 Task: Find connections with filter location Elbeuf with filter topic #SMMwith filter profile language Spanish with filter current company Constellation Oil Services with filter school Narsee Monjee Educational Trust's - Jamnabai Narsee School with filter industry Artificial Rubber and Synthetic Fiber Manufacturing with filter service category Bartending with filter keywords title Porter
Action: Mouse moved to (695, 127)
Screenshot: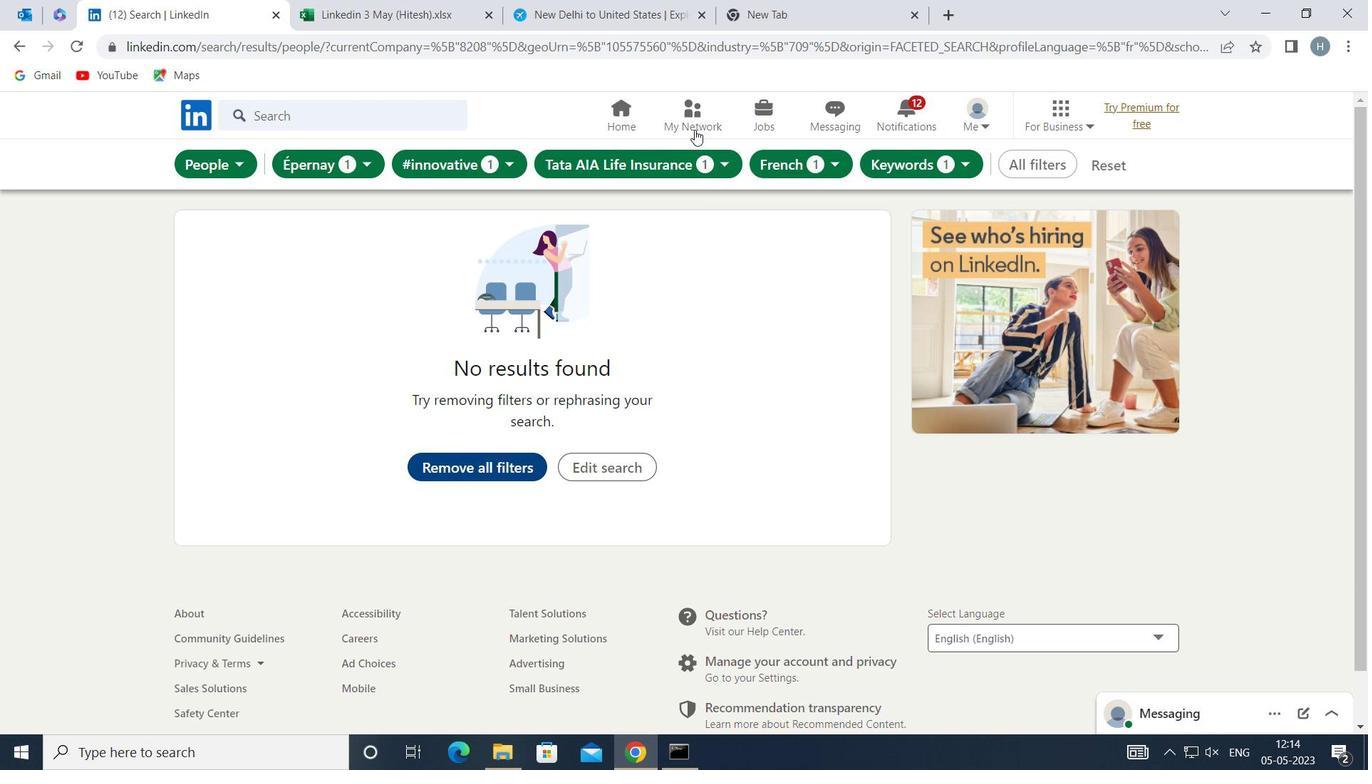 
Action: Mouse pressed left at (695, 127)
Screenshot: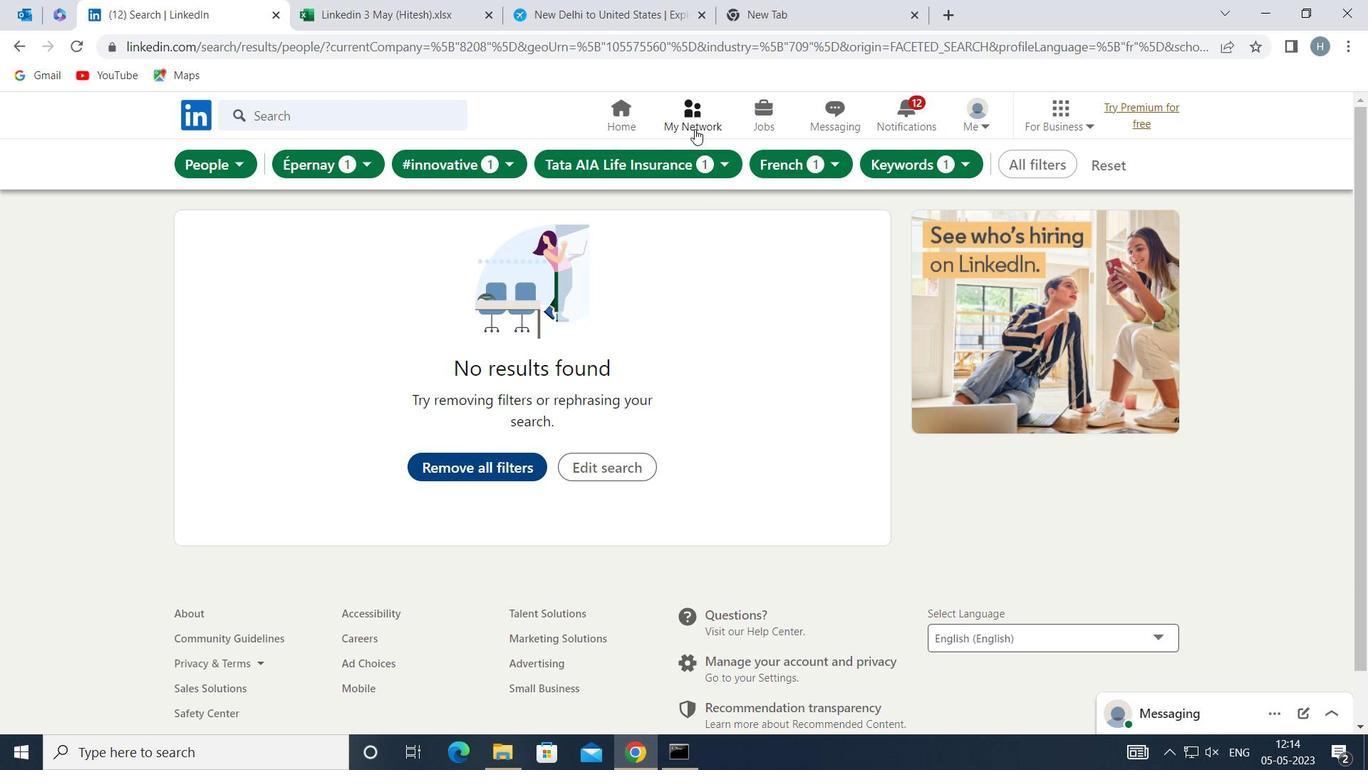
Action: Mouse moved to (386, 208)
Screenshot: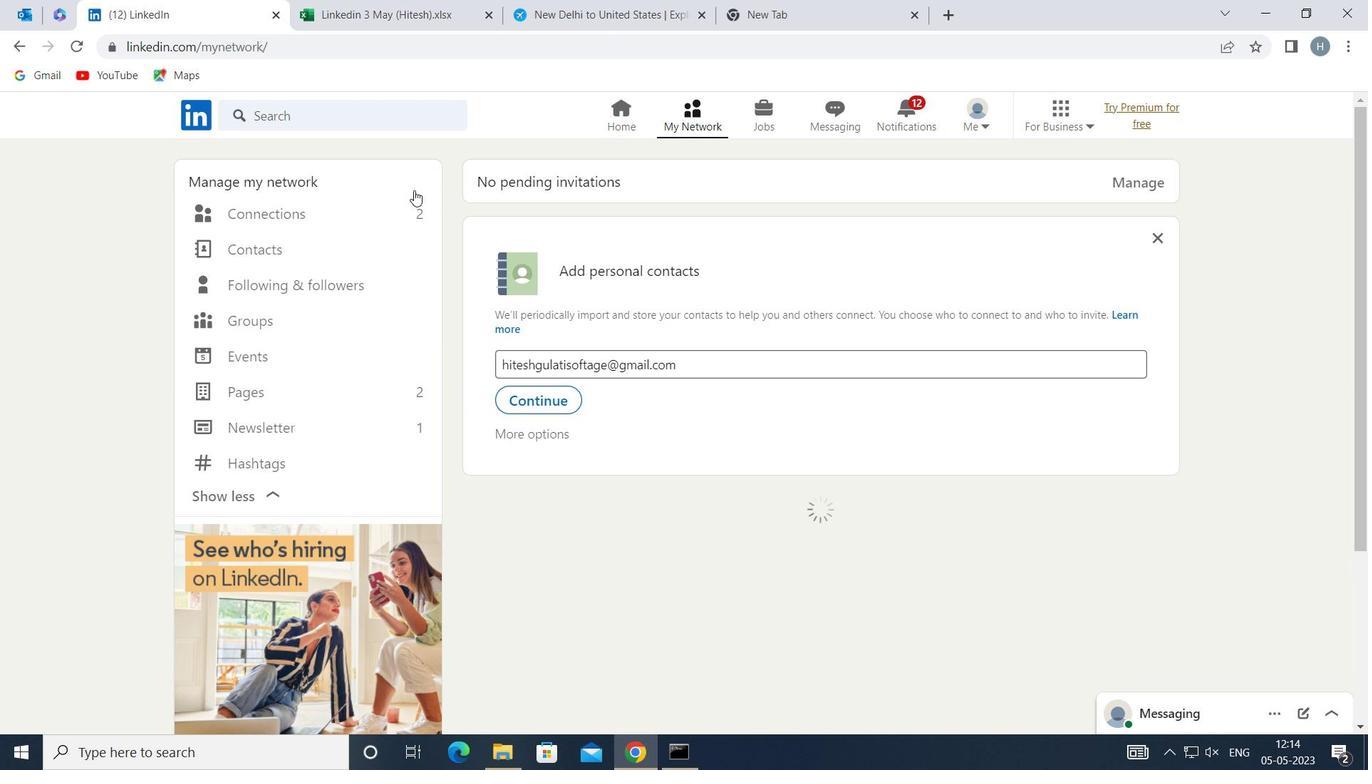 
Action: Mouse pressed left at (386, 208)
Screenshot: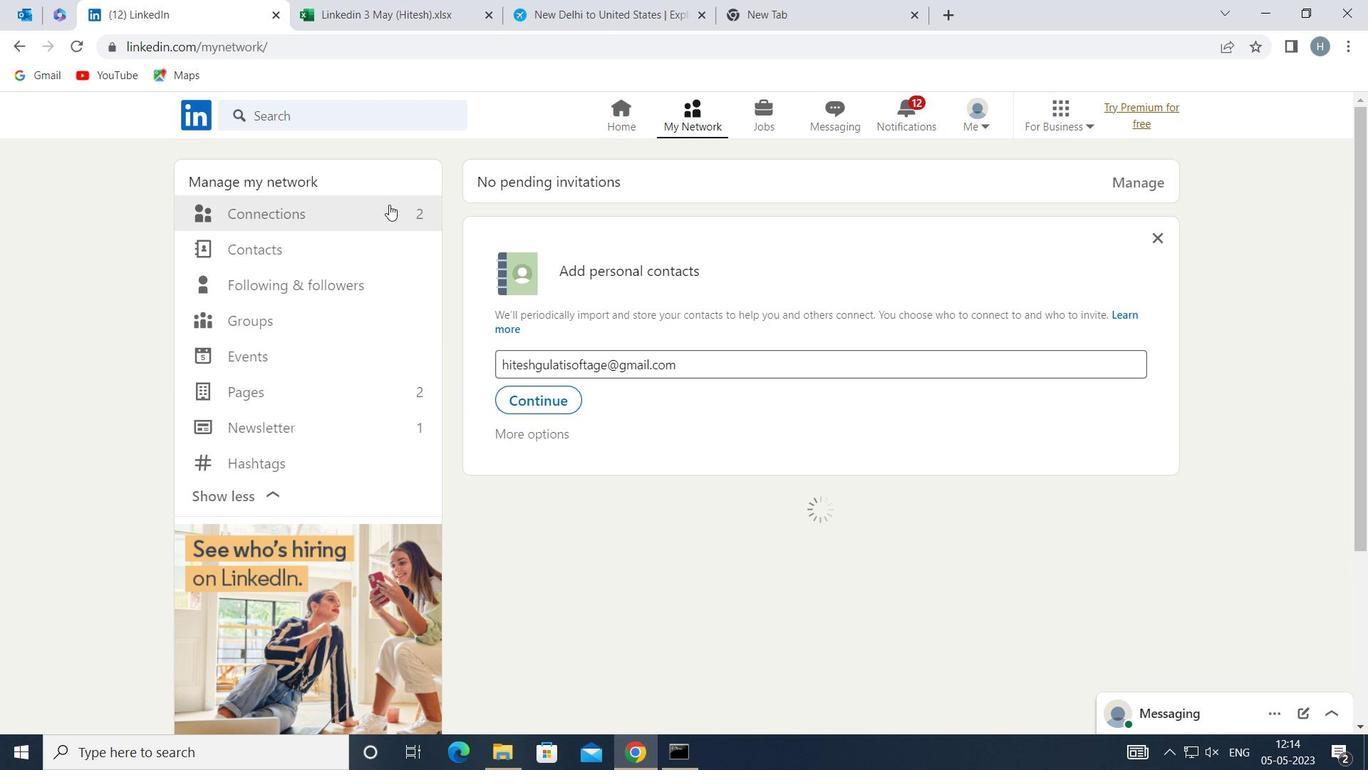 
Action: Mouse moved to (785, 212)
Screenshot: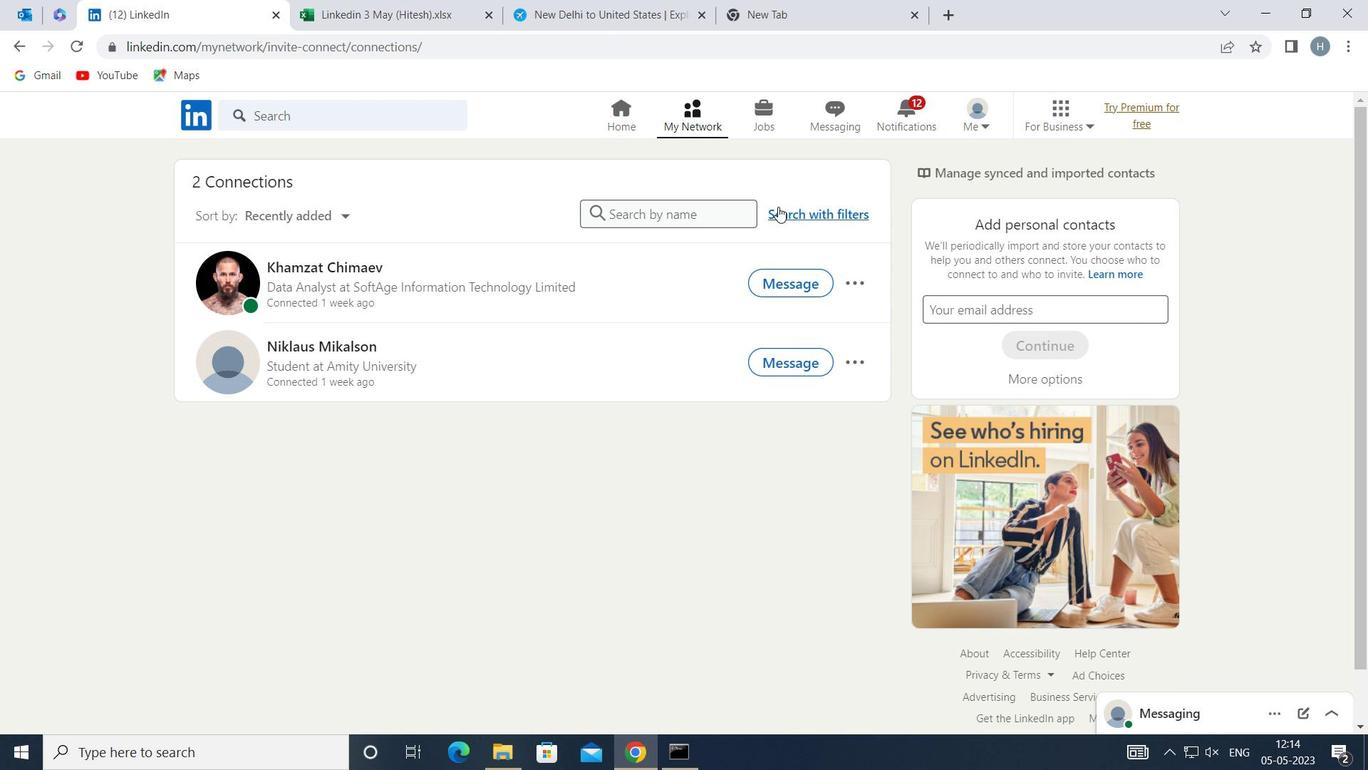 
Action: Mouse pressed left at (785, 212)
Screenshot: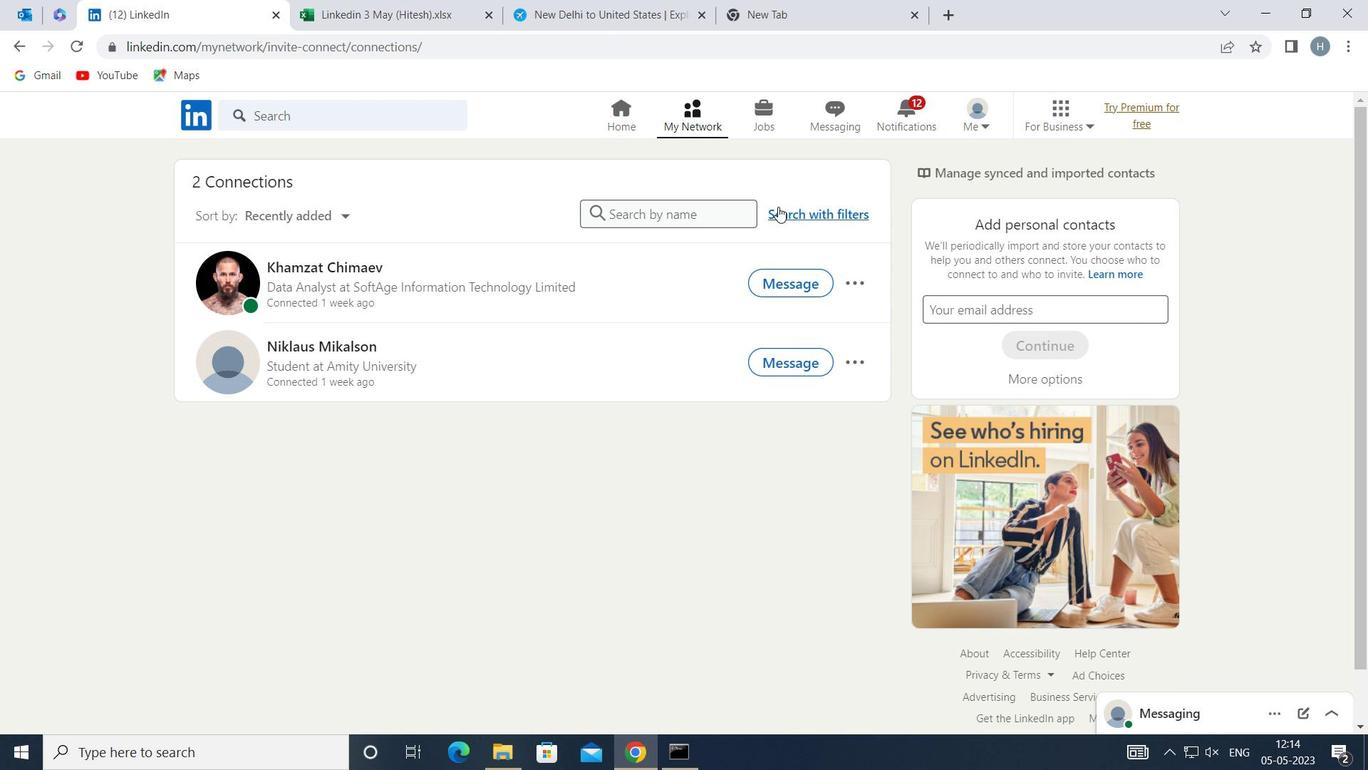 
Action: Mouse moved to (749, 159)
Screenshot: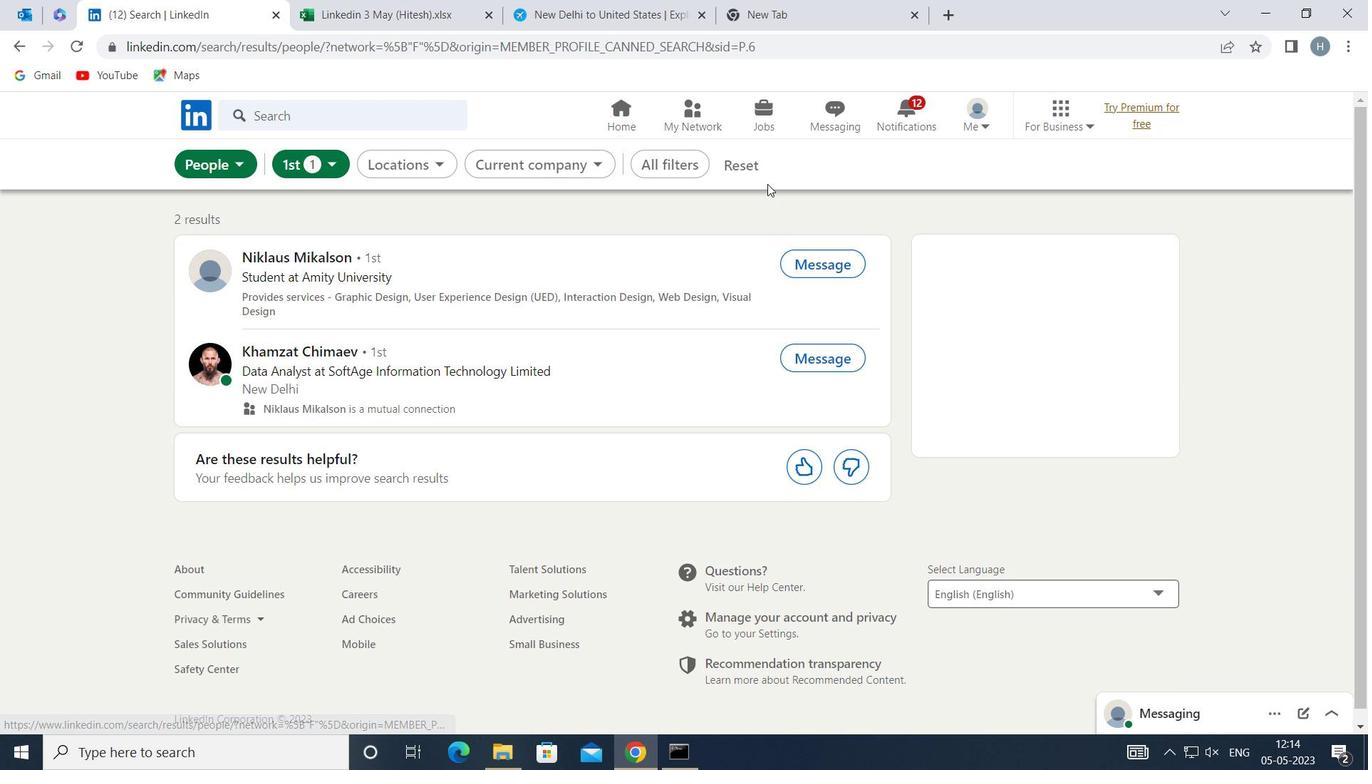 
Action: Mouse pressed left at (749, 159)
Screenshot: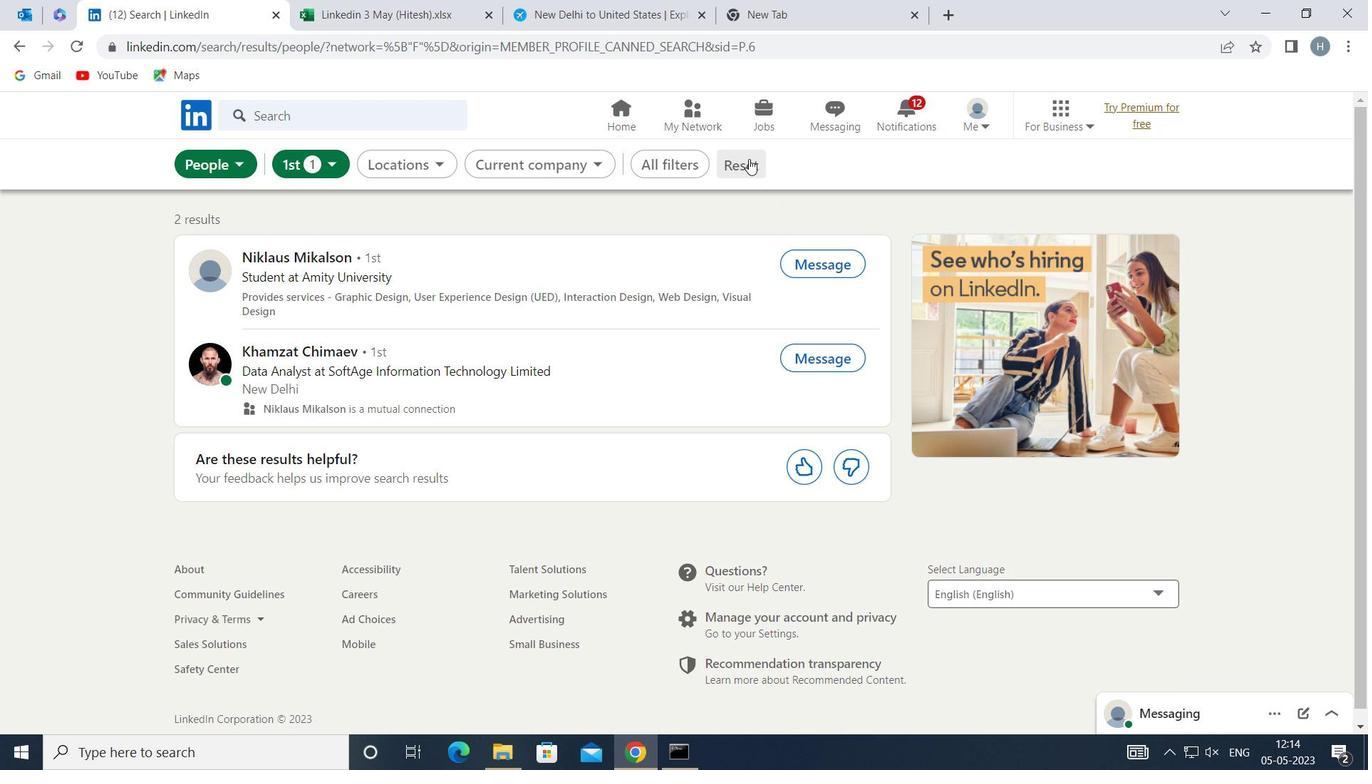 
Action: Mouse moved to (725, 159)
Screenshot: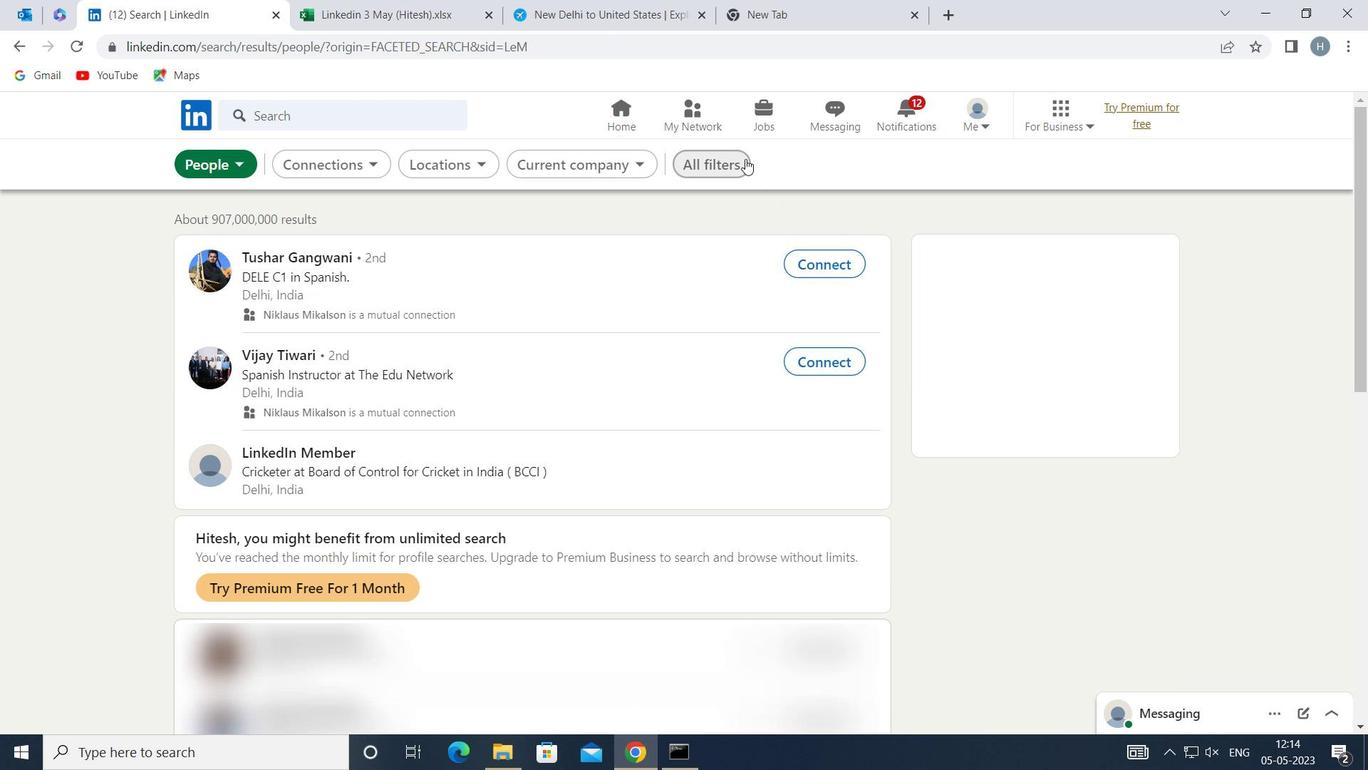 
Action: Mouse pressed left at (725, 159)
Screenshot: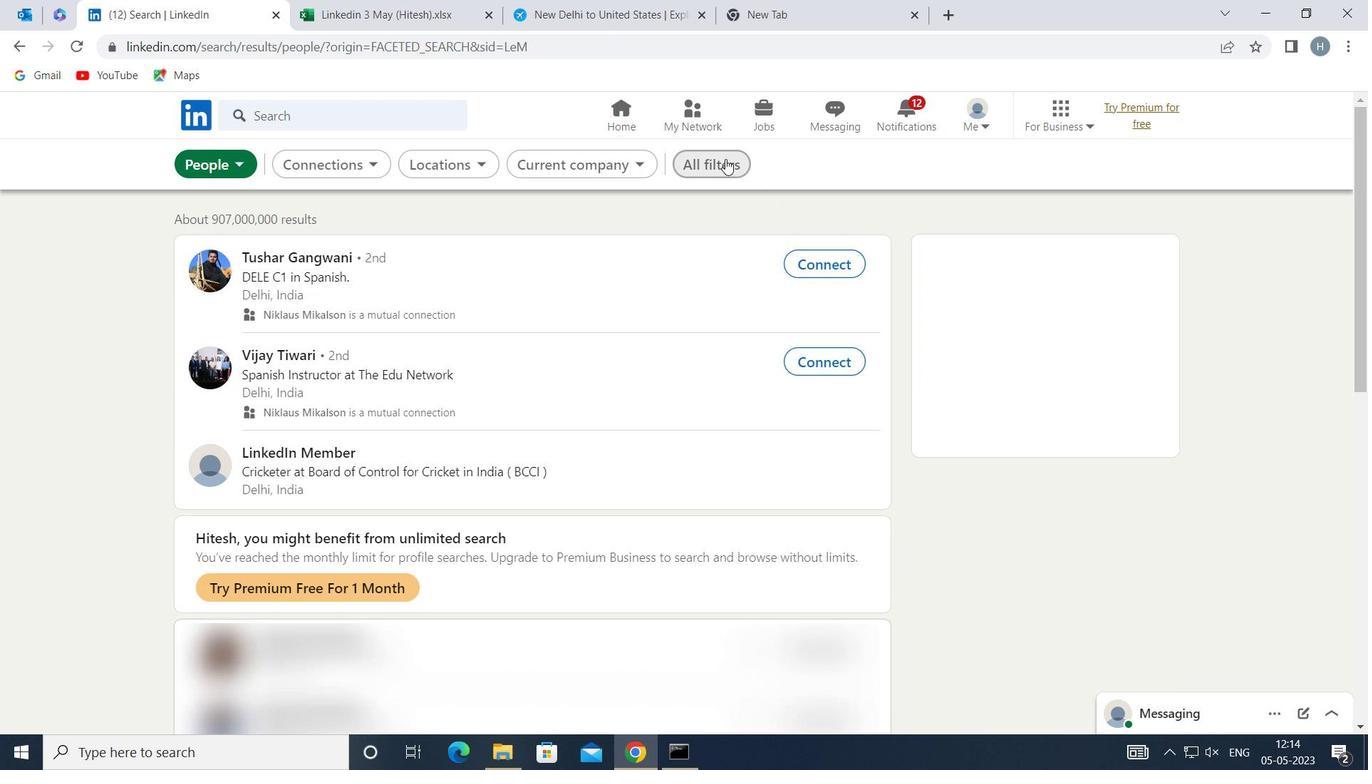 
Action: Mouse moved to (1073, 378)
Screenshot: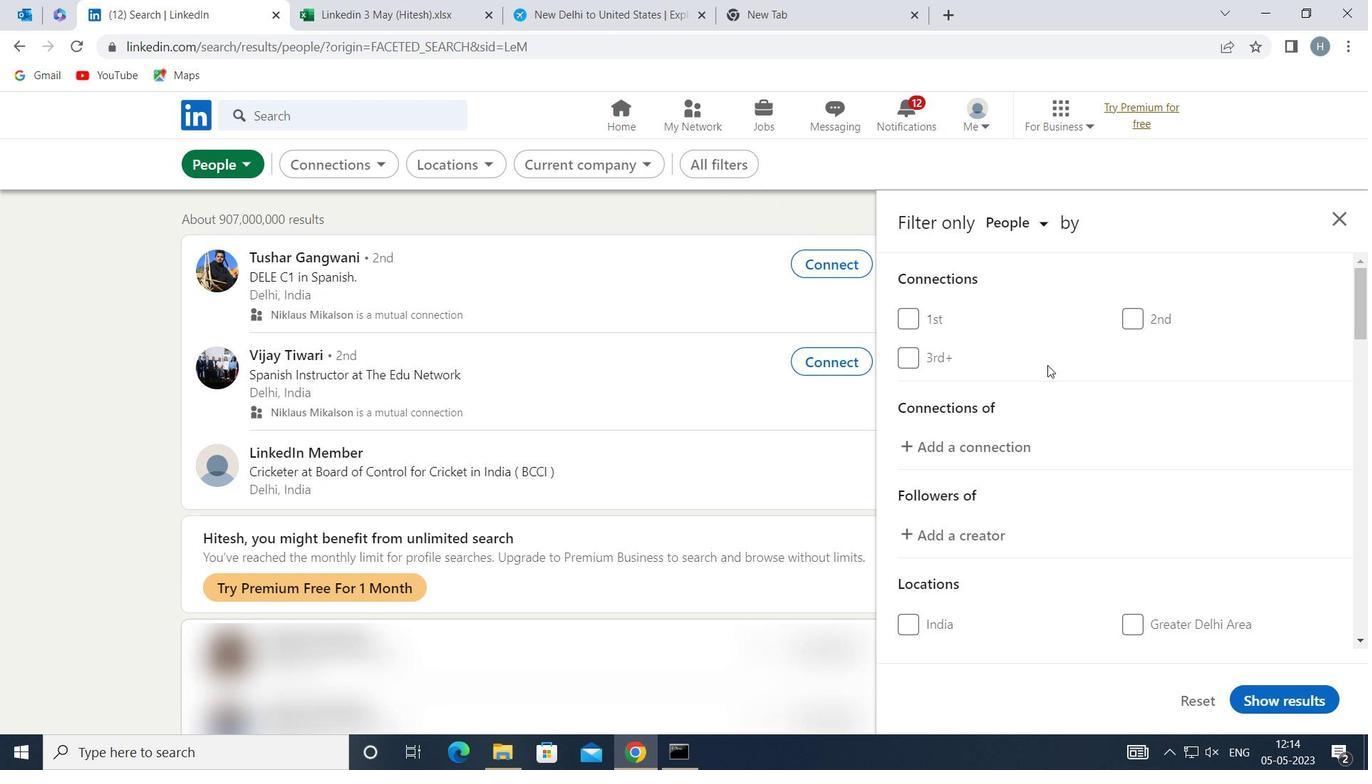 
Action: Mouse scrolled (1073, 377) with delta (0, 0)
Screenshot: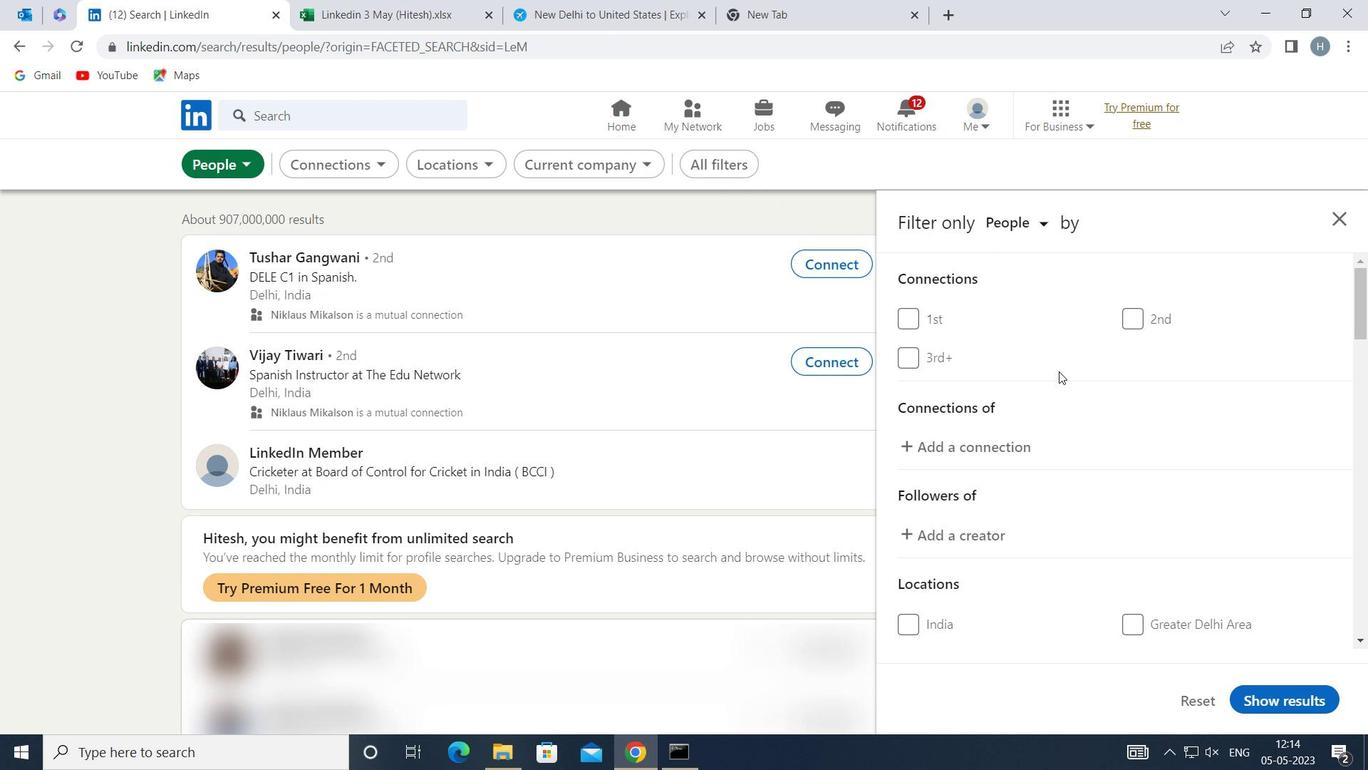 
Action: Mouse moved to (1074, 379)
Screenshot: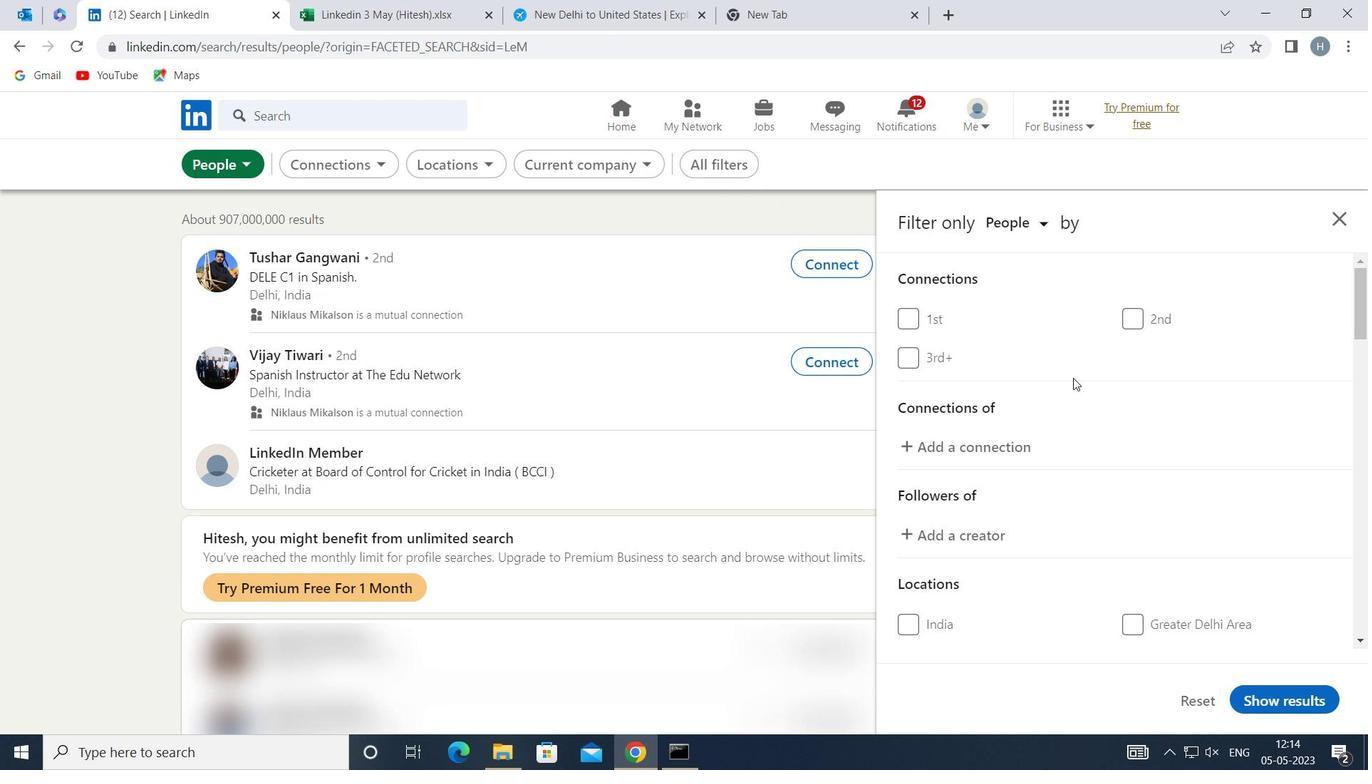 
Action: Mouse scrolled (1074, 378) with delta (0, 0)
Screenshot: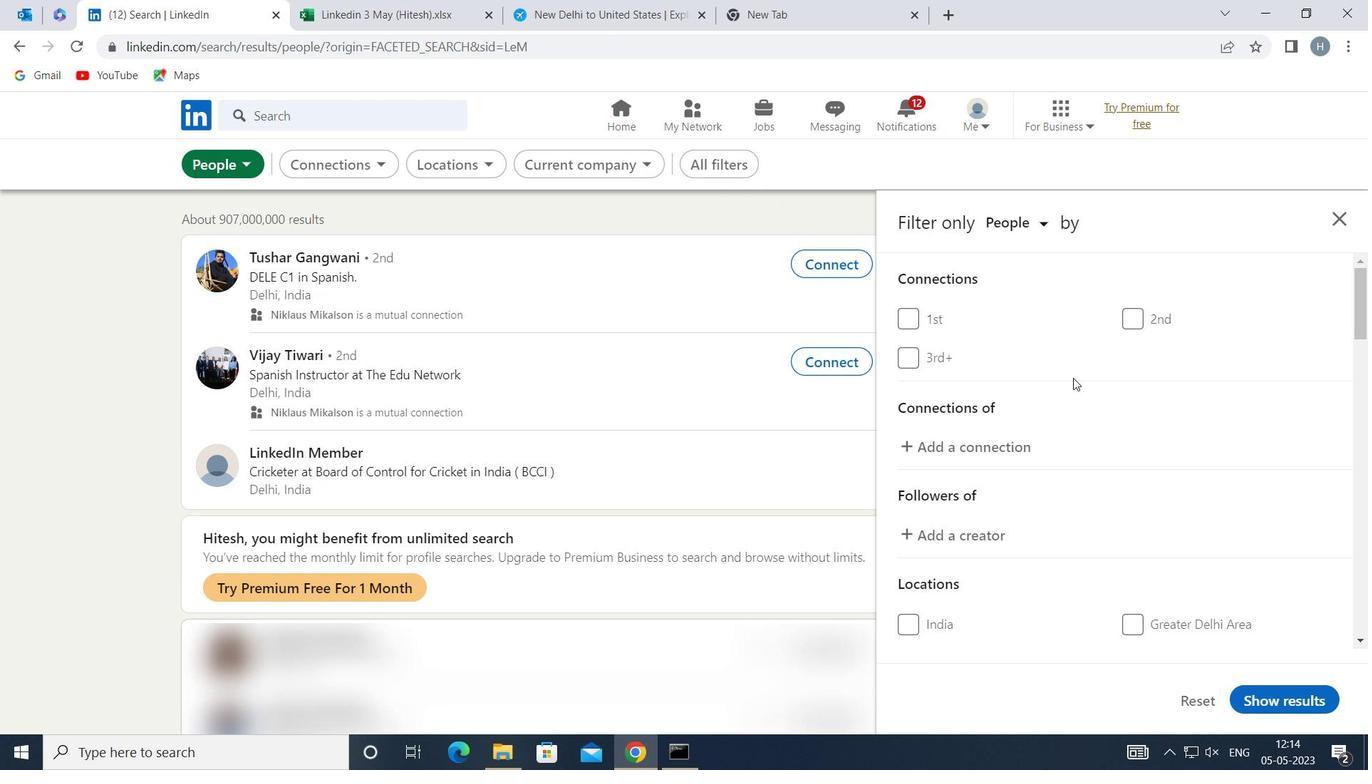 
Action: Mouse scrolled (1074, 378) with delta (0, 0)
Screenshot: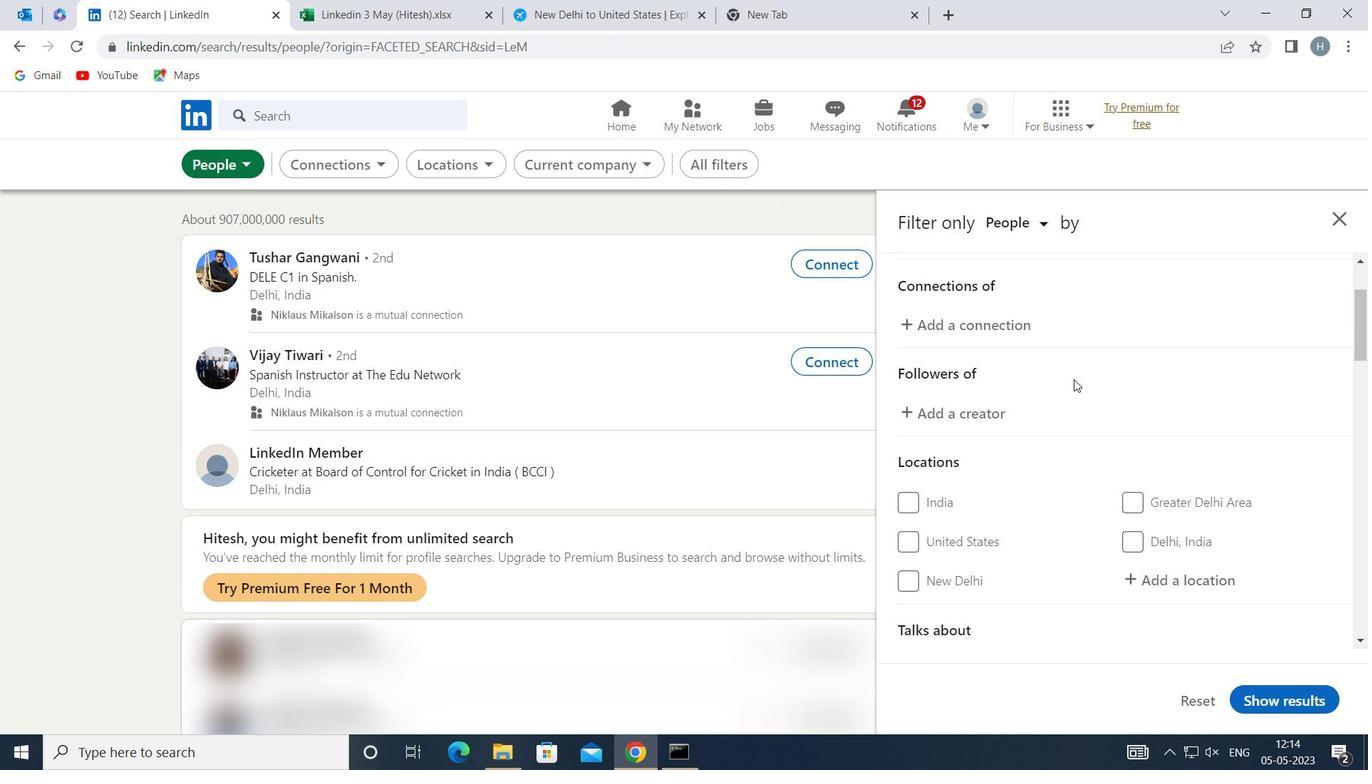 
Action: Mouse moved to (1170, 423)
Screenshot: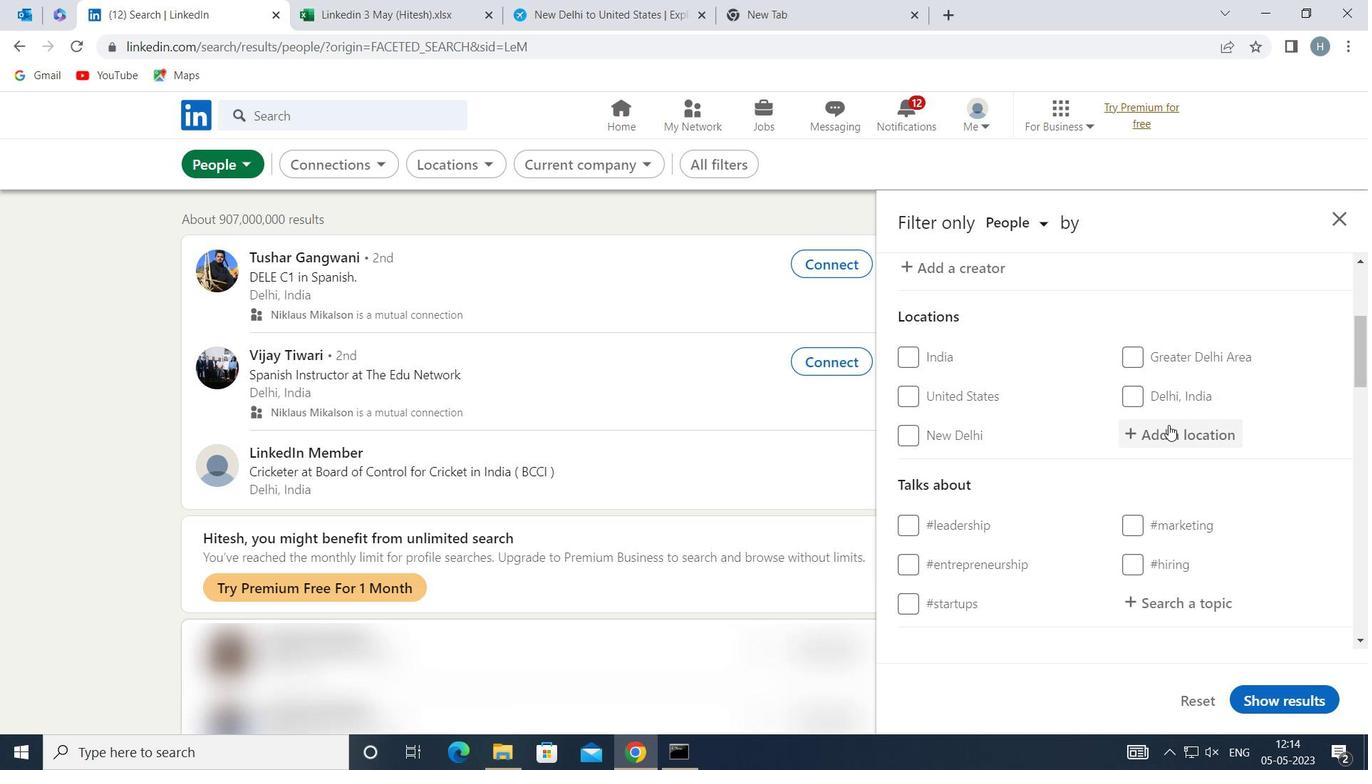 
Action: Mouse pressed left at (1170, 423)
Screenshot: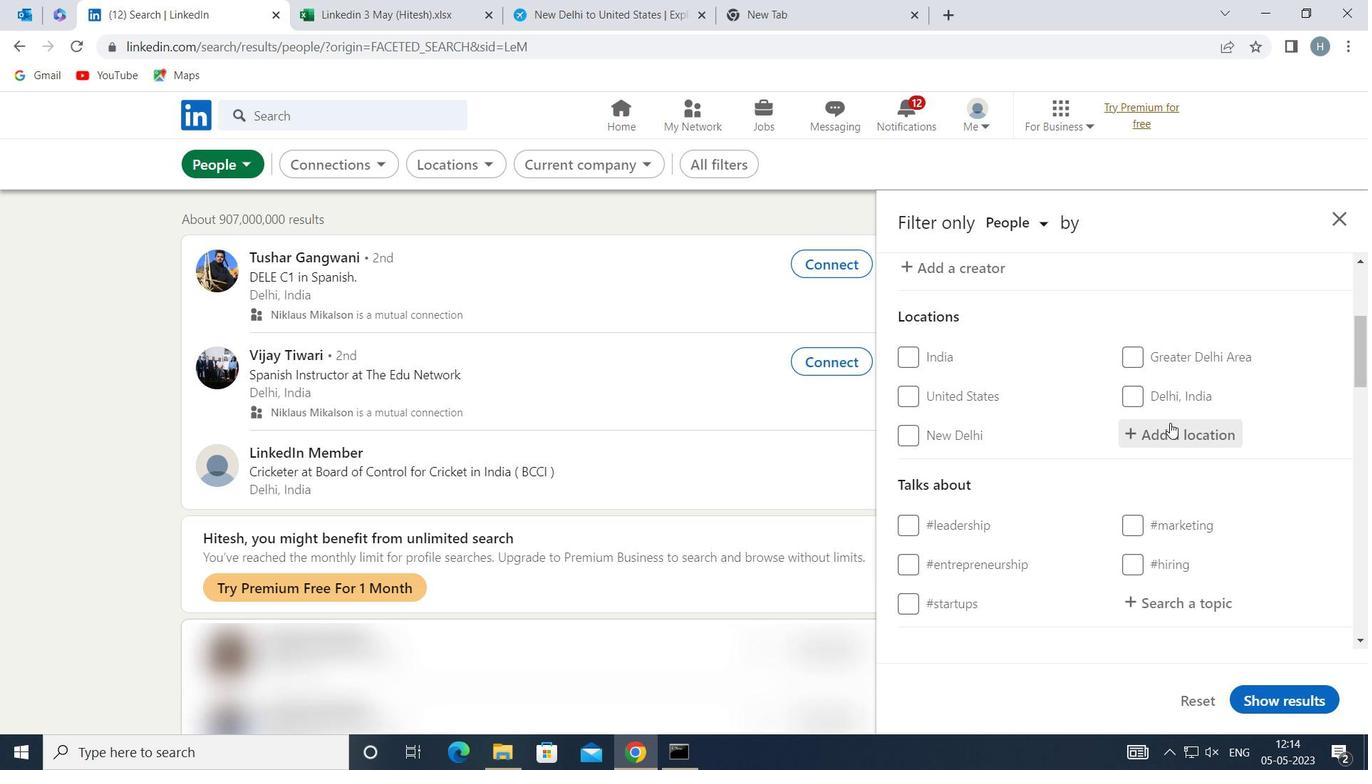 
Action: Key pressed <Key.shift><Key.shift><Key.shift>EIBEUF
Screenshot: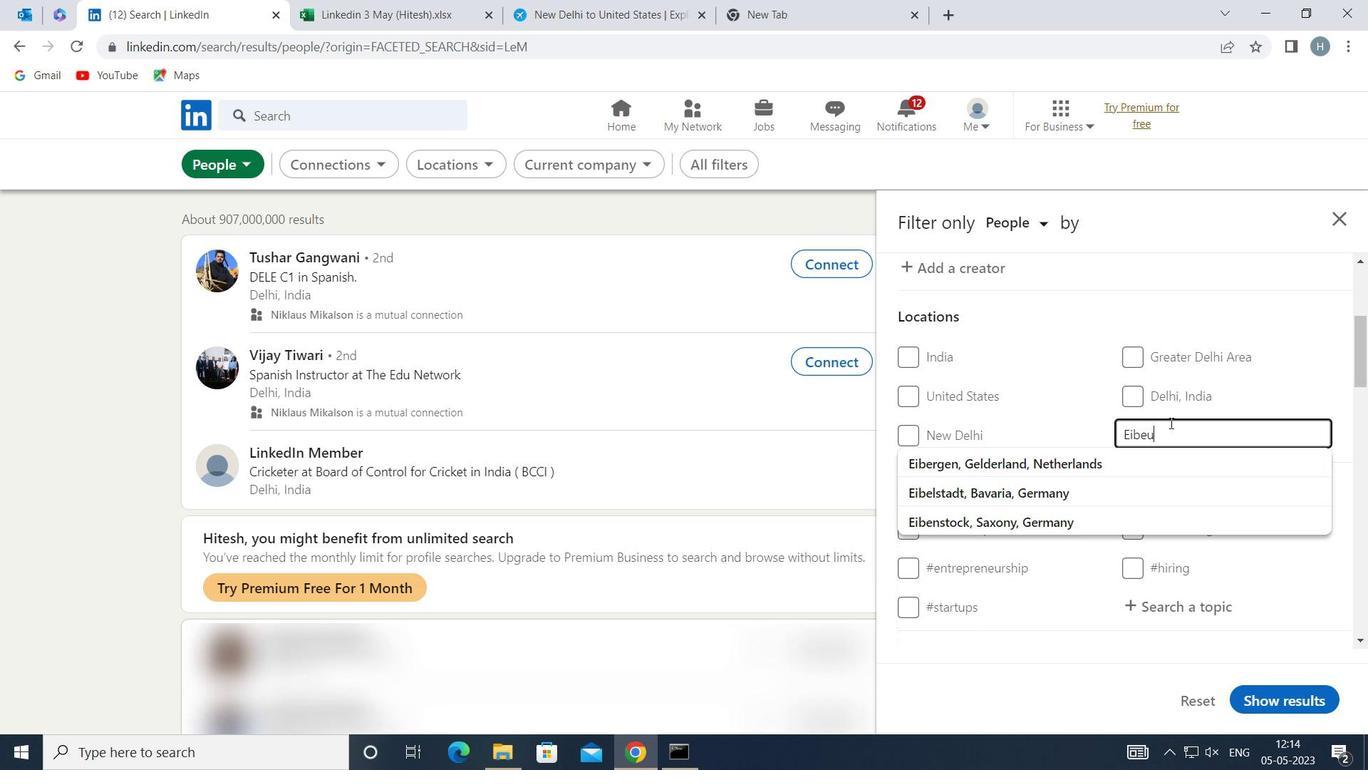 
Action: Mouse moved to (1220, 464)
Screenshot: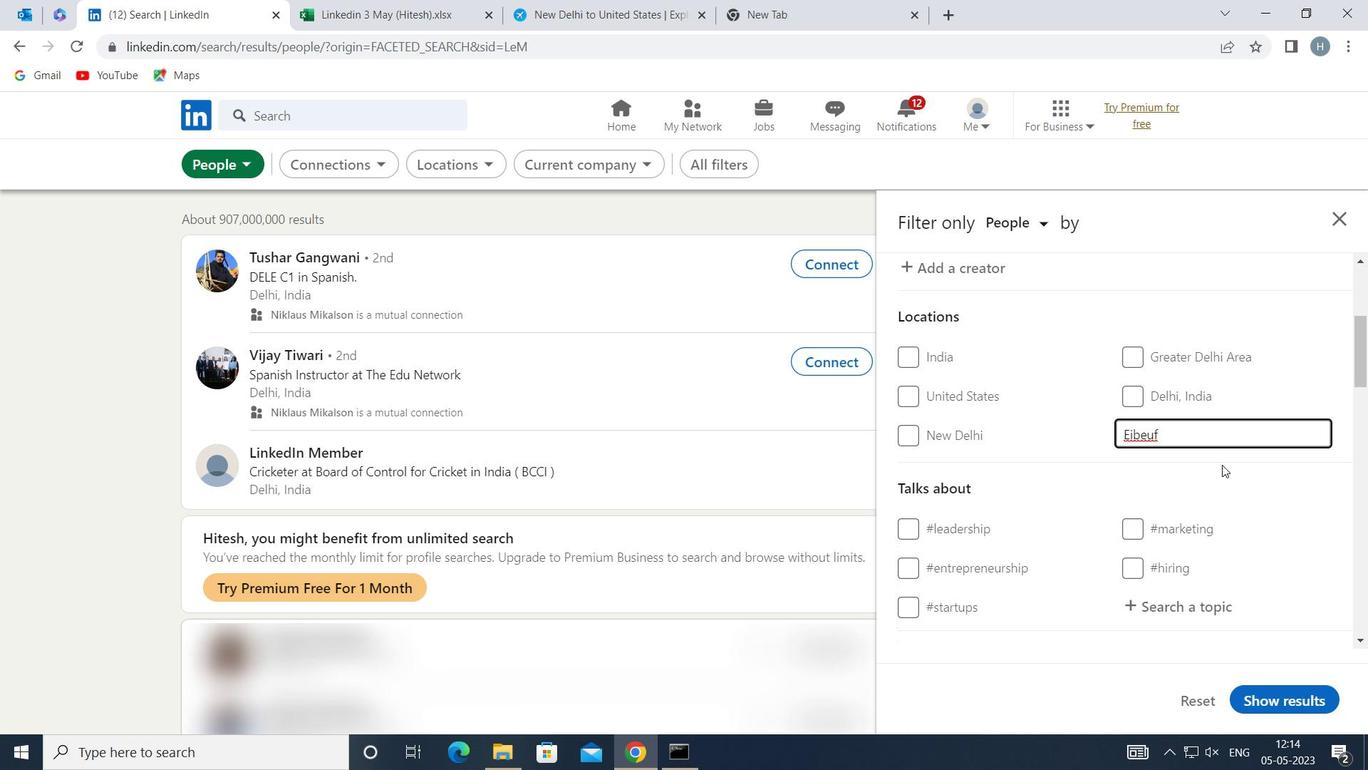 
Action: Mouse pressed left at (1220, 464)
Screenshot: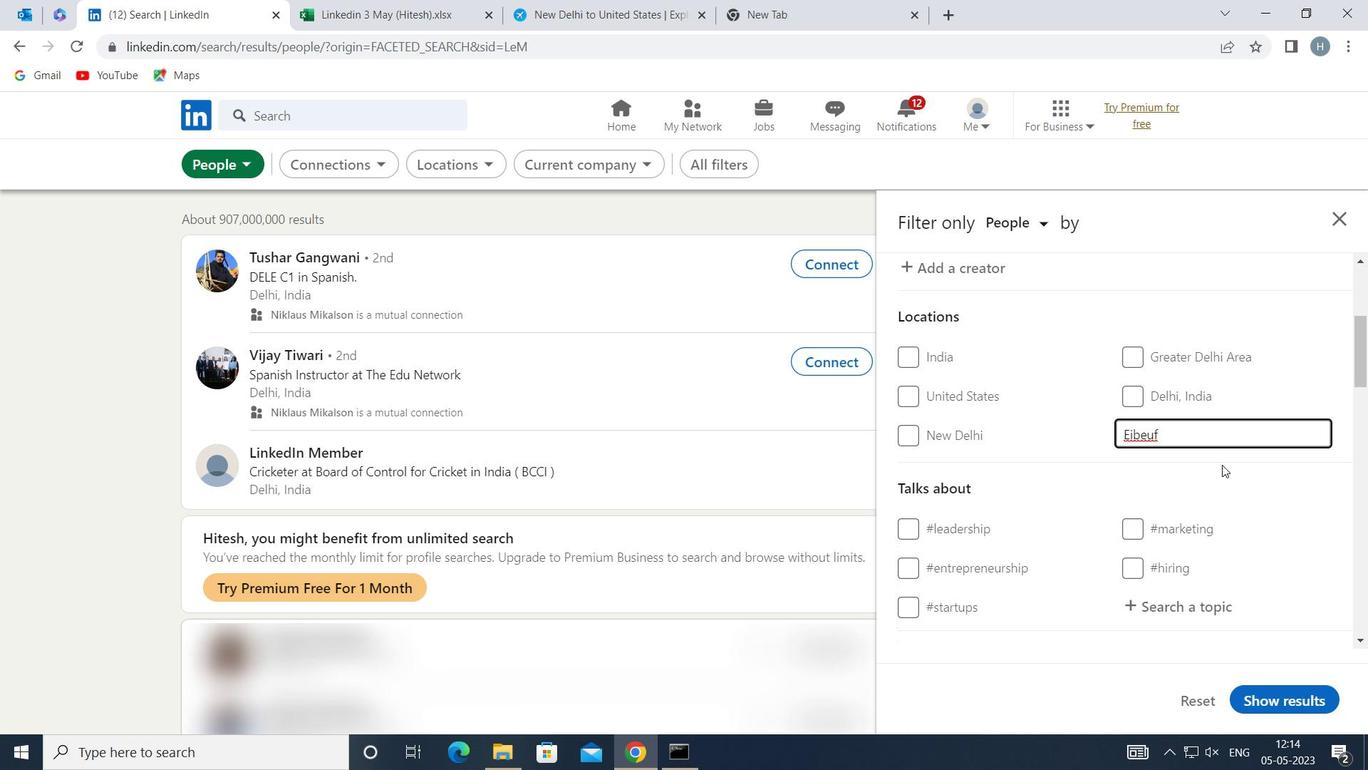 
Action: Mouse moved to (1172, 437)
Screenshot: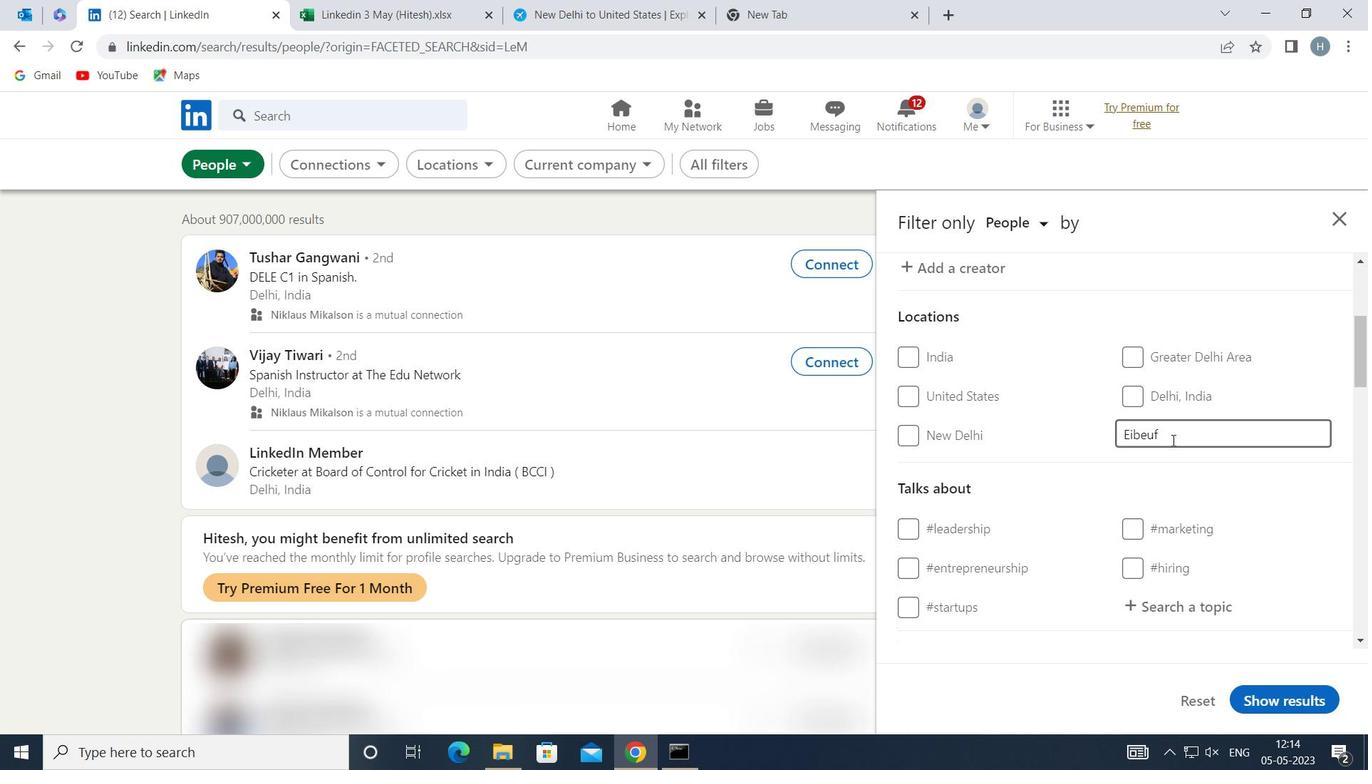 
Action: Mouse scrolled (1172, 437) with delta (0, 0)
Screenshot: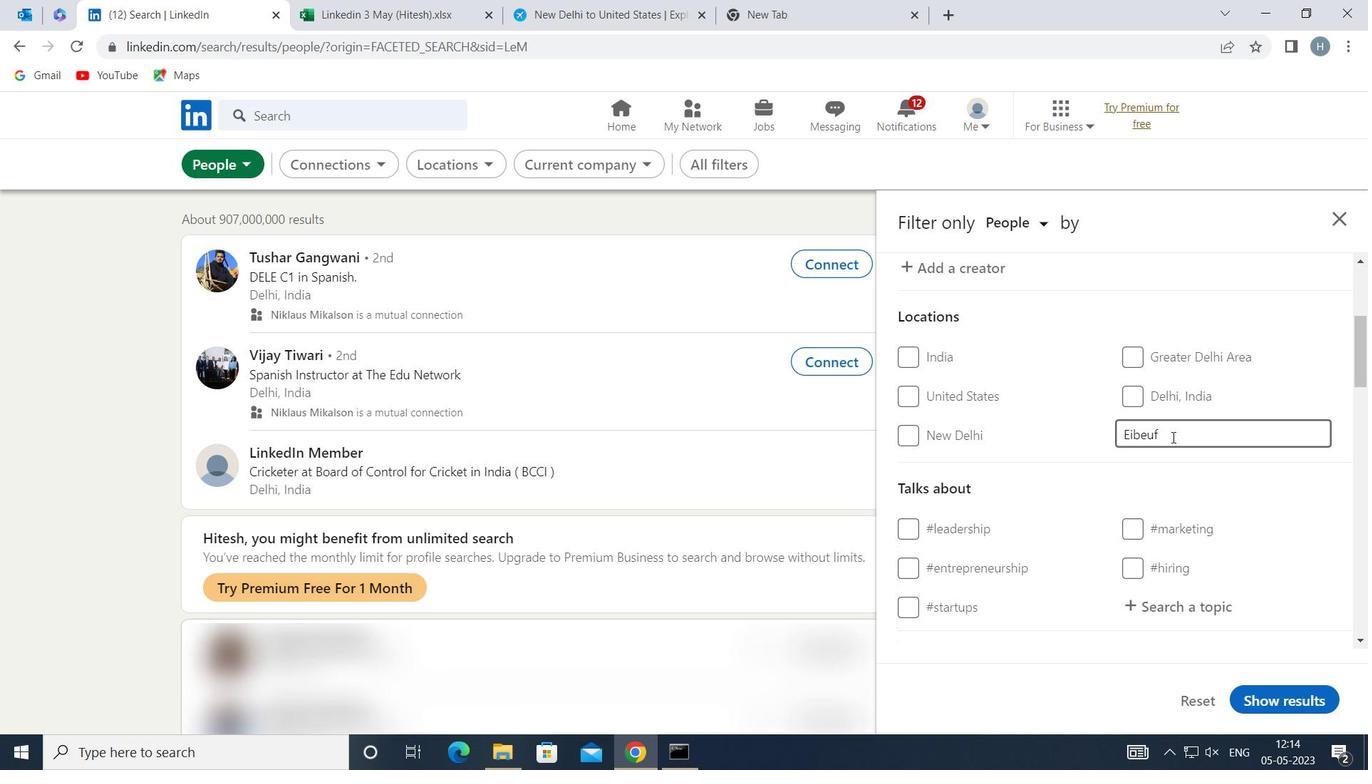 
Action: Mouse scrolled (1172, 437) with delta (0, 0)
Screenshot: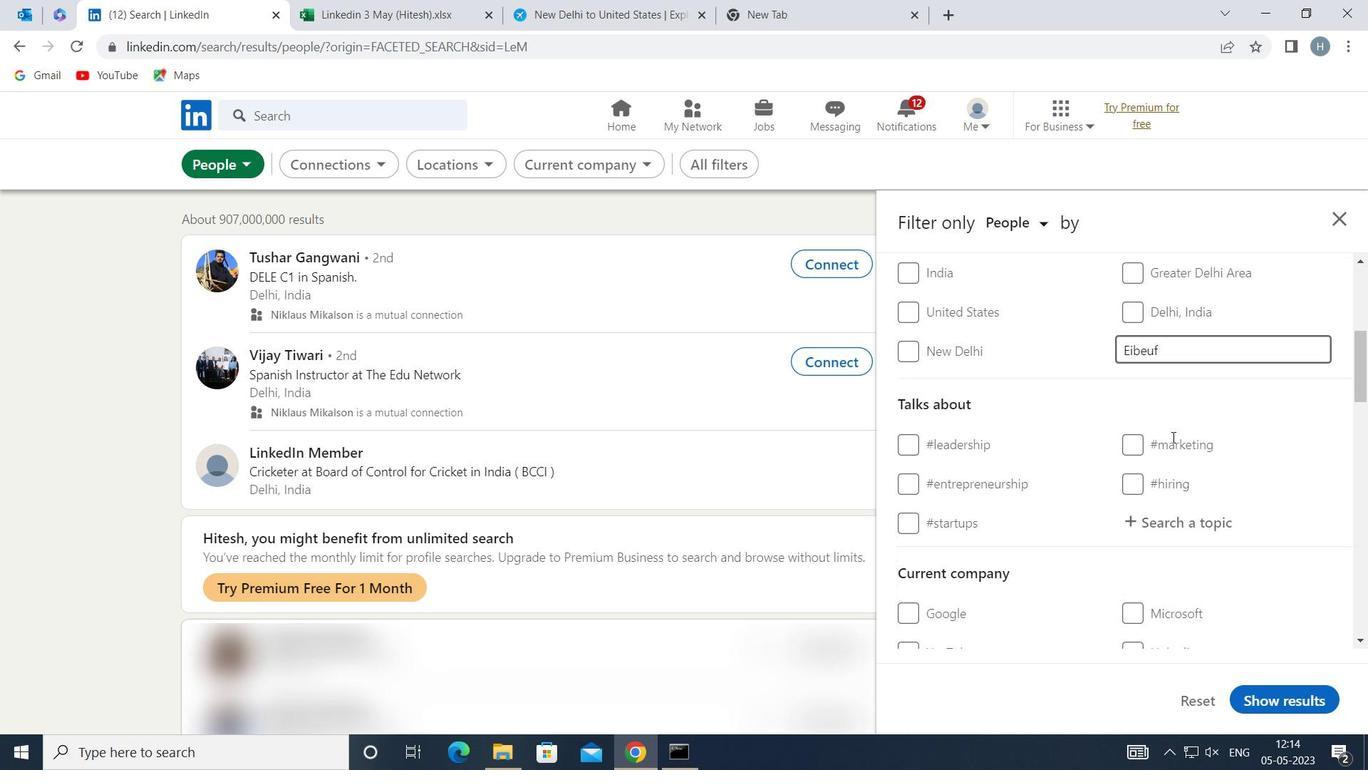 
Action: Mouse moved to (1157, 428)
Screenshot: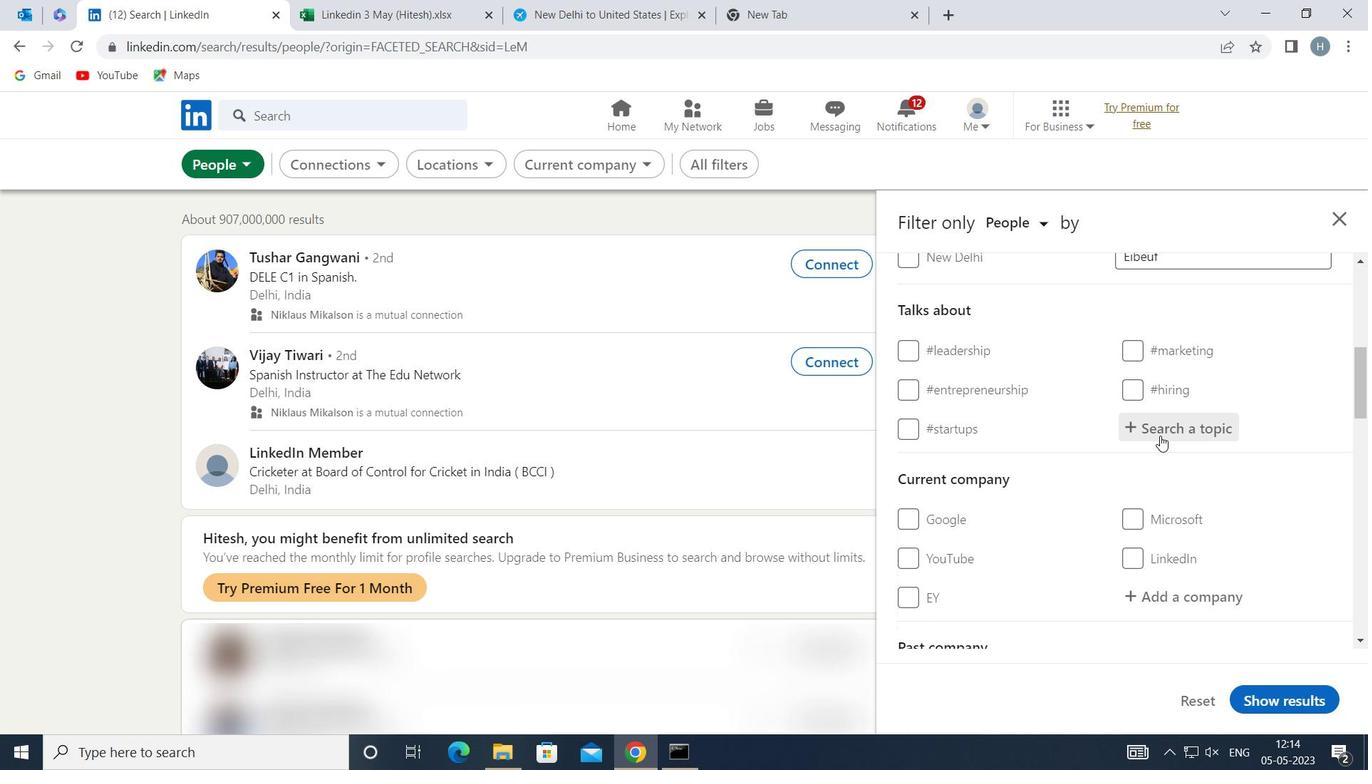 
Action: Mouse pressed left at (1157, 428)
Screenshot: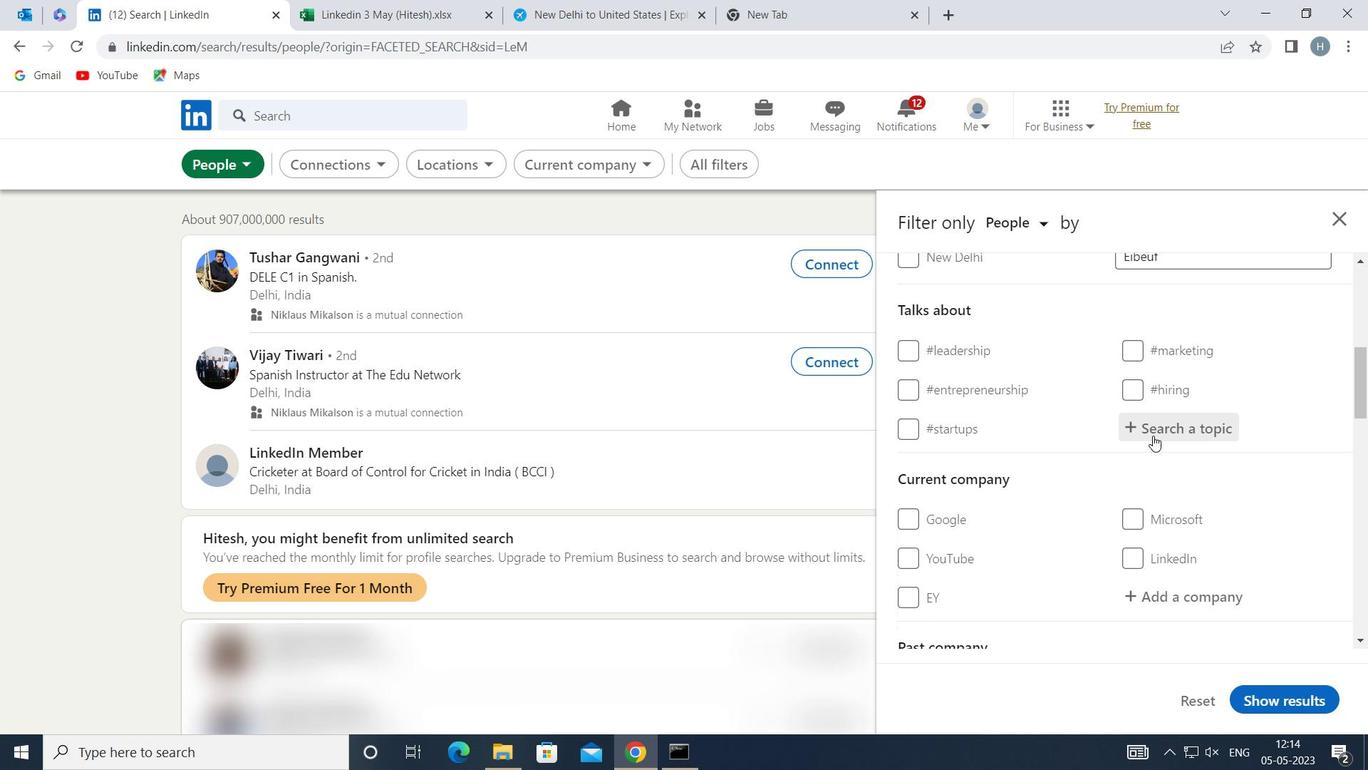 
Action: Mouse moved to (1152, 423)
Screenshot: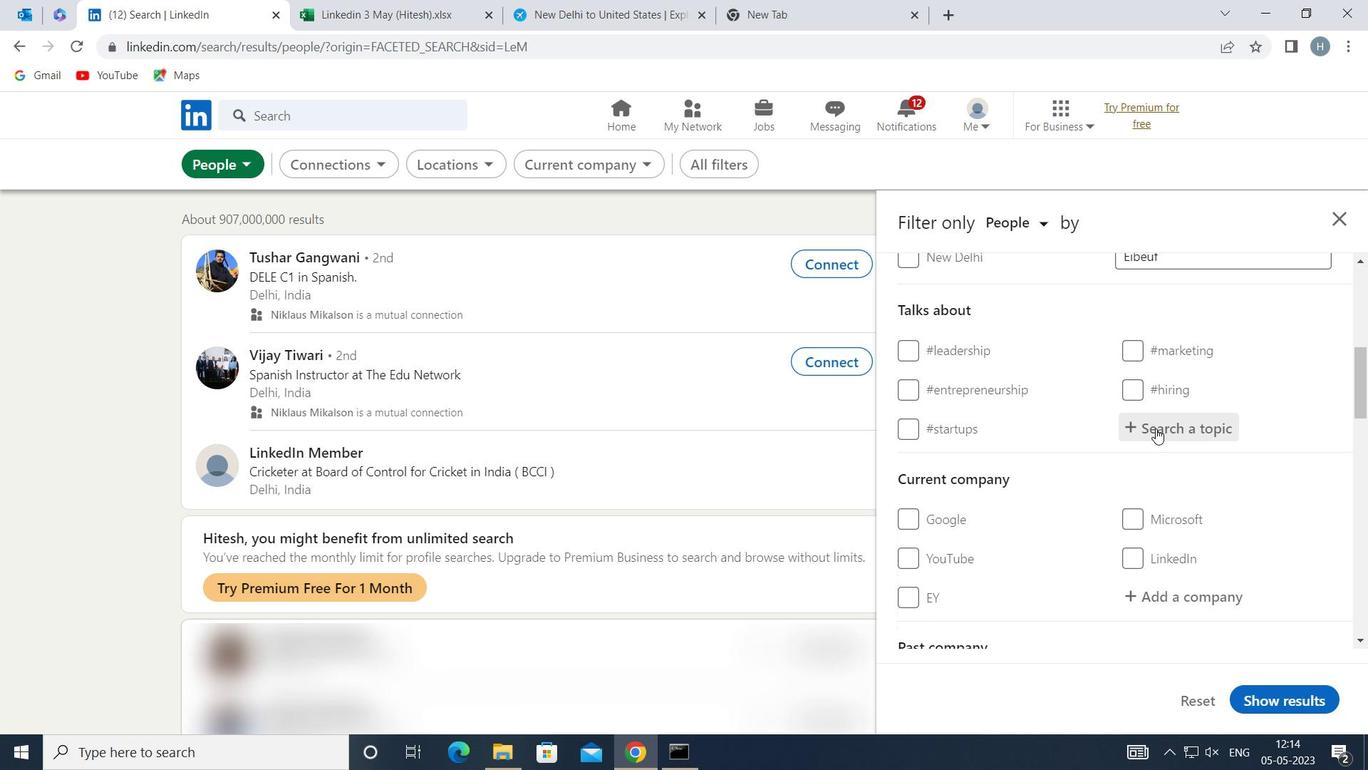 
Action: Key pressed <Key.shift>SMM
Screenshot: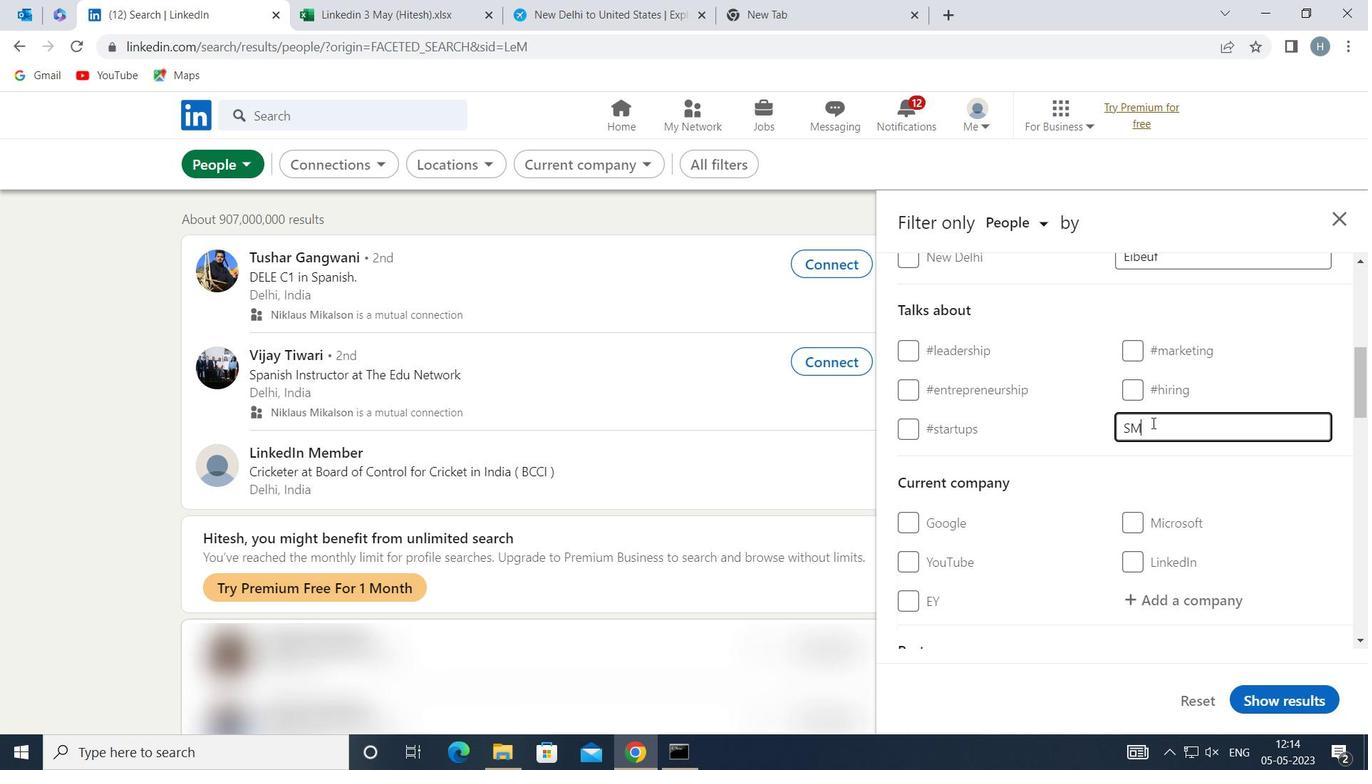
Action: Mouse moved to (1113, 452)
Screenshot: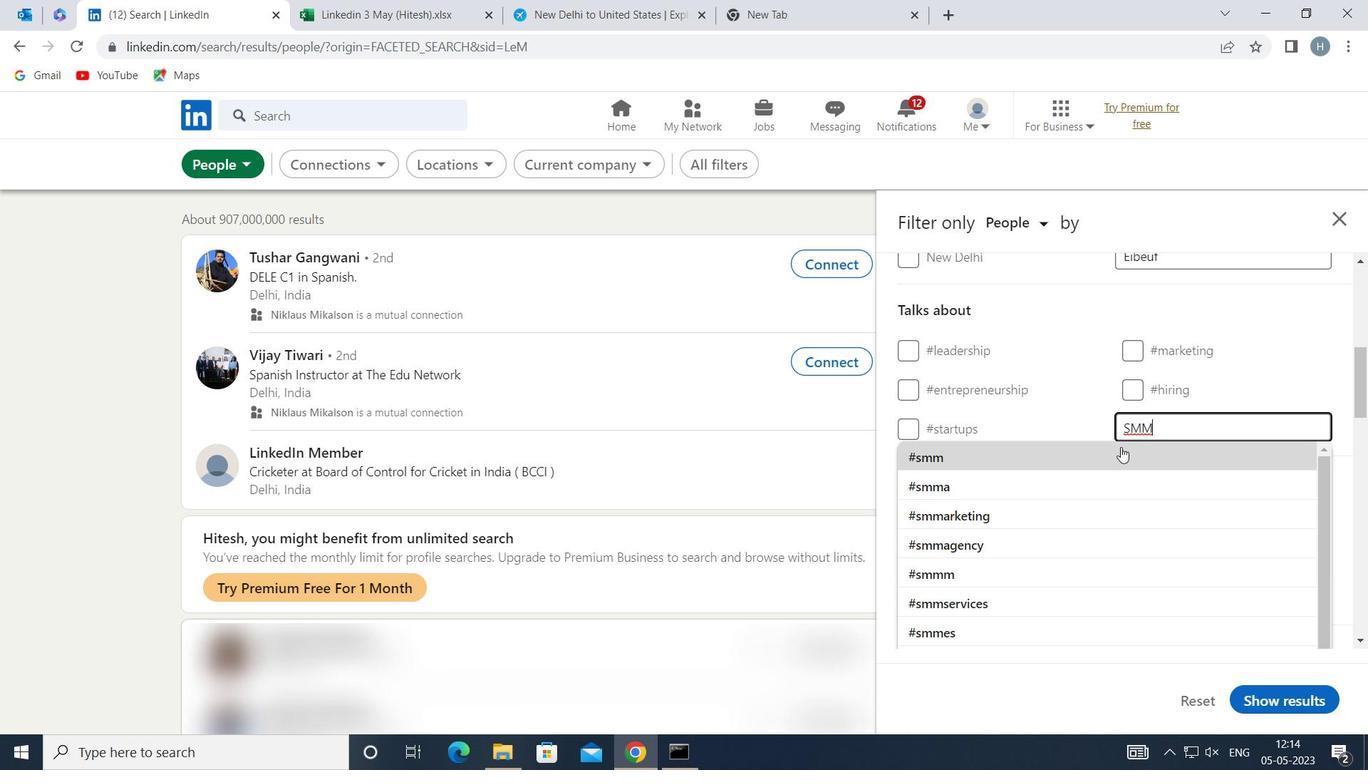 
Action: Mouse pressed left at (1113, 452)
Screenshot: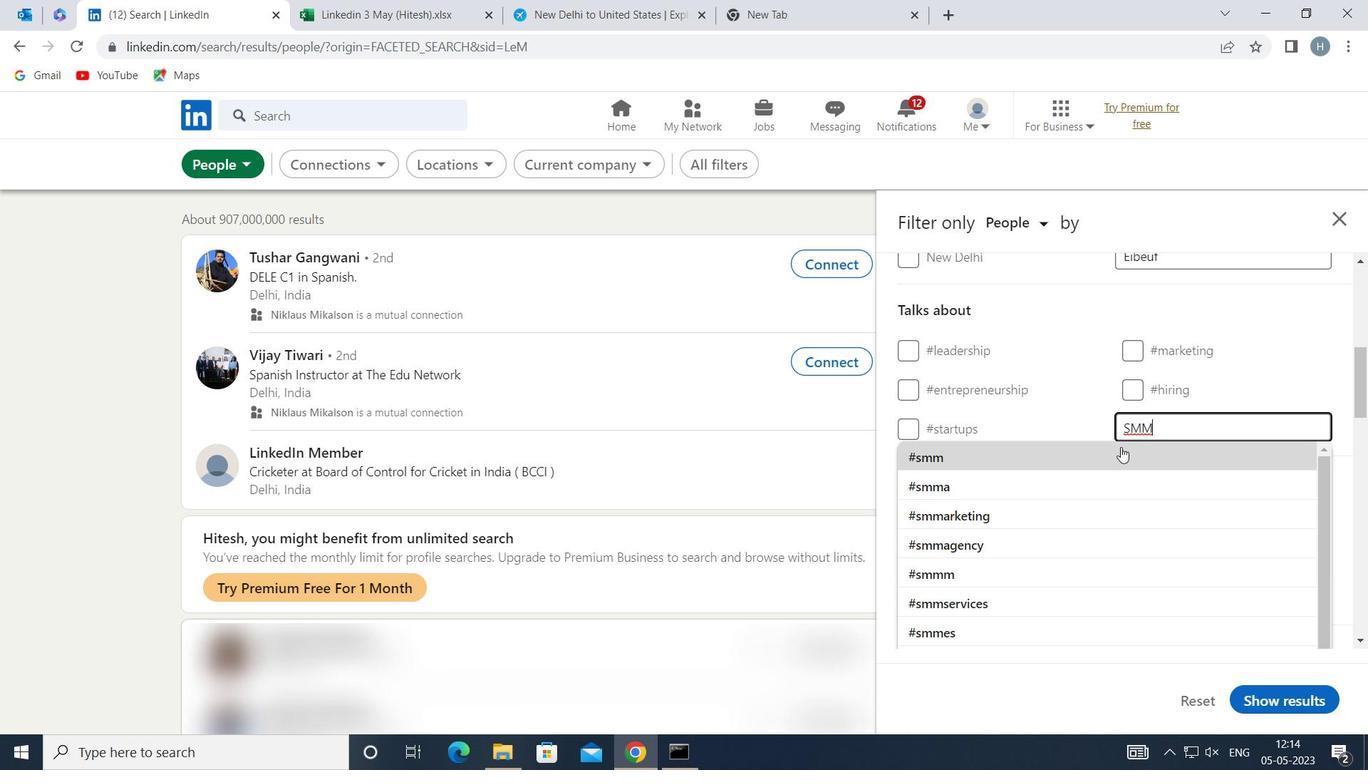 
Action: Mouse moved to (1113, 452)
Screenshot: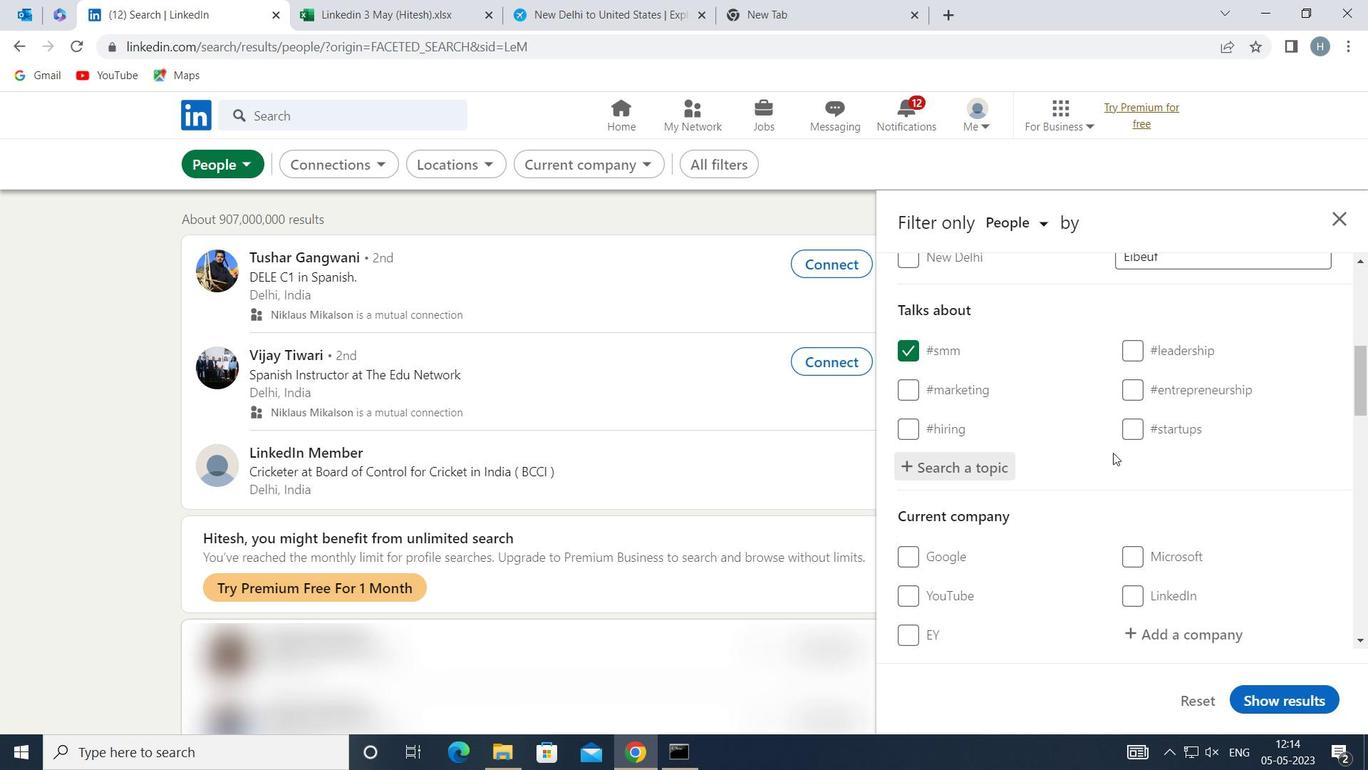 
Action: Mouse scrolled (1113, 451) with delta (0, 0)
Screenshot: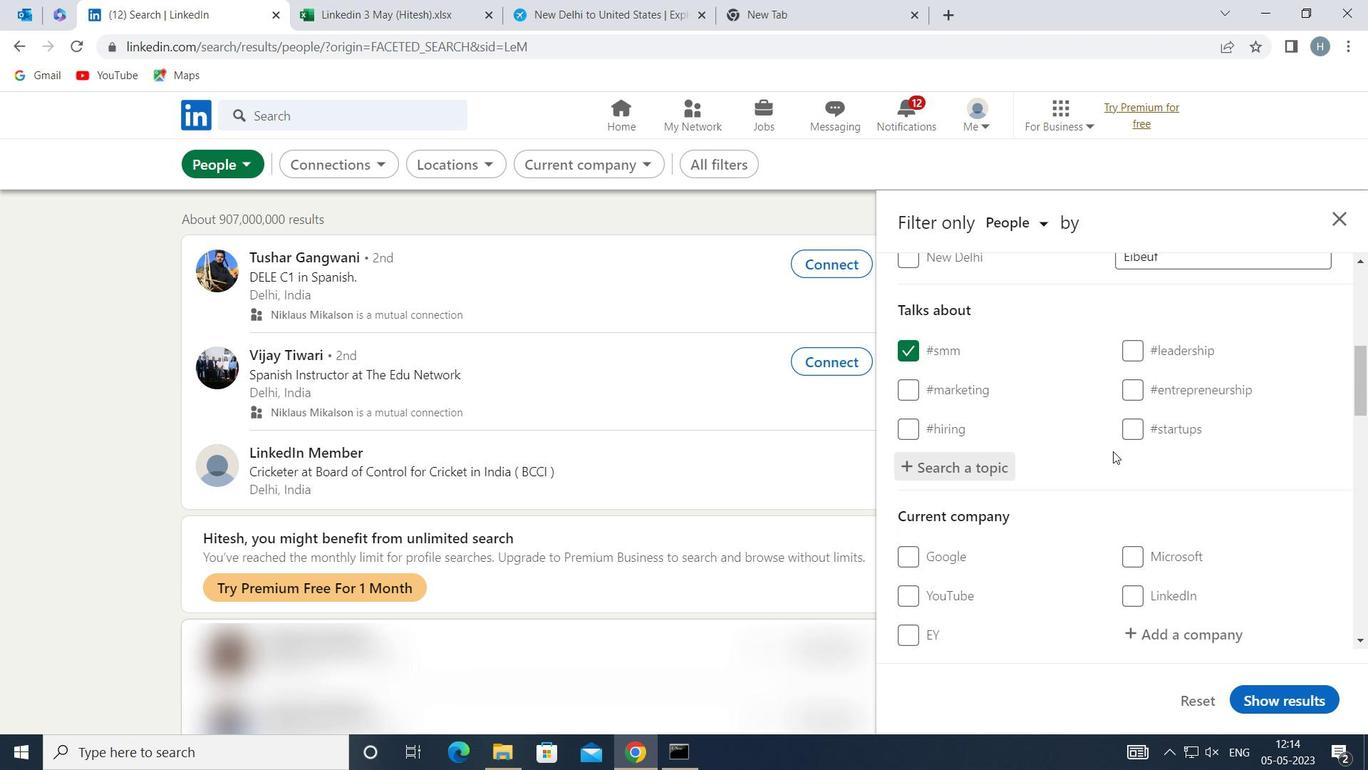 
Action: Mouse moved to (1110, 436)
Screenshot: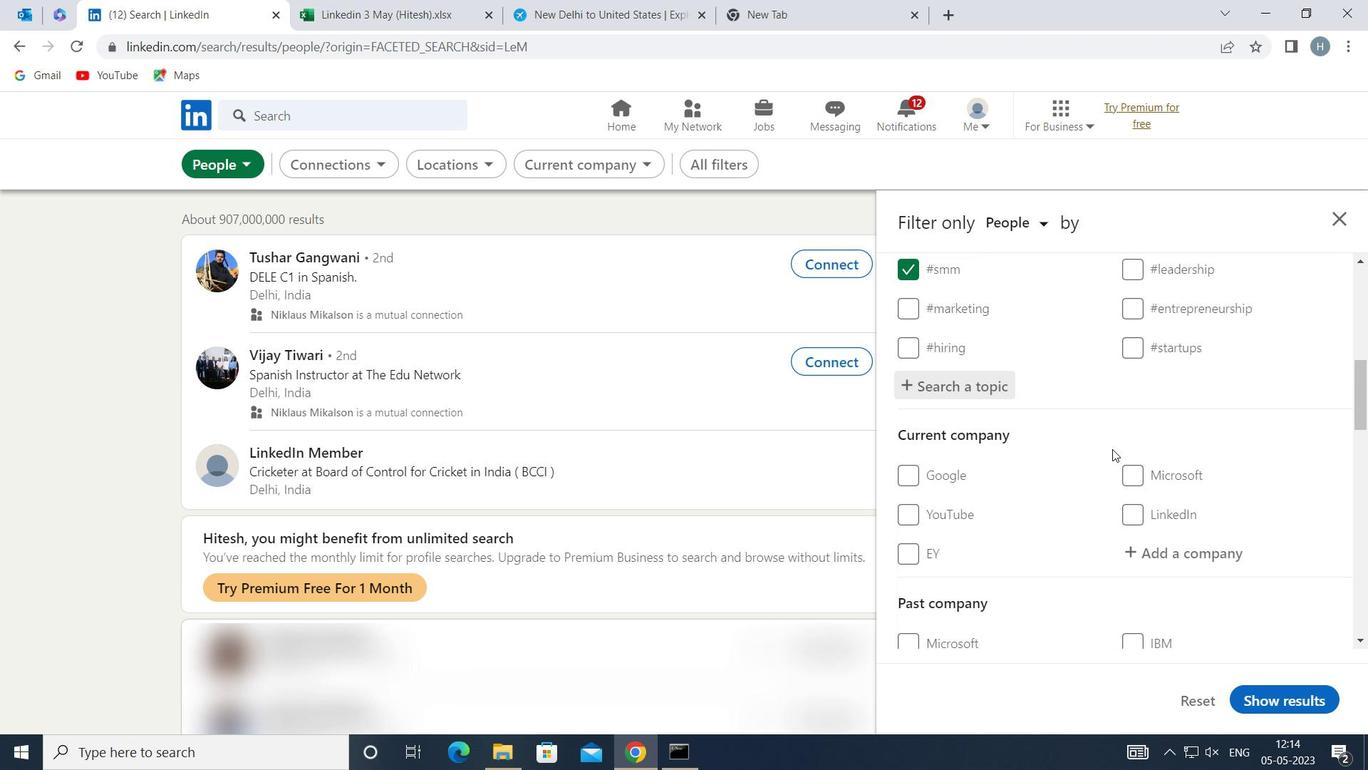
Action: Mouse scrolled (1110, 435) with delta (0, 0)
Screenshot: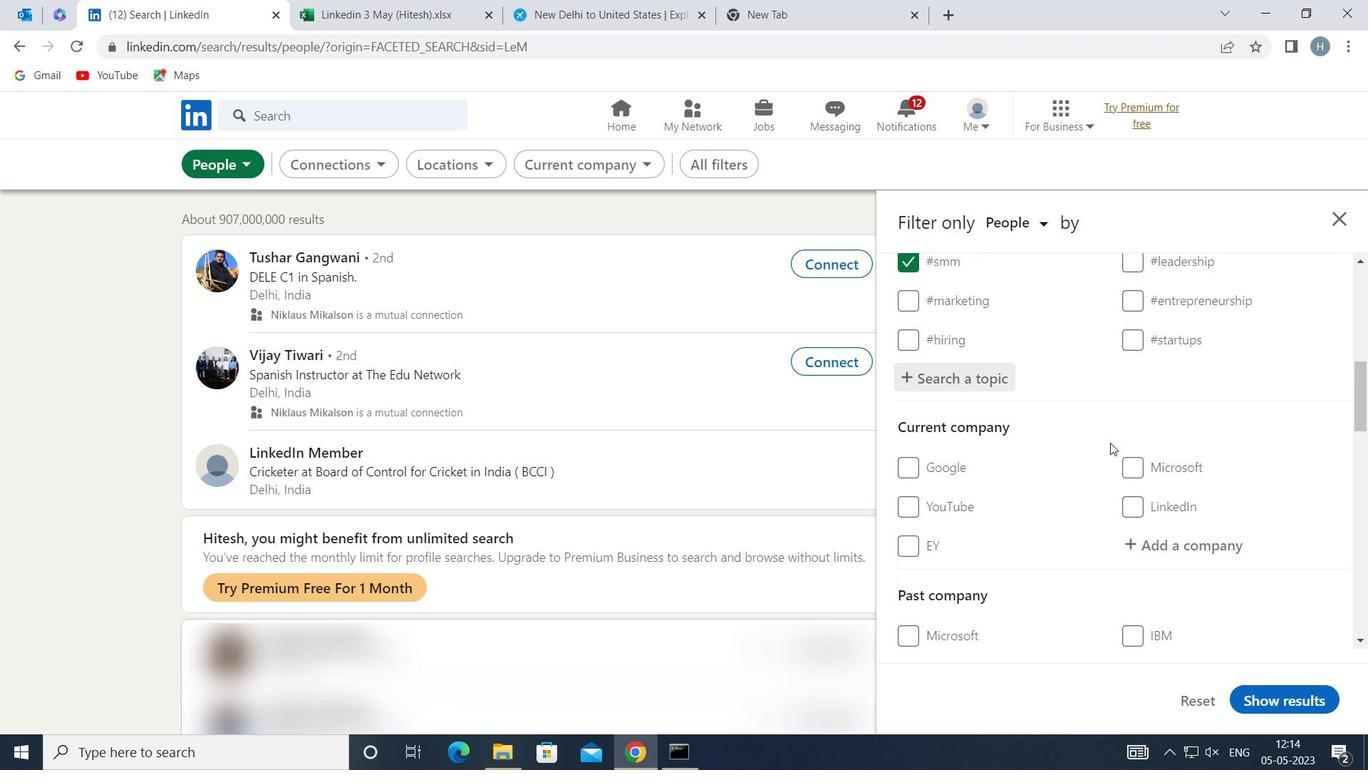 
Action: Mouse moved to (1106, 431)
Screenshot: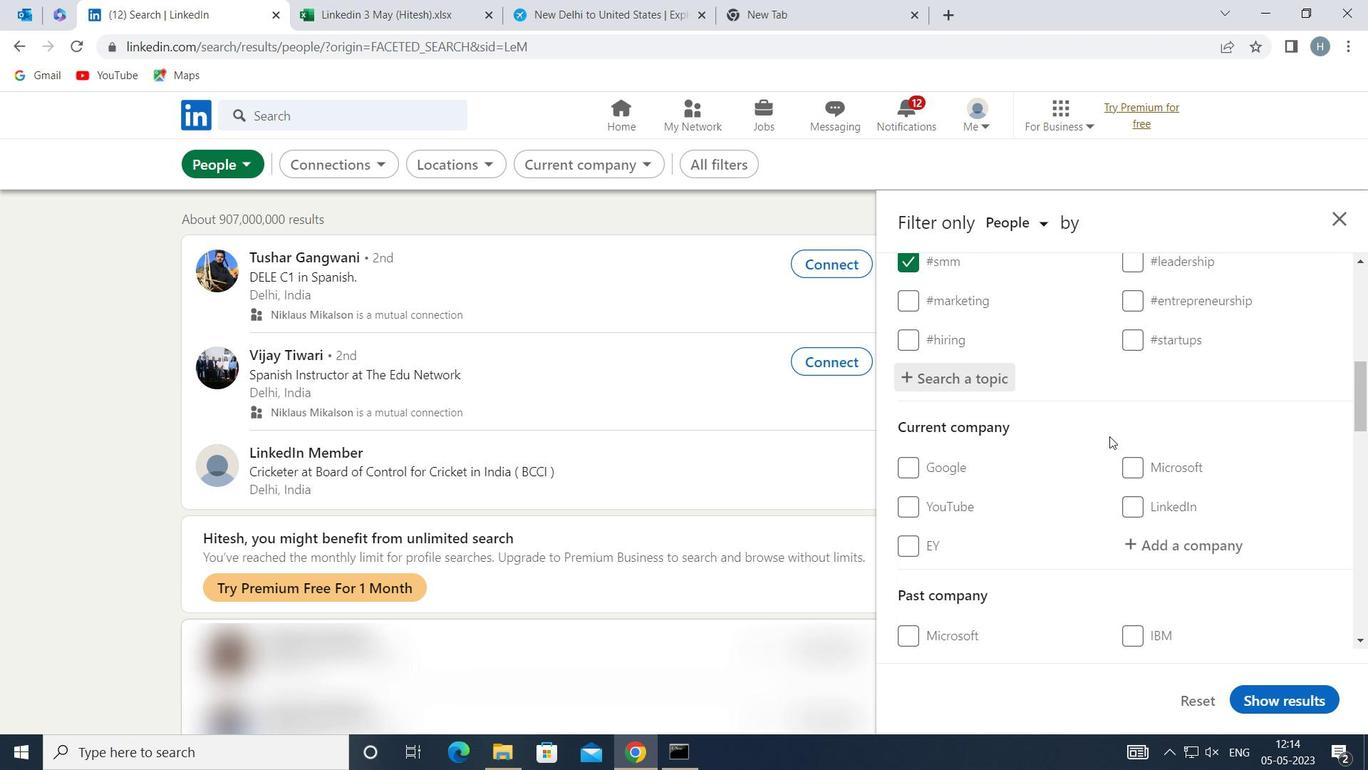 
Action: Mouse scrolled (1106, 430) with delta (0, 0)
Screenshot: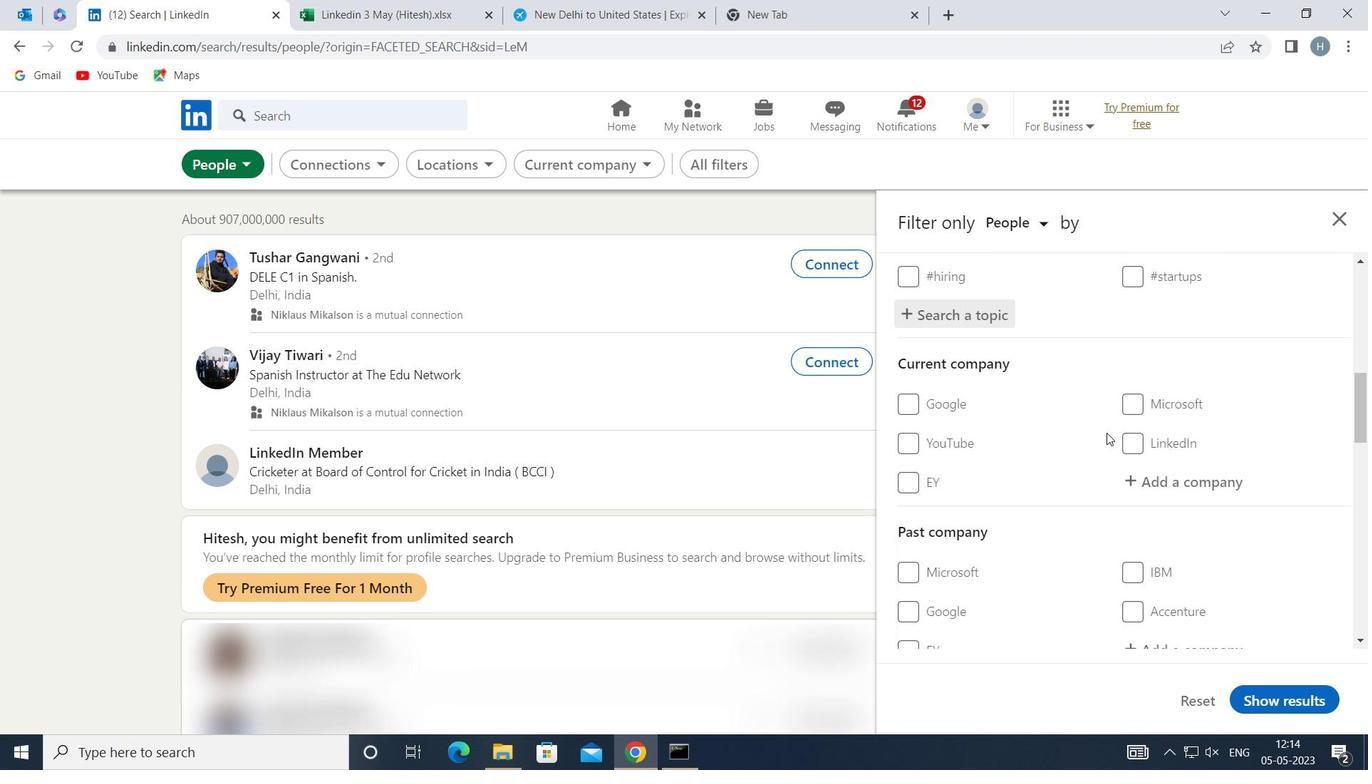 
Action: Mouse moved to (1105, 430)
Screenshot: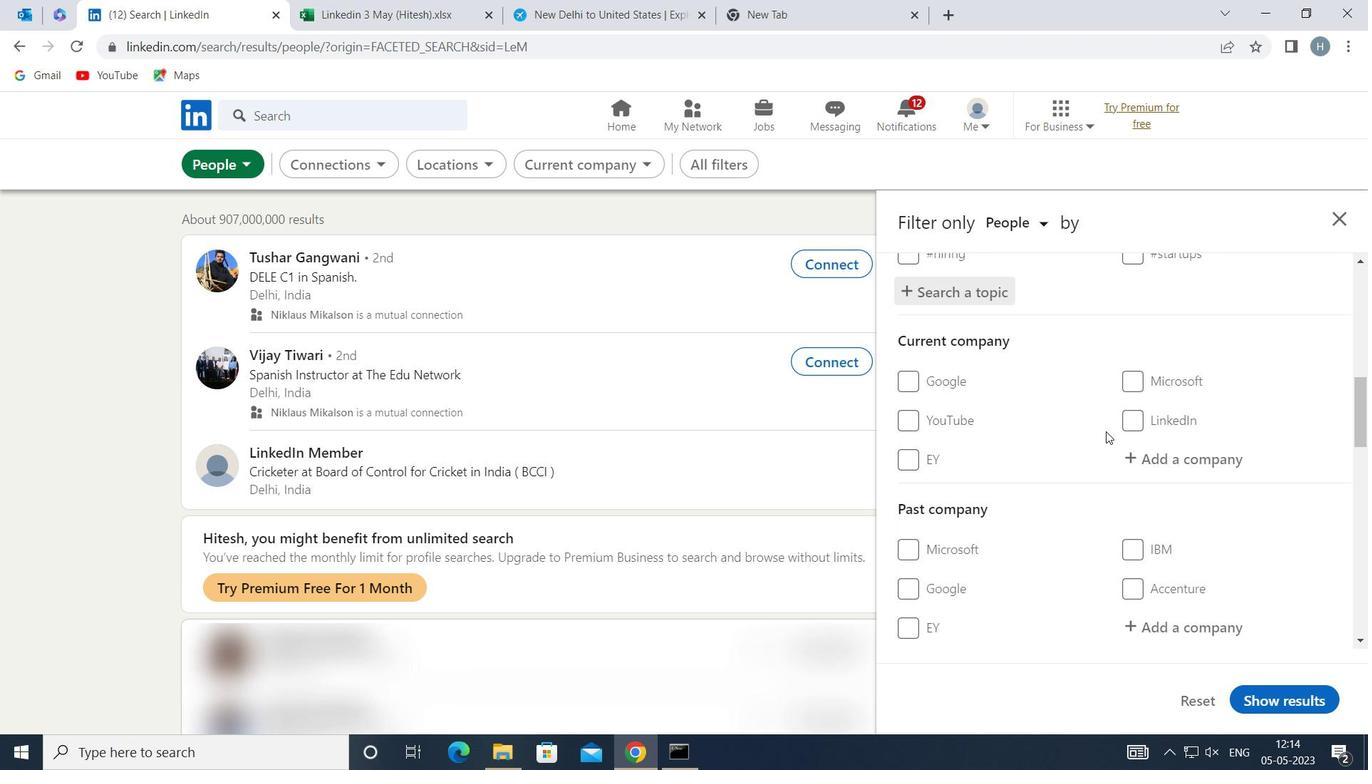 
Action: Mouse scrolled (1105, 429) with delta (0, 0)
Screenshot: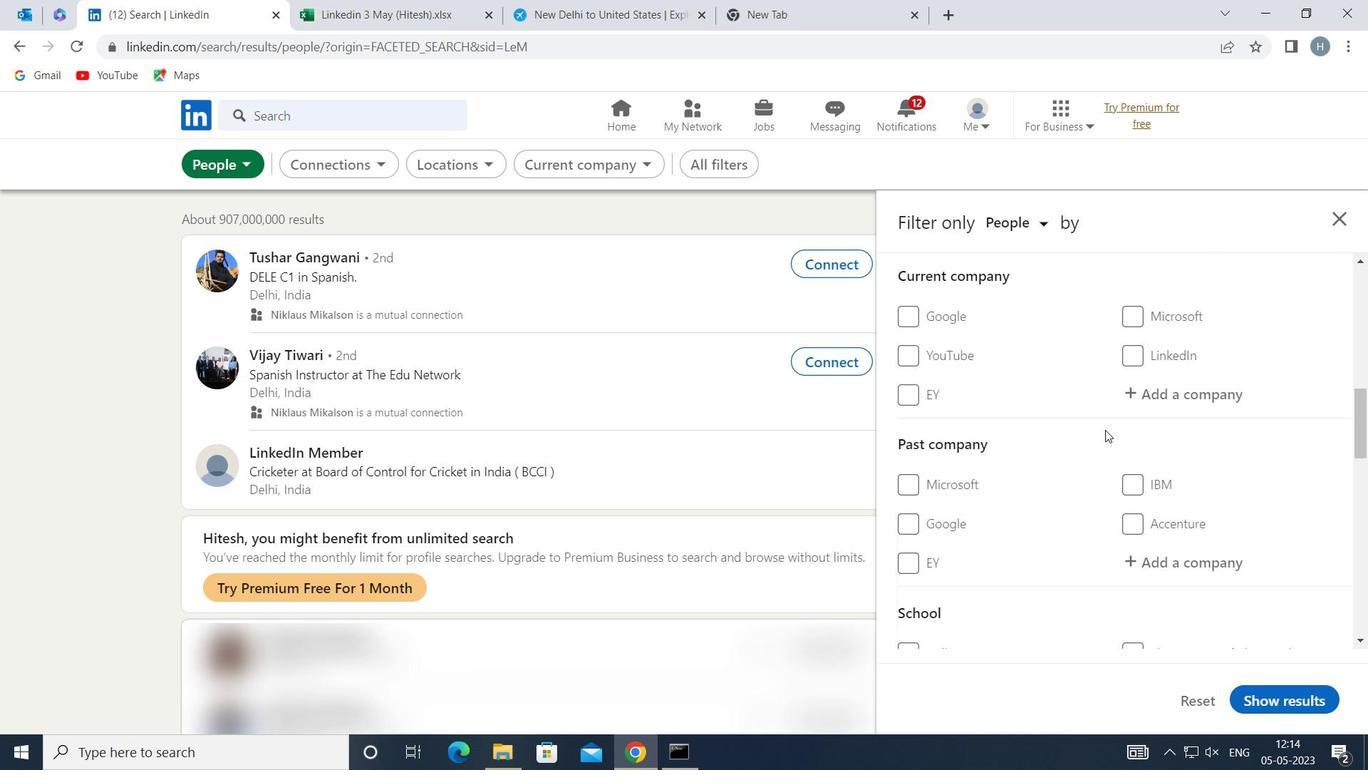 
Action: Mouse scrolled (1105, 429) with delta (0, 0)
Screenshot: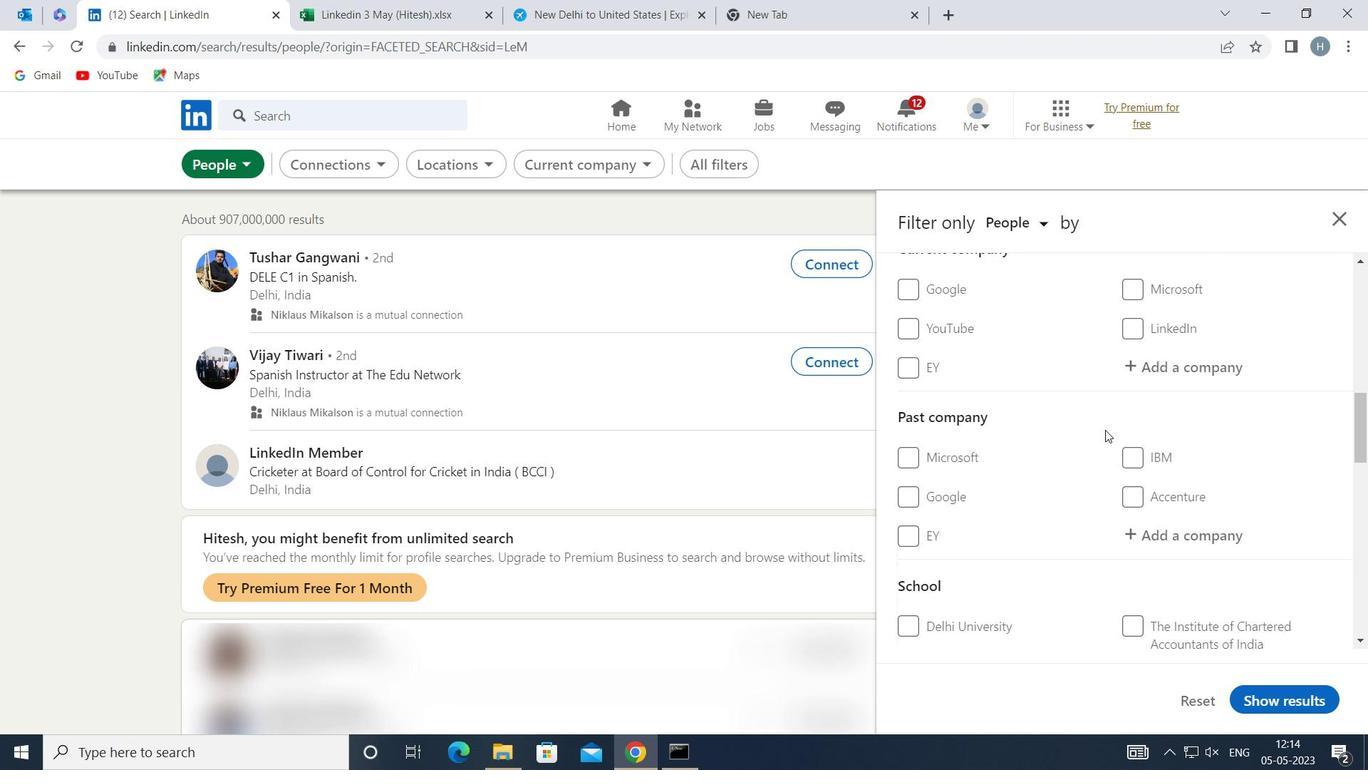 
Action: Mouse scrolled (1105, 429) with delta (0, 0)
Screenshot: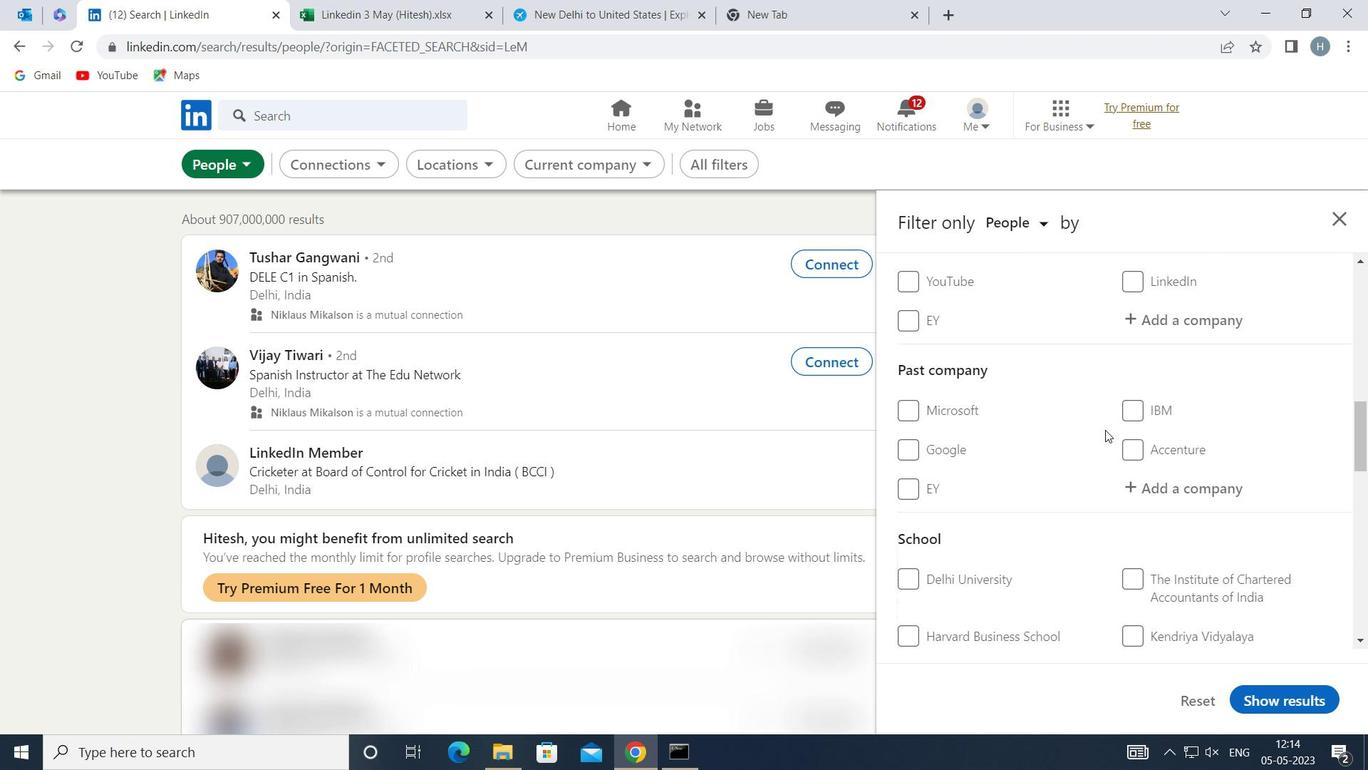 
Action: Mouse moved to (1104, 430)
Screenshot: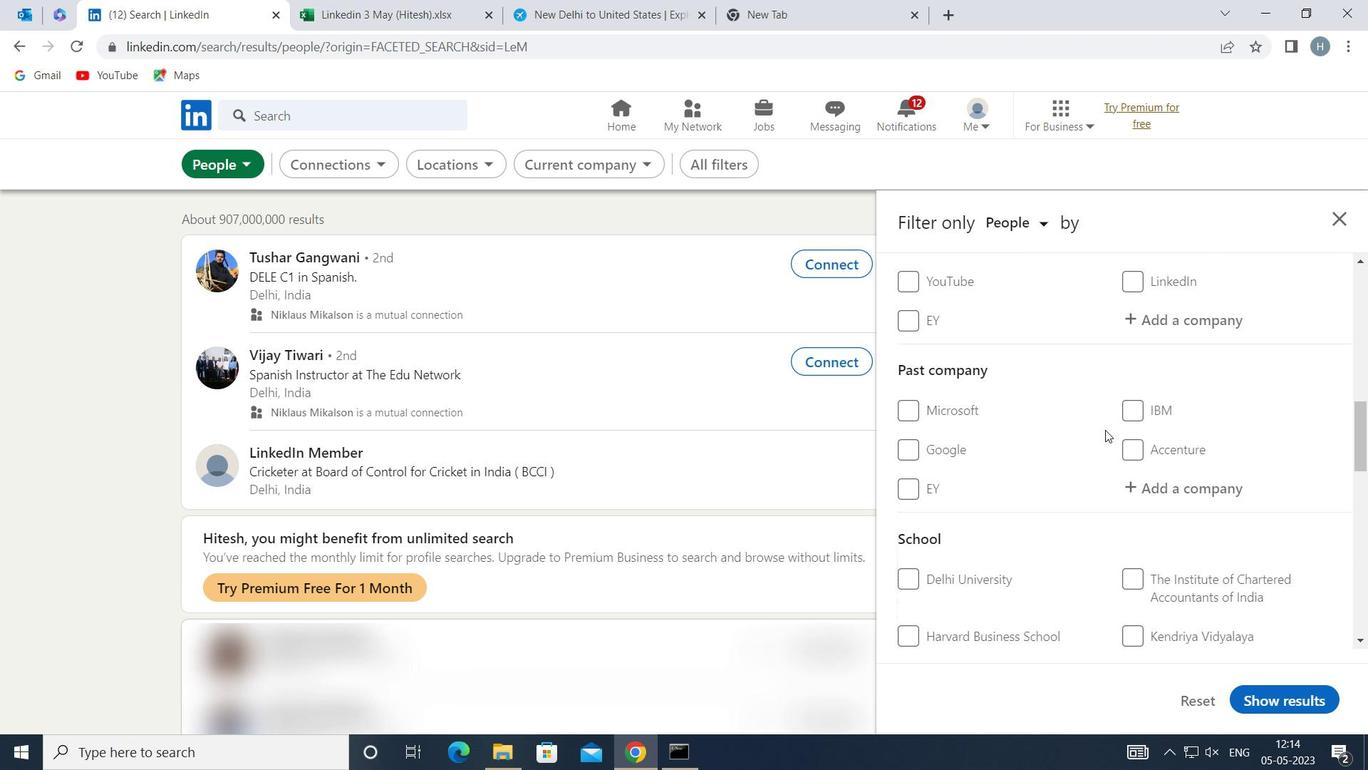 
Action: Mouse scrolled (1104, 429) with delta (0, 0)
Screenshot: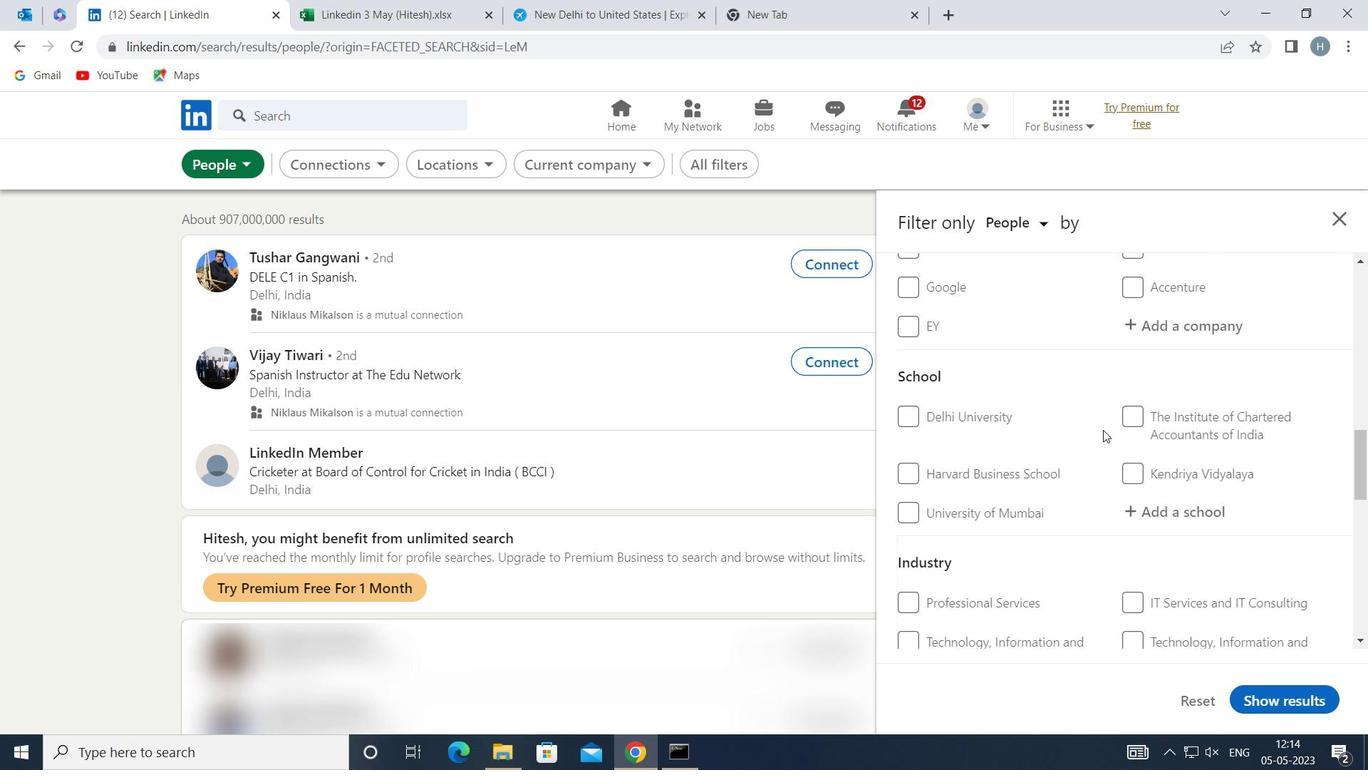 
Action: Mouse scrolled (1104, 429) with delta (0, 0)
Screenshot: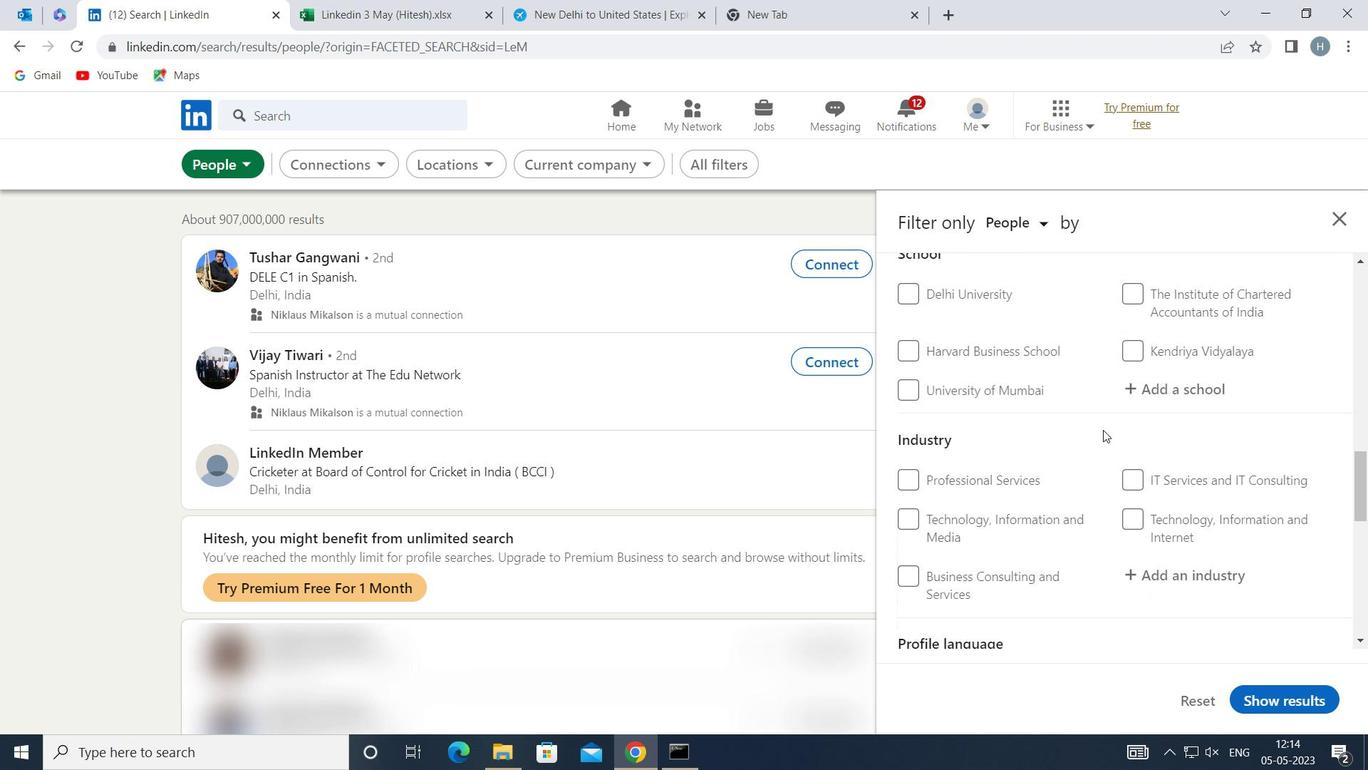 
Action: Mouse scrolled (1104, 429) with delta (0, 0)
Screenshot: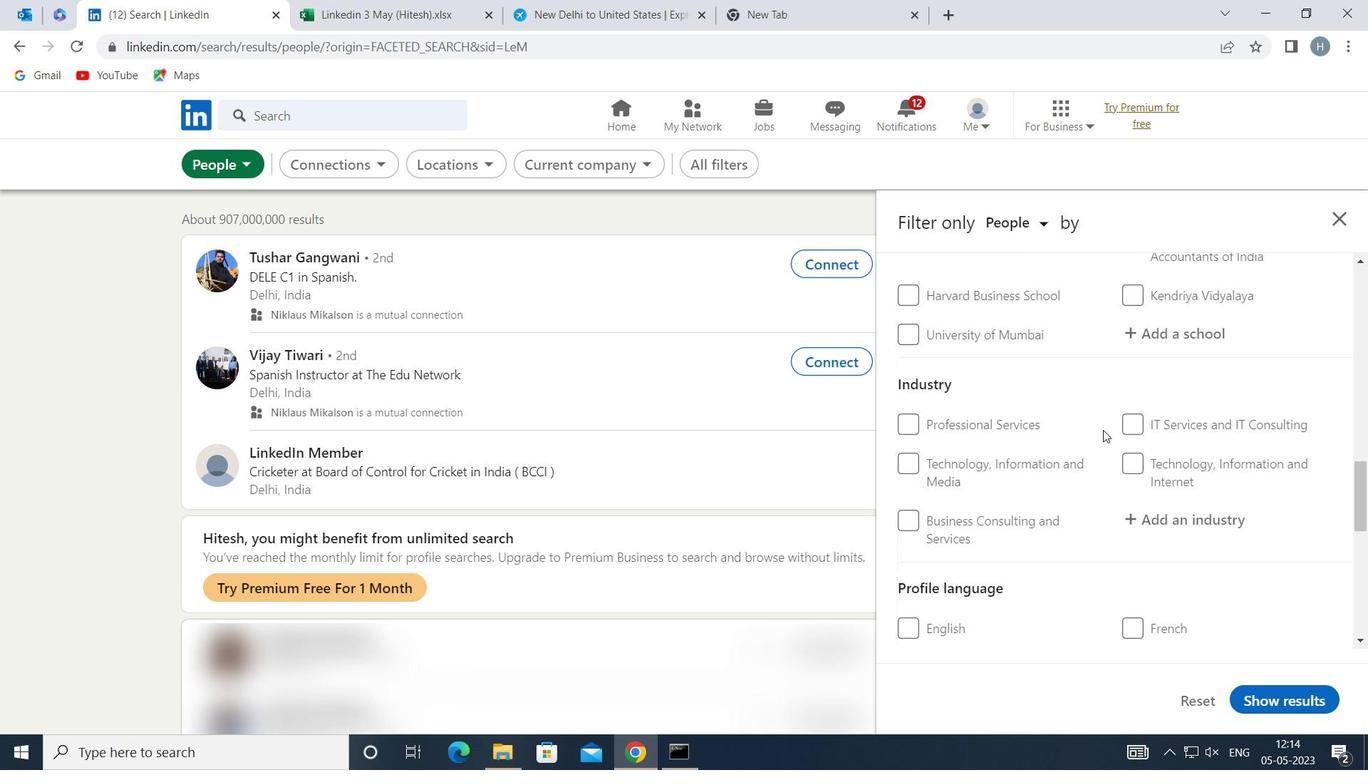 
Action: Mouse moved to (953, 519)
Screenshot: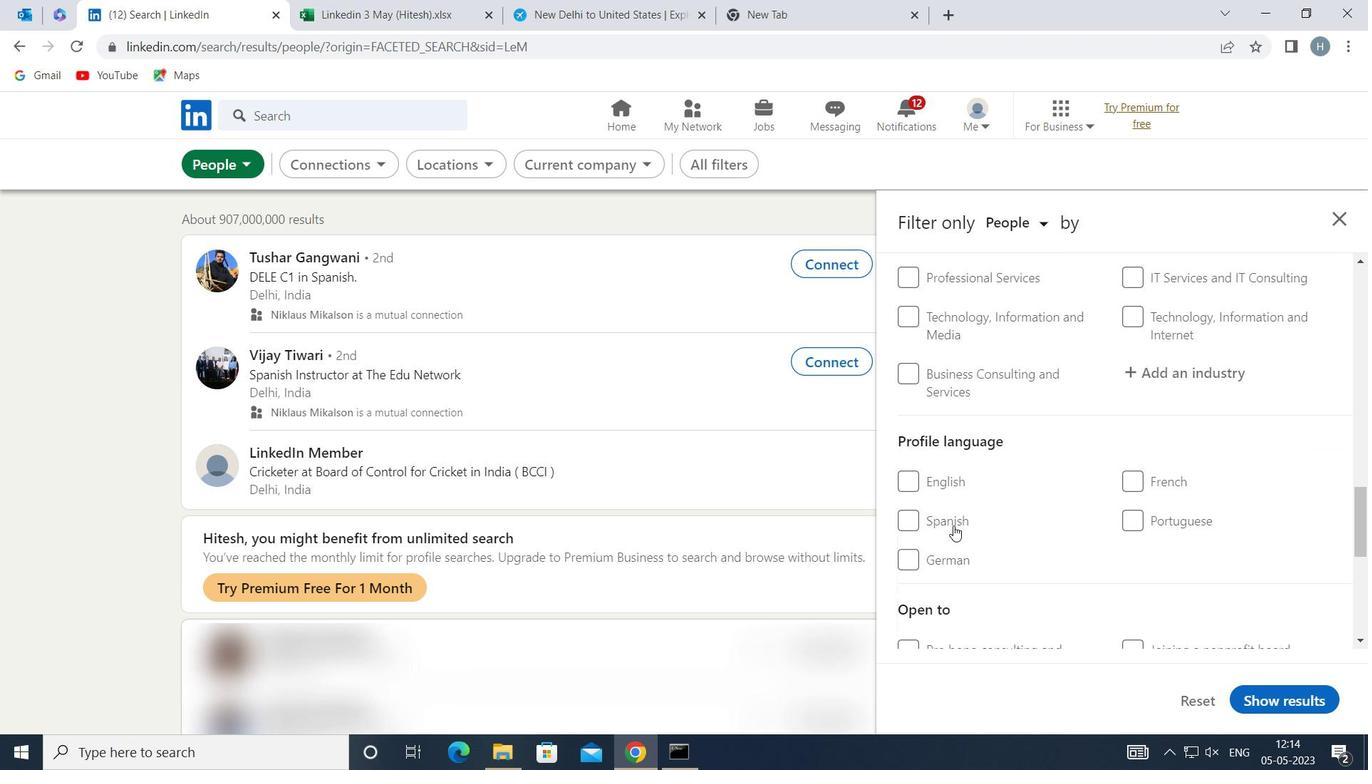 
Action: Mouse pressed left at (953, 519)
Screenshot: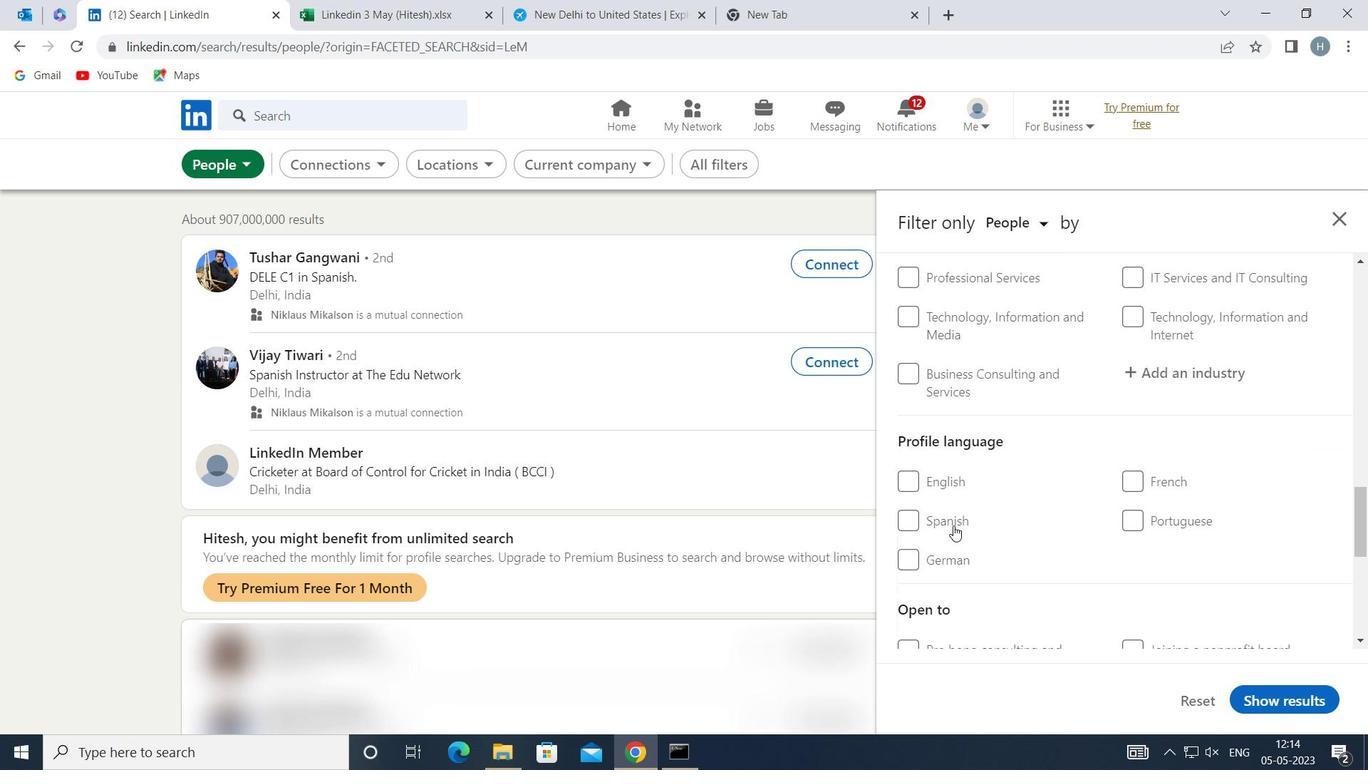 
Action: Mouse moved to (1075, 489)
Screenshot: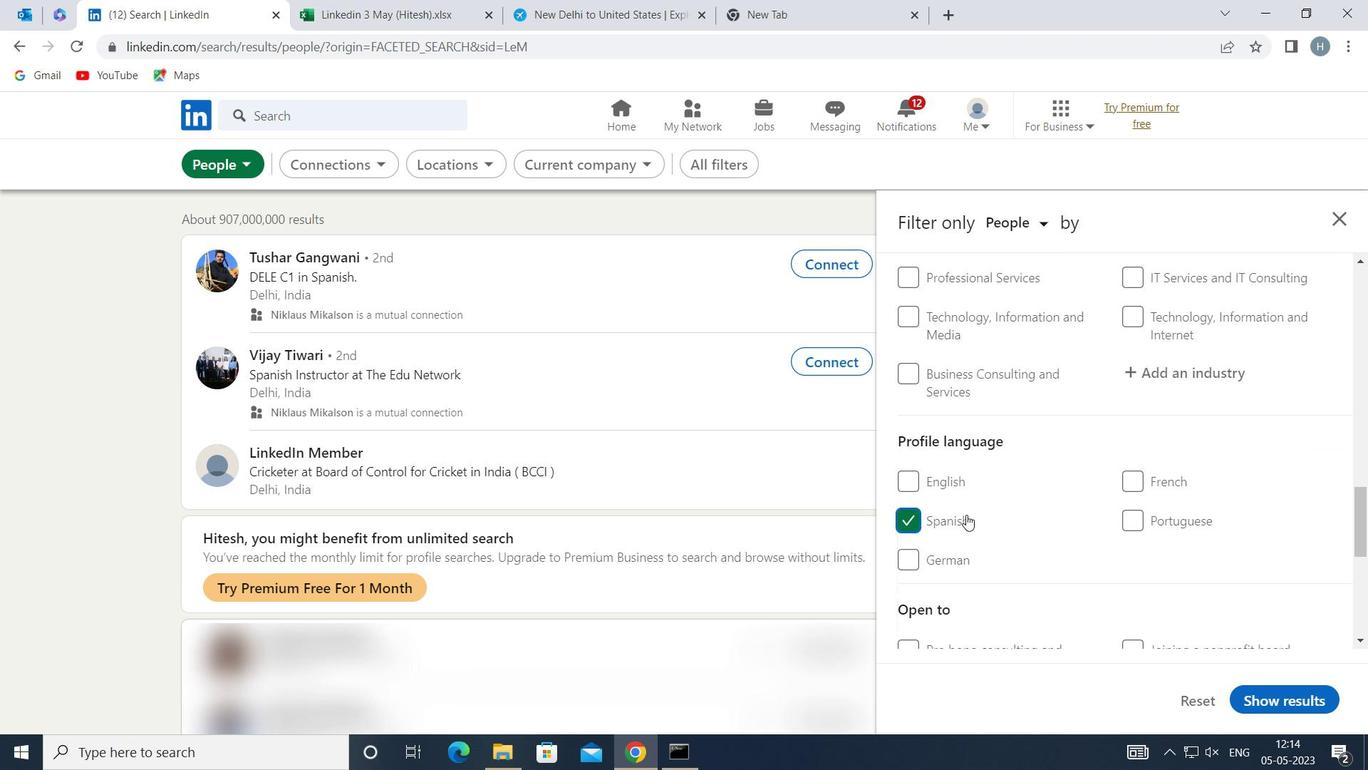 
Action: Mouse scrolled (1075, 489) with delta (0, 0)
Screenshot: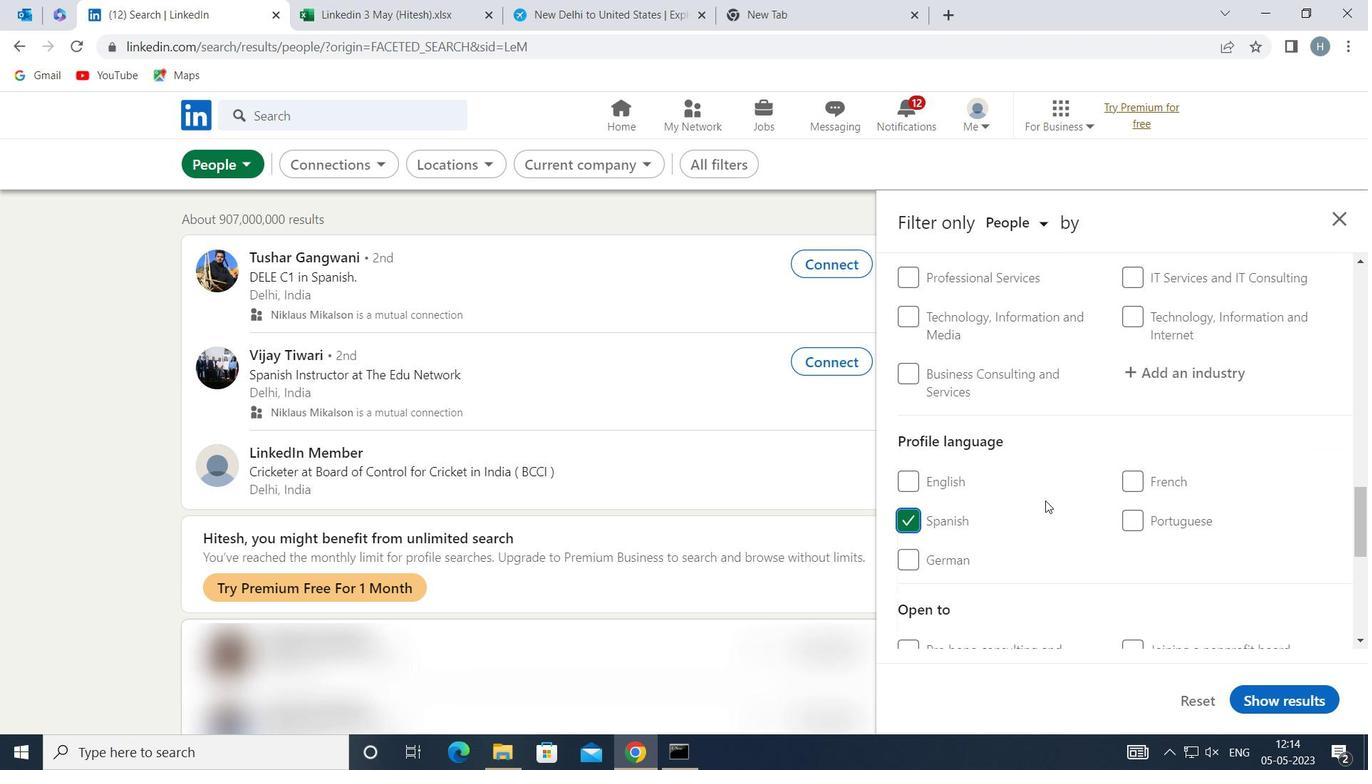 
Action: Mouse moved to (1076, 486)
Screenshot: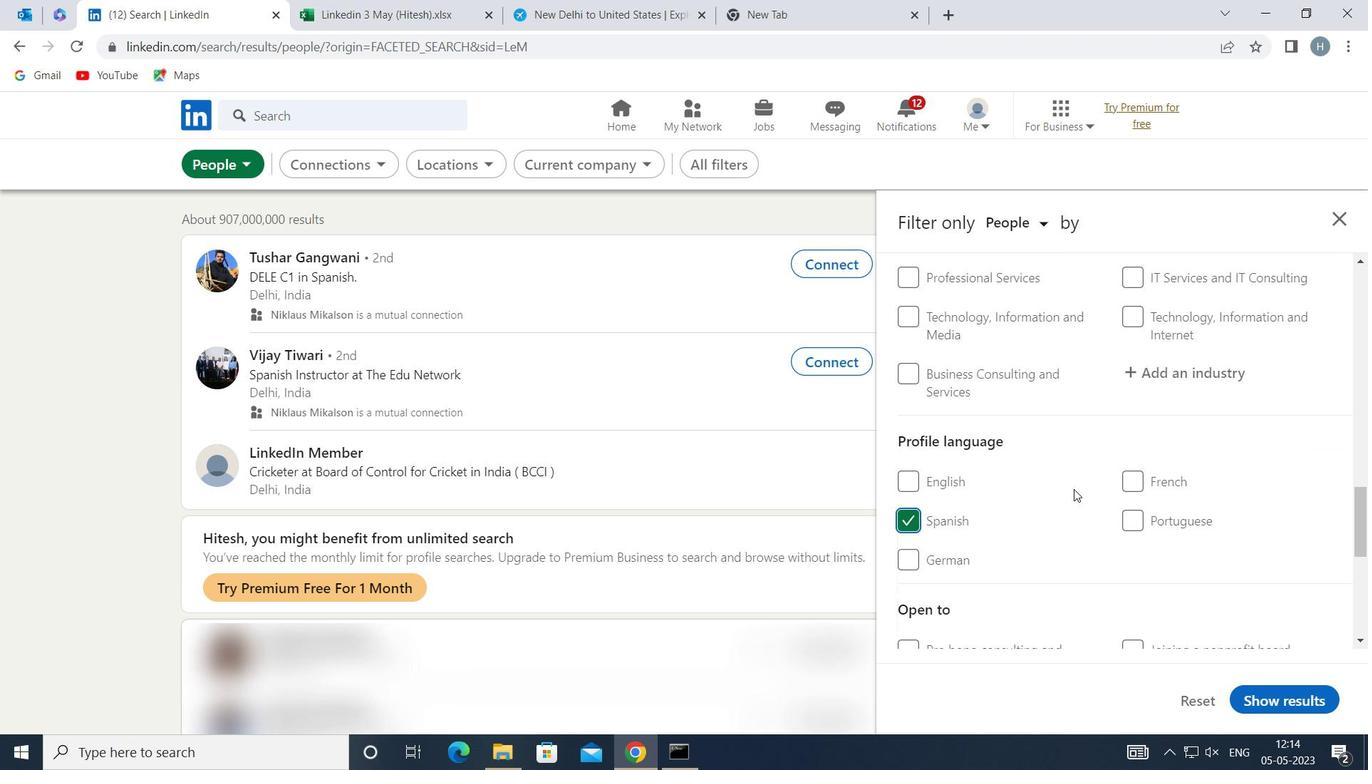 
Action: Mouse scrolled (1076, 487) with delta (0, 0)
Screenshot: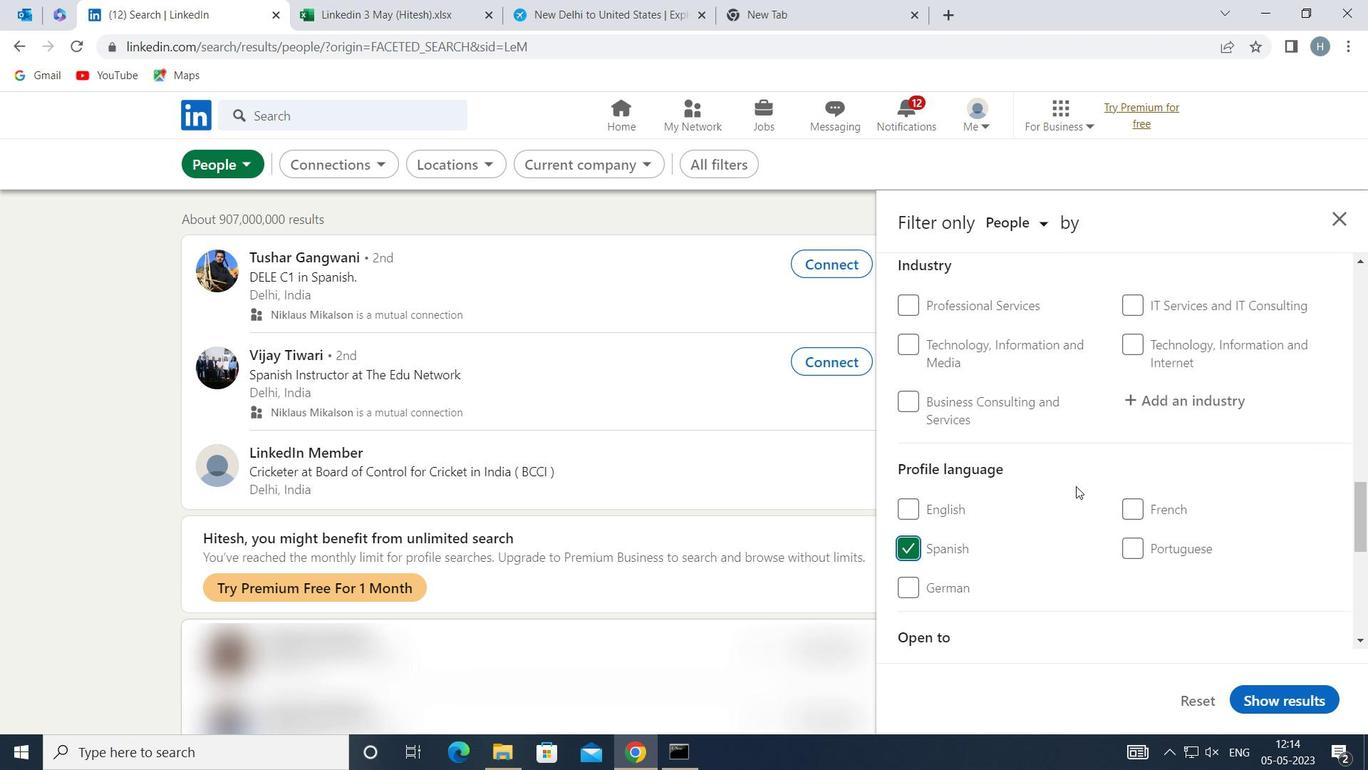 
Action: Mouse scrolled (1076, 487) with delta (0, 0)
Screenshot: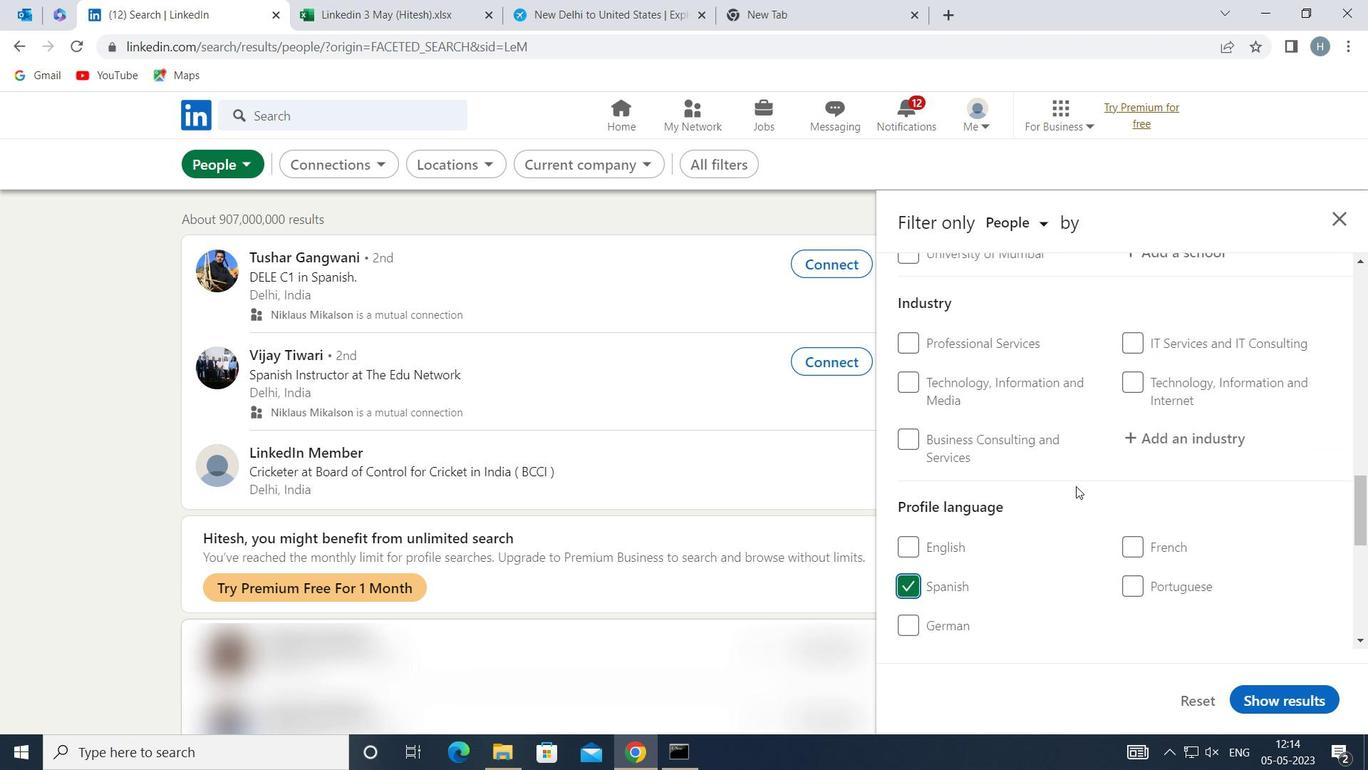 
Action: Mouse scrolled (1076, 487) with delta (0, 0)
Screenshot: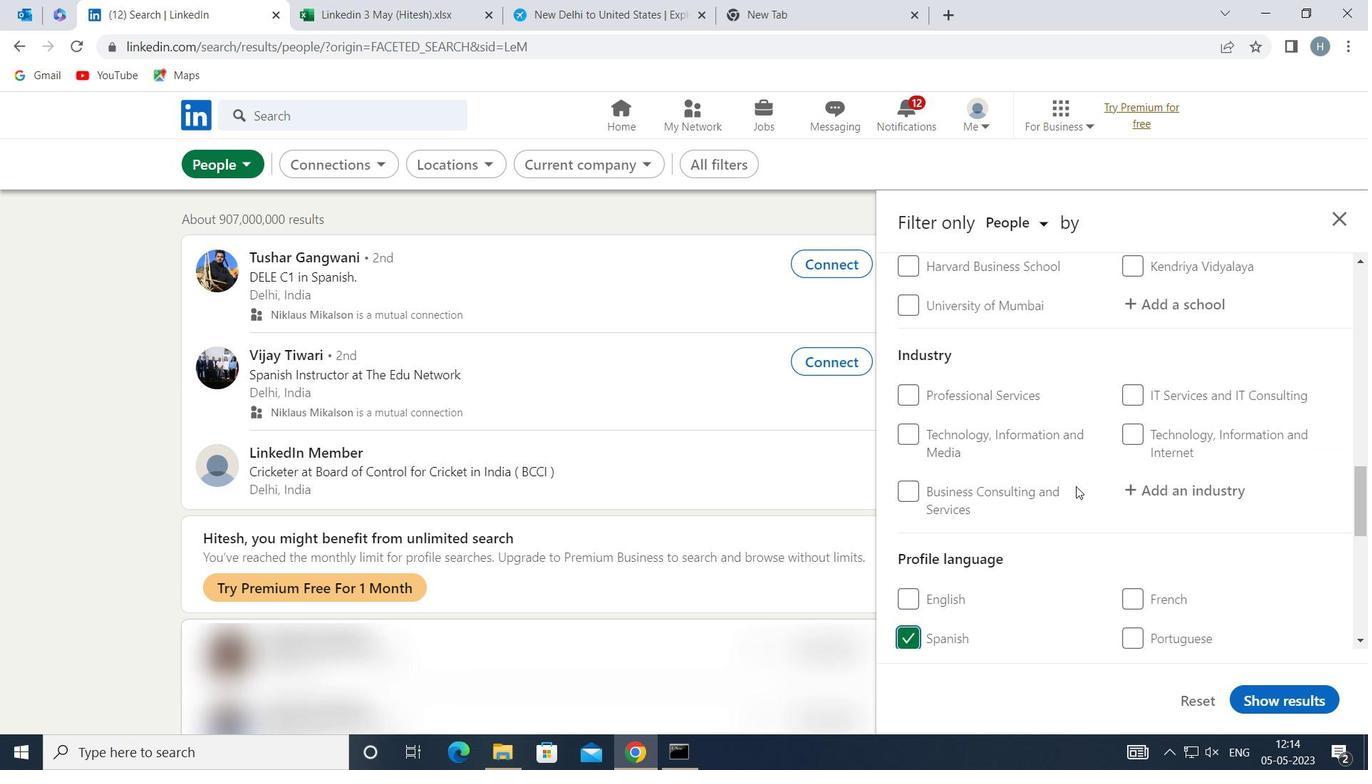 
Action: Mouse scrolled (1076, 487) with delta (0, 0)
Screenshot: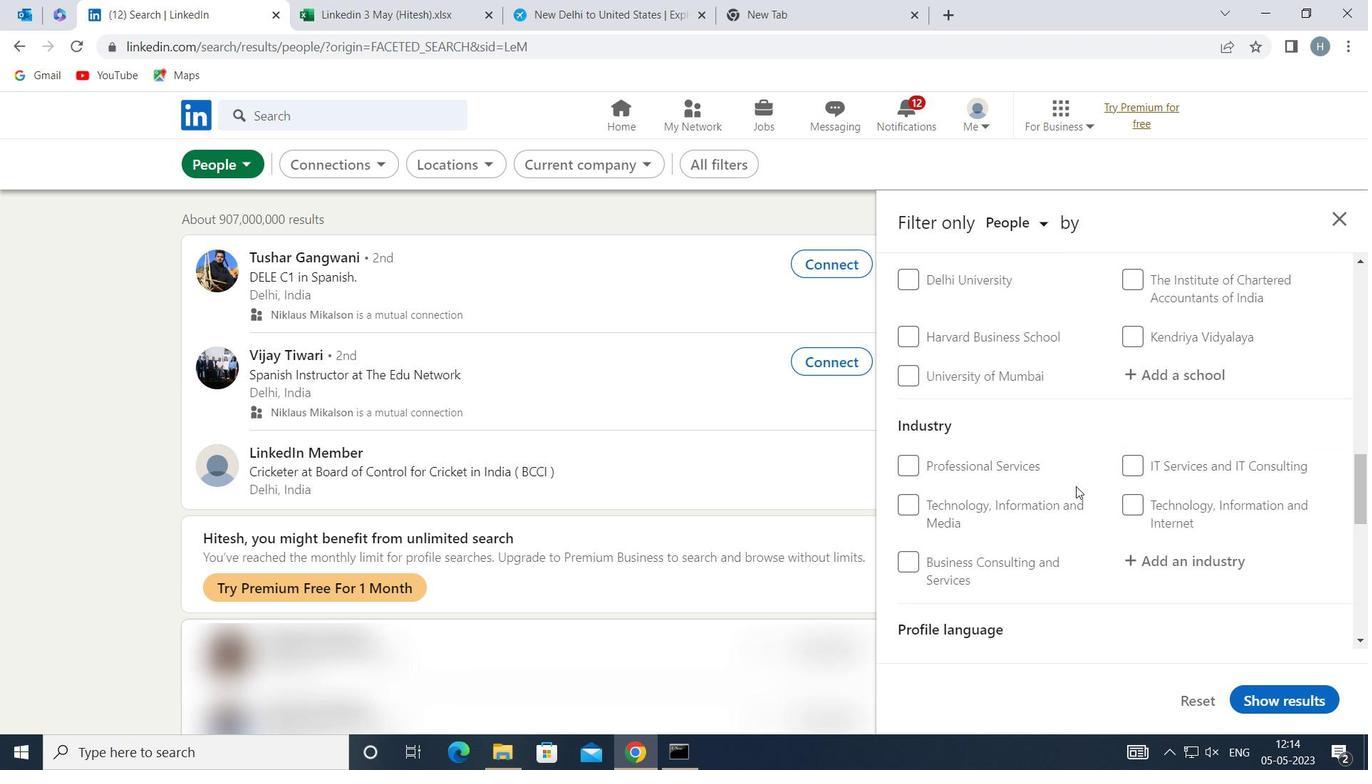 
Action: Mouse scrolled (1076, 487) with delta (0, 0)
Screenshot: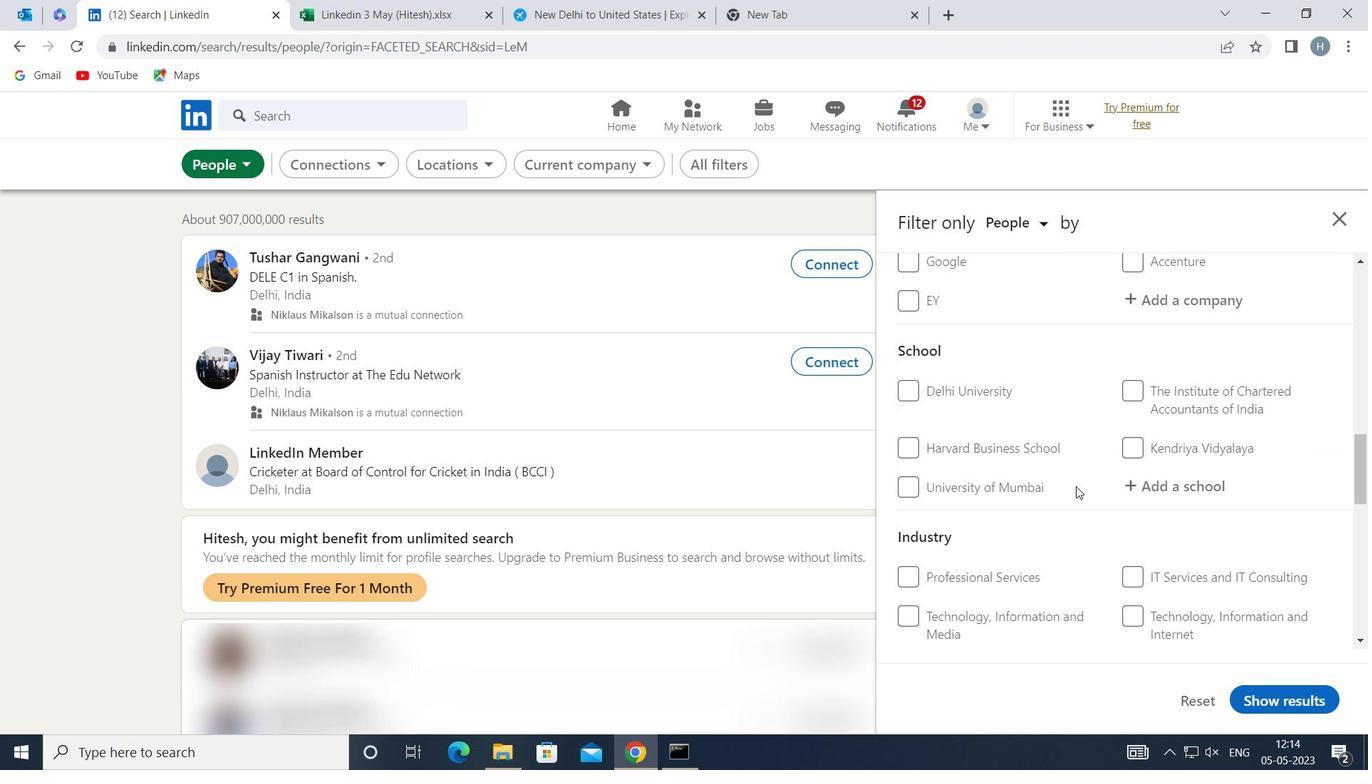 
Action: Mouse scrolled (1076, 487) with delta (0, 0)
Screenshot: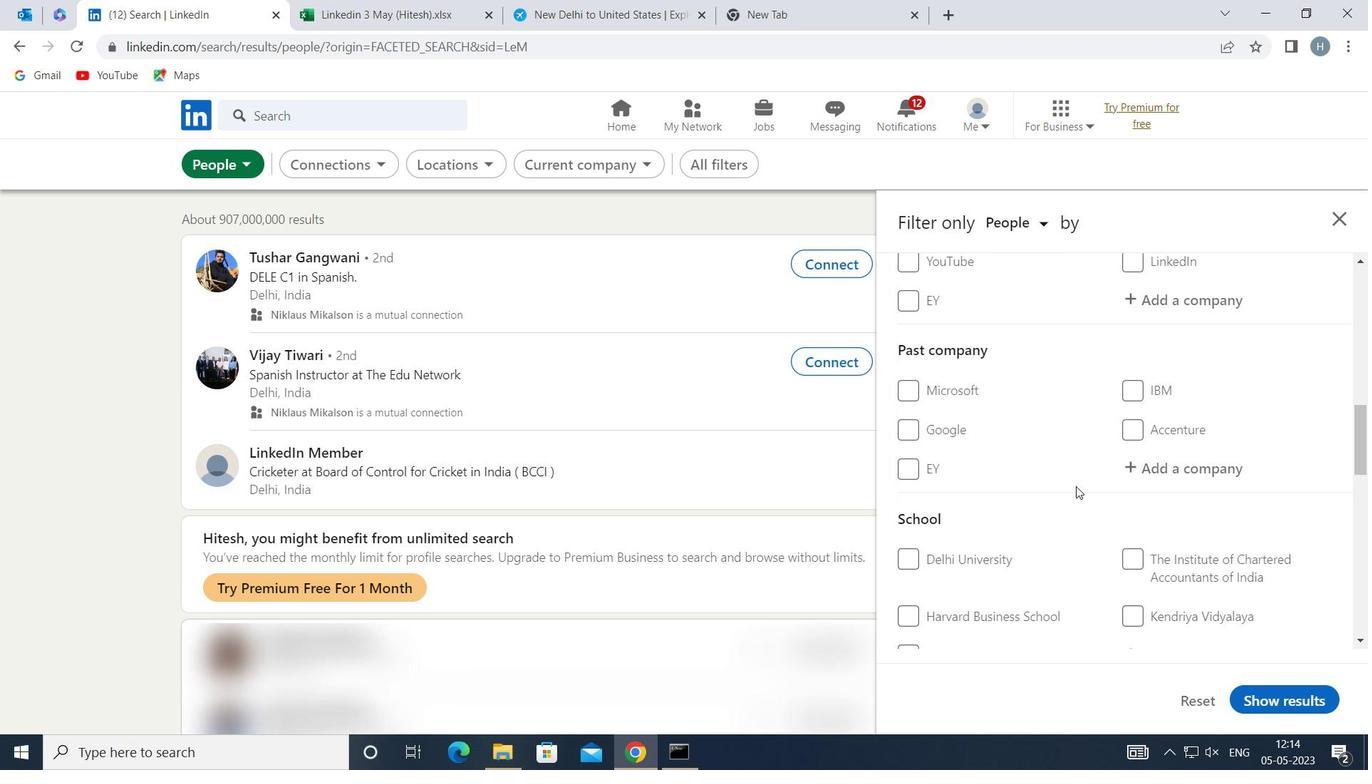 
Action: Mouse scrolled (1076, 487) with delta (0, 0)
Screenshot: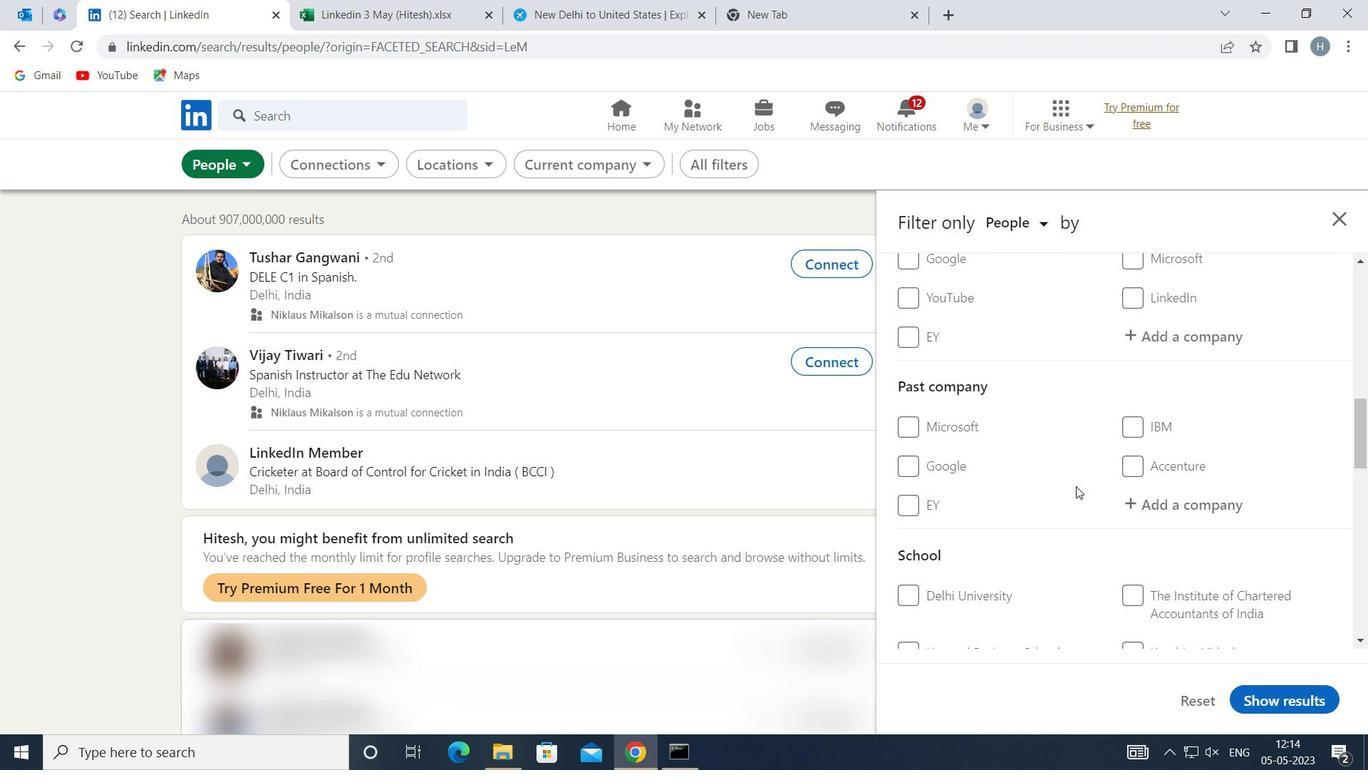 
Action: Mouse moved to (1137, 537)
Screenshot: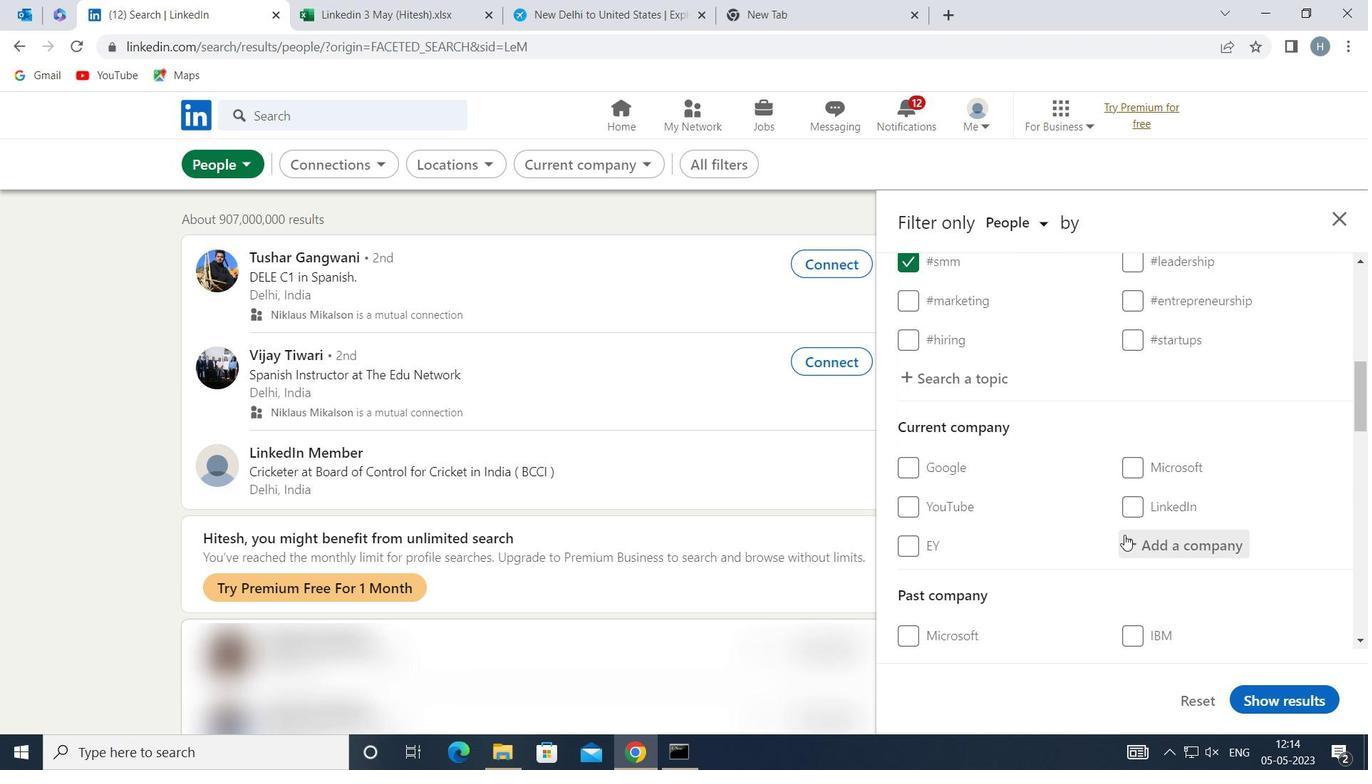 
Action: Mouse pressed left at (1137, 537)
Screenshot: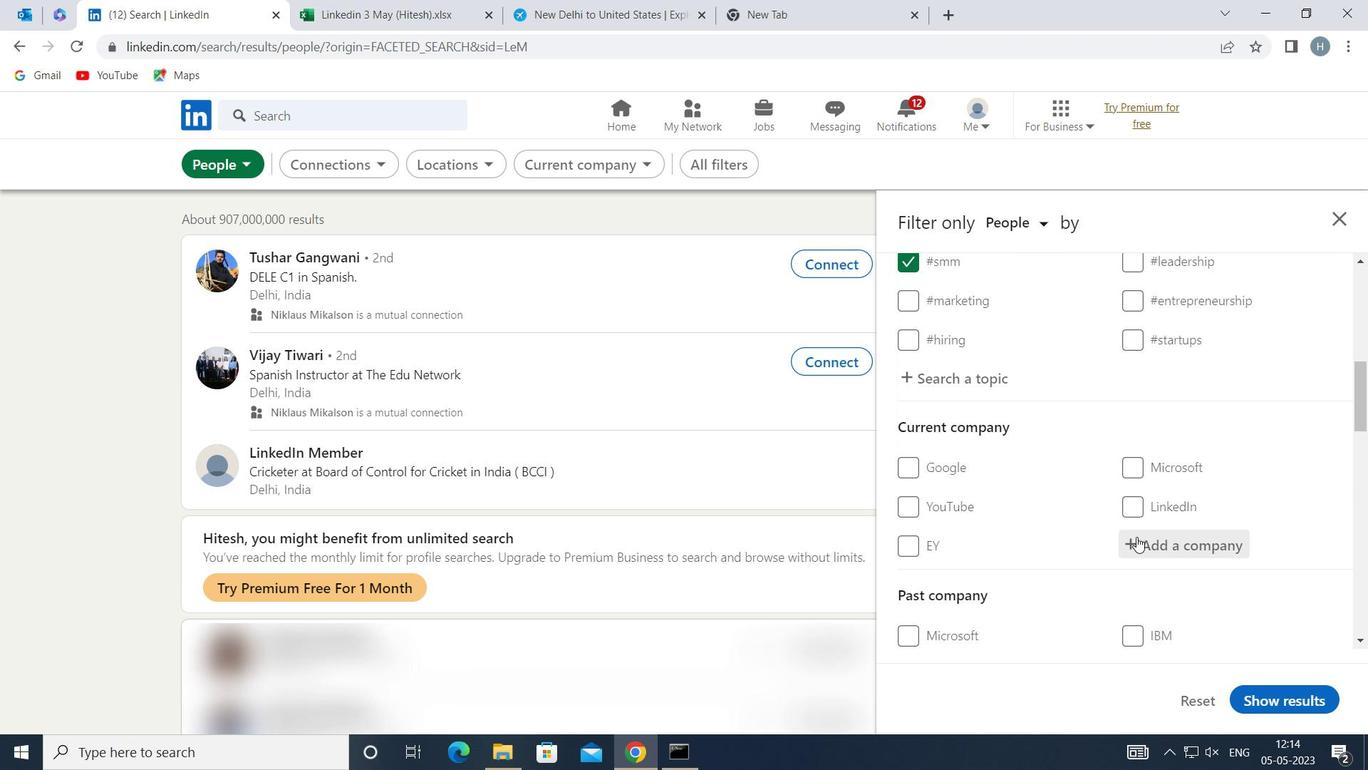 
Action: Mouse moved to (1134, 537)
Screenshot: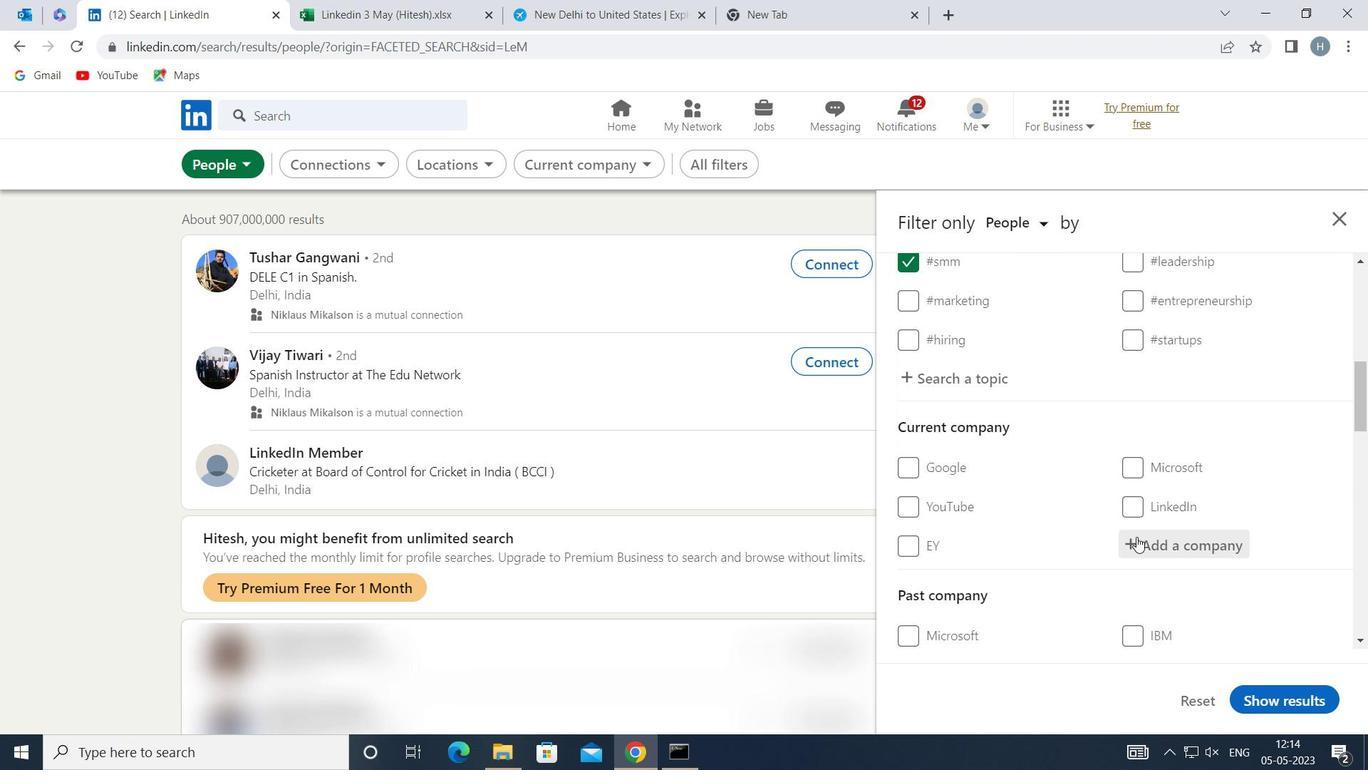
Action: Key pressed <Key.shift>CONSTELLATION
Screenshot: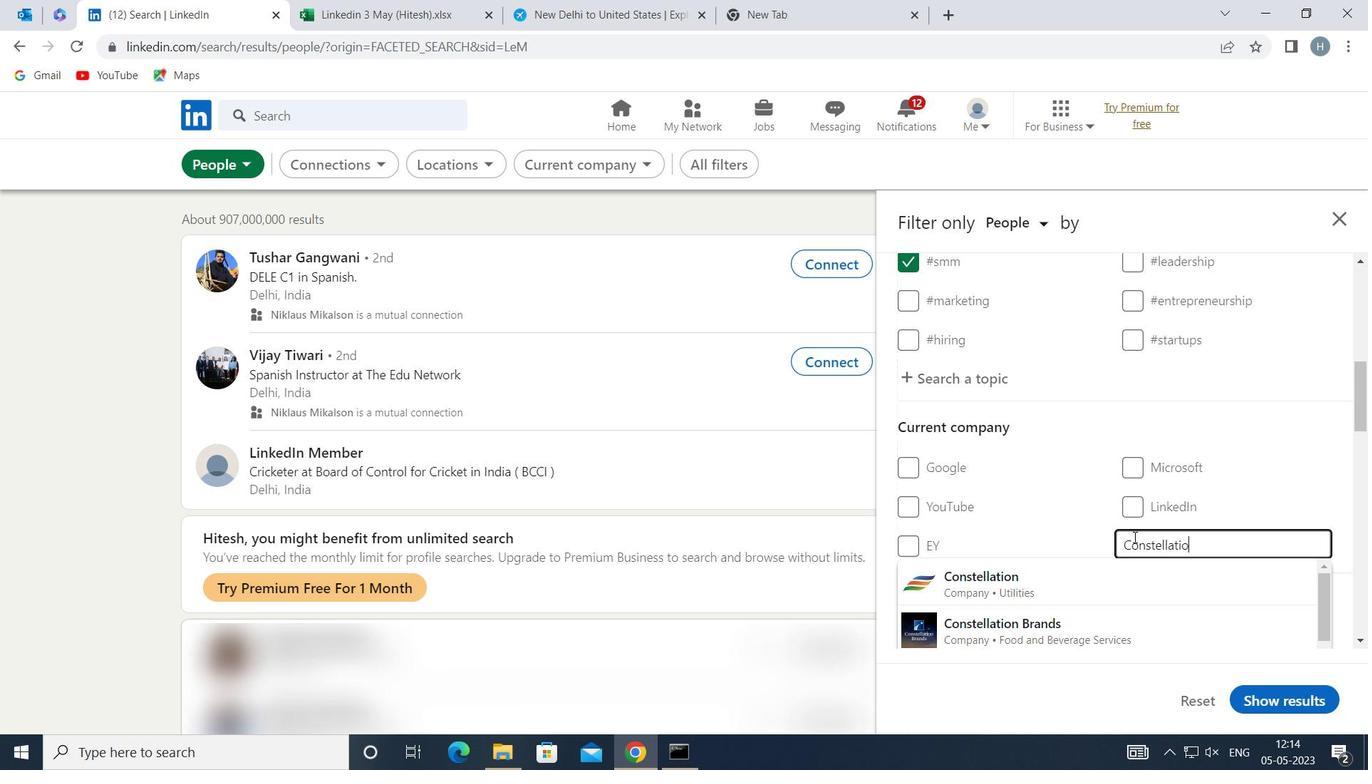 
Action: Mouse moved to (1135, 538)
Screenshot: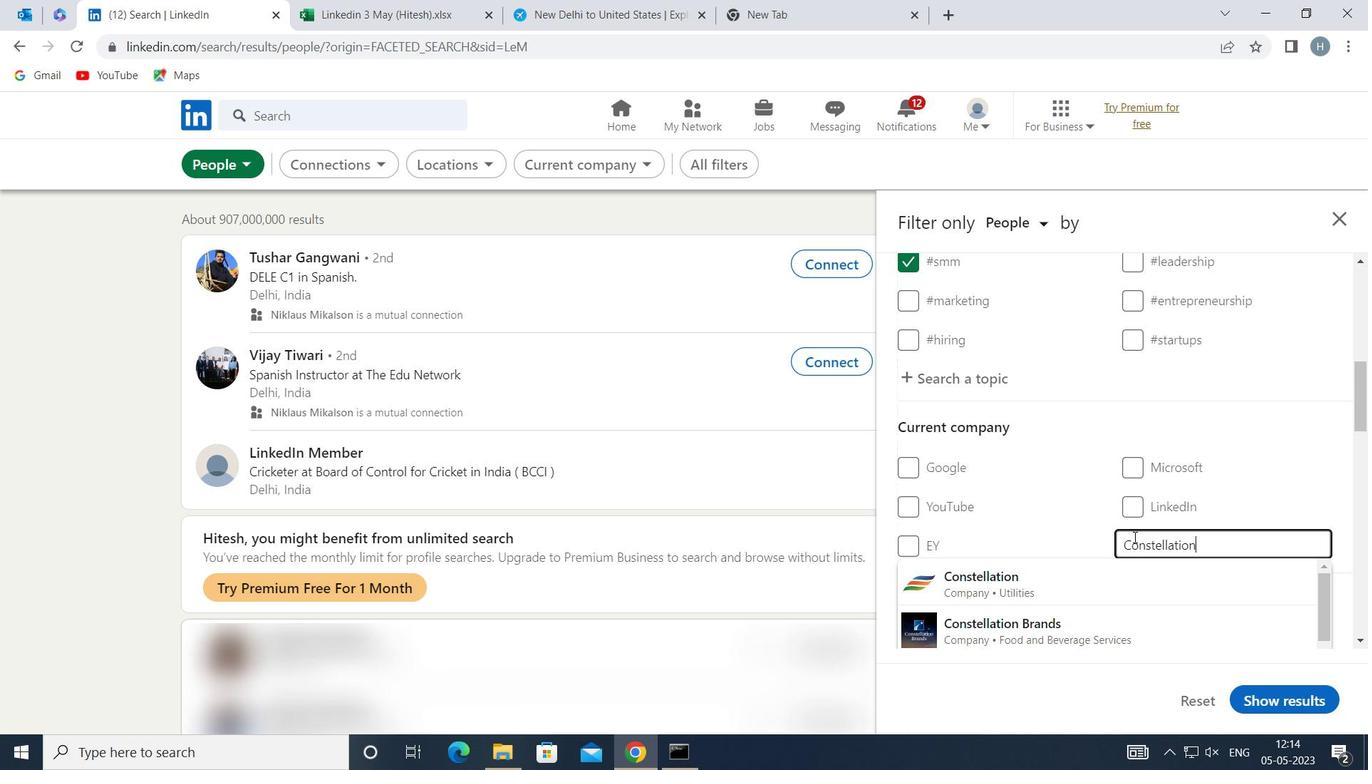 
Action: Key pressed <Key.space><Key.shift>OI<Key.backspace>IL<Key.space><Key.shift>SERVICE
Screenshot: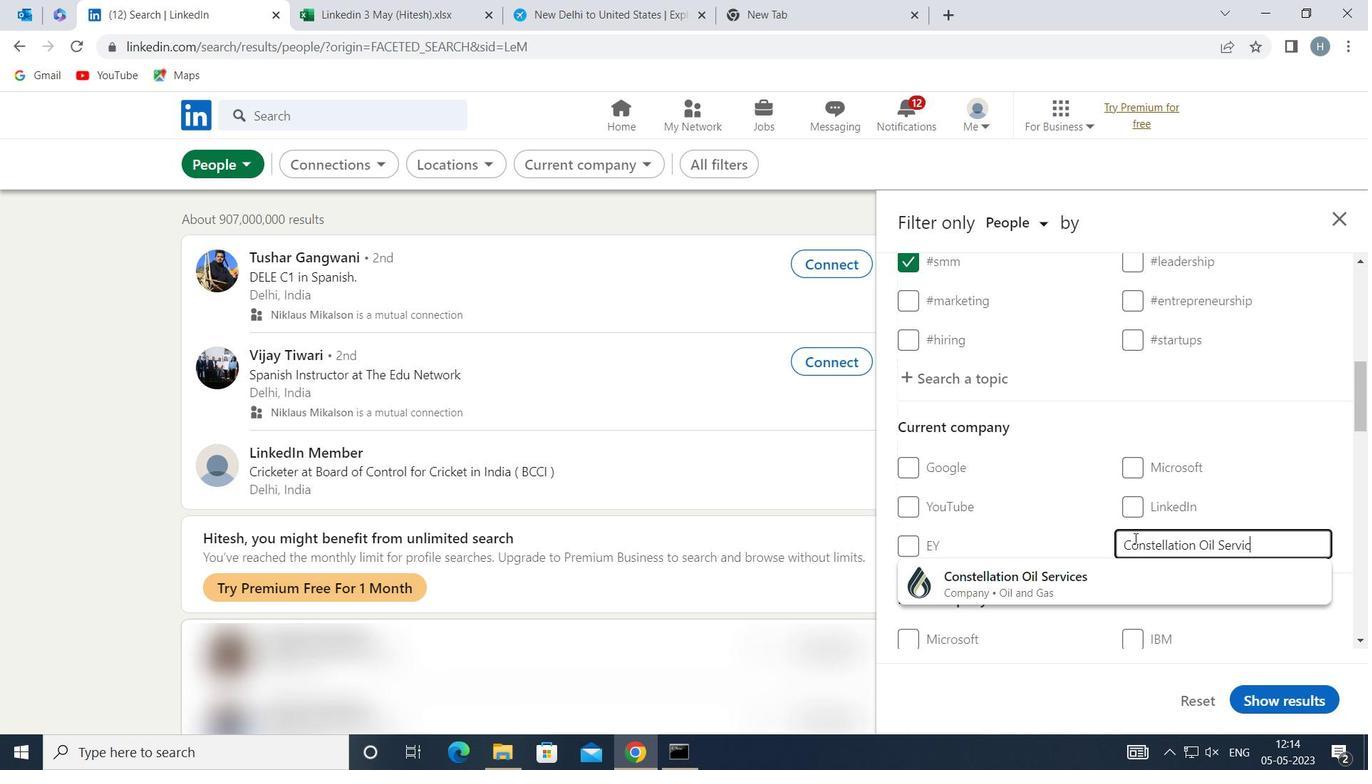 
Action: Mouse moved to (1094, 574)
Screenshot: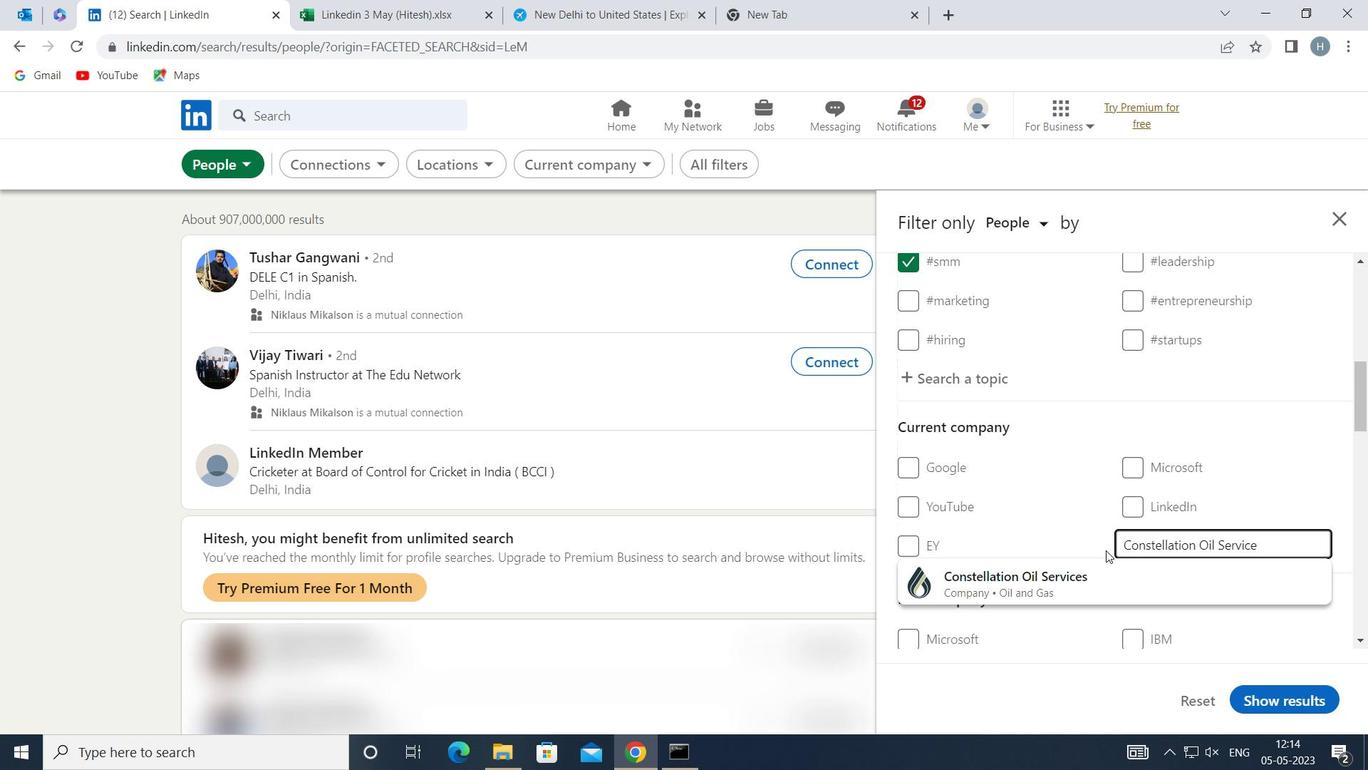 
Action: Mouse pressed left at (1094, 574)
Screenshot: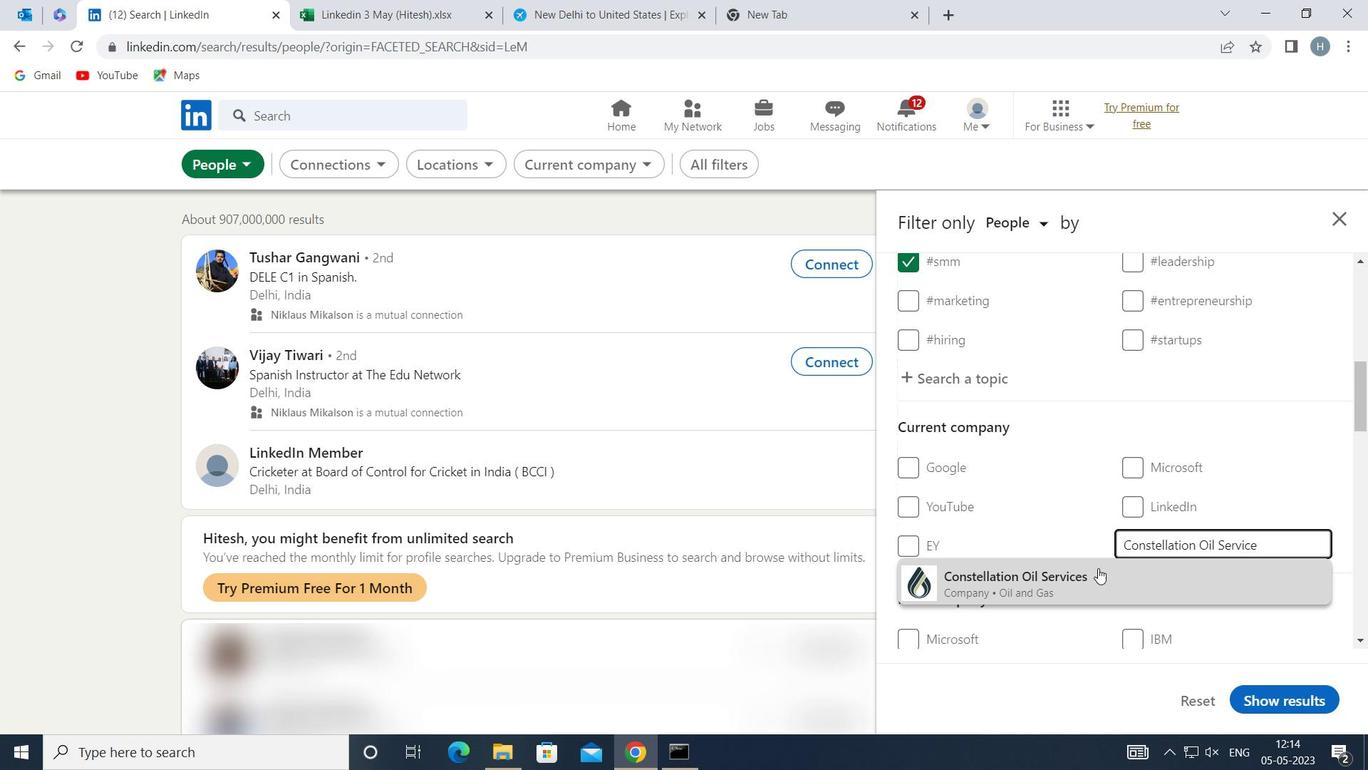 
Action: Mouse moved to (1054, 494)
Screenshot: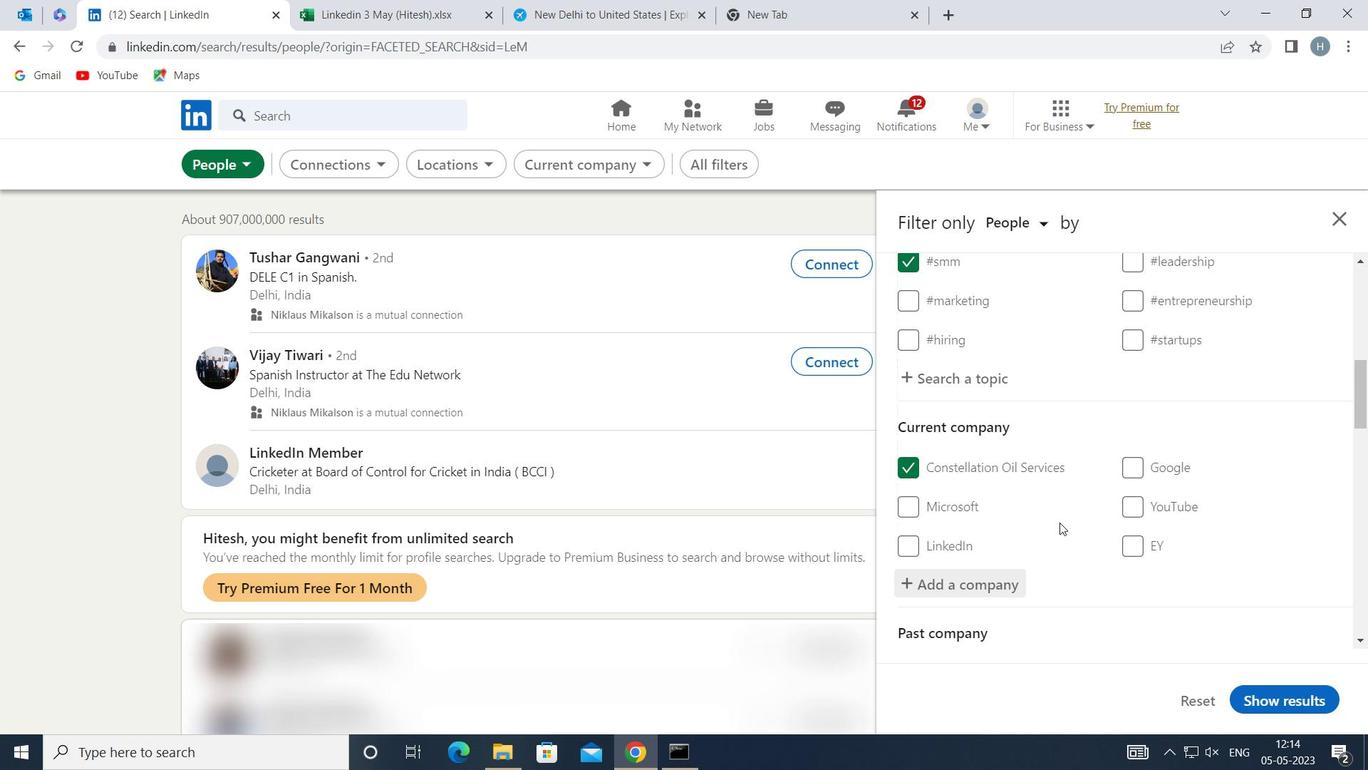 
Action: Mouse scrolled (1054, 494) with delta (0, 0)
Screenshot: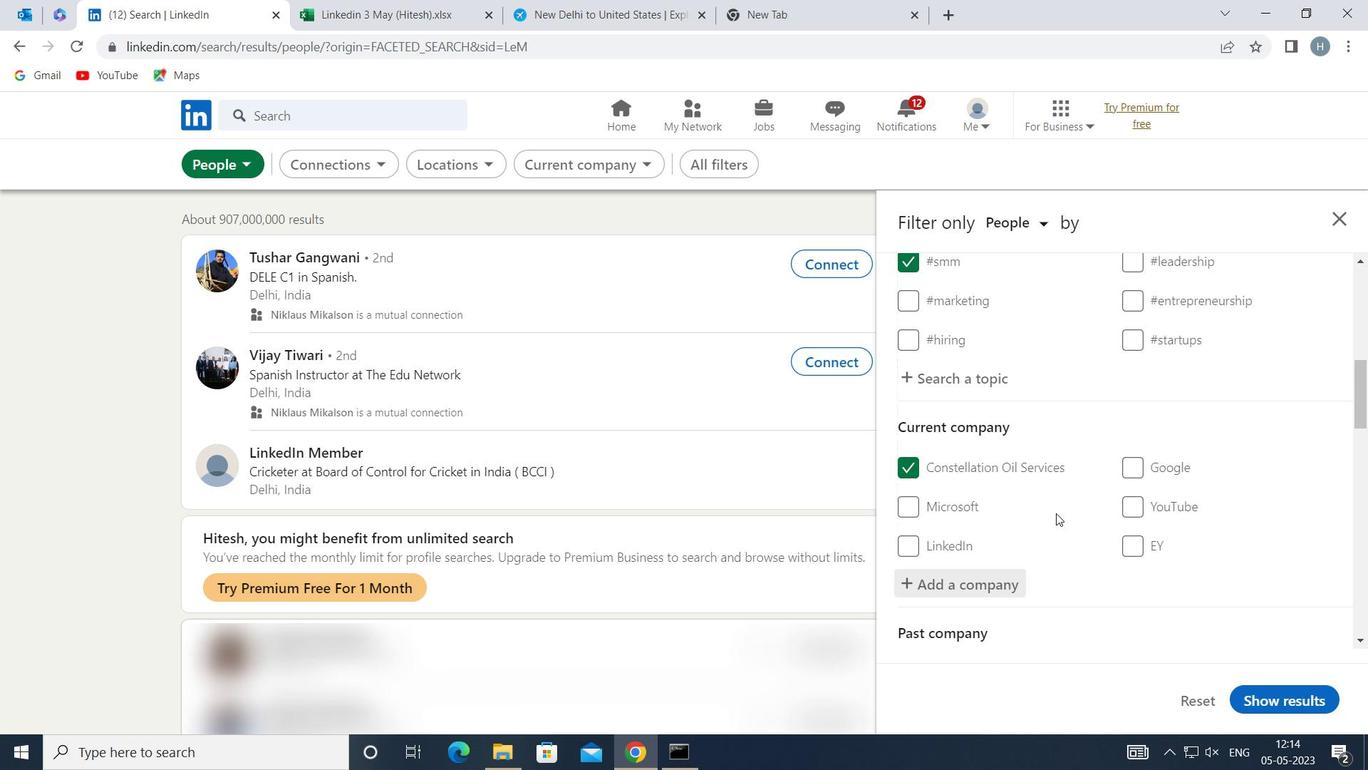 
Action: Mouse scrolled (1054, 494) with delta (0, 0)
Screenshot: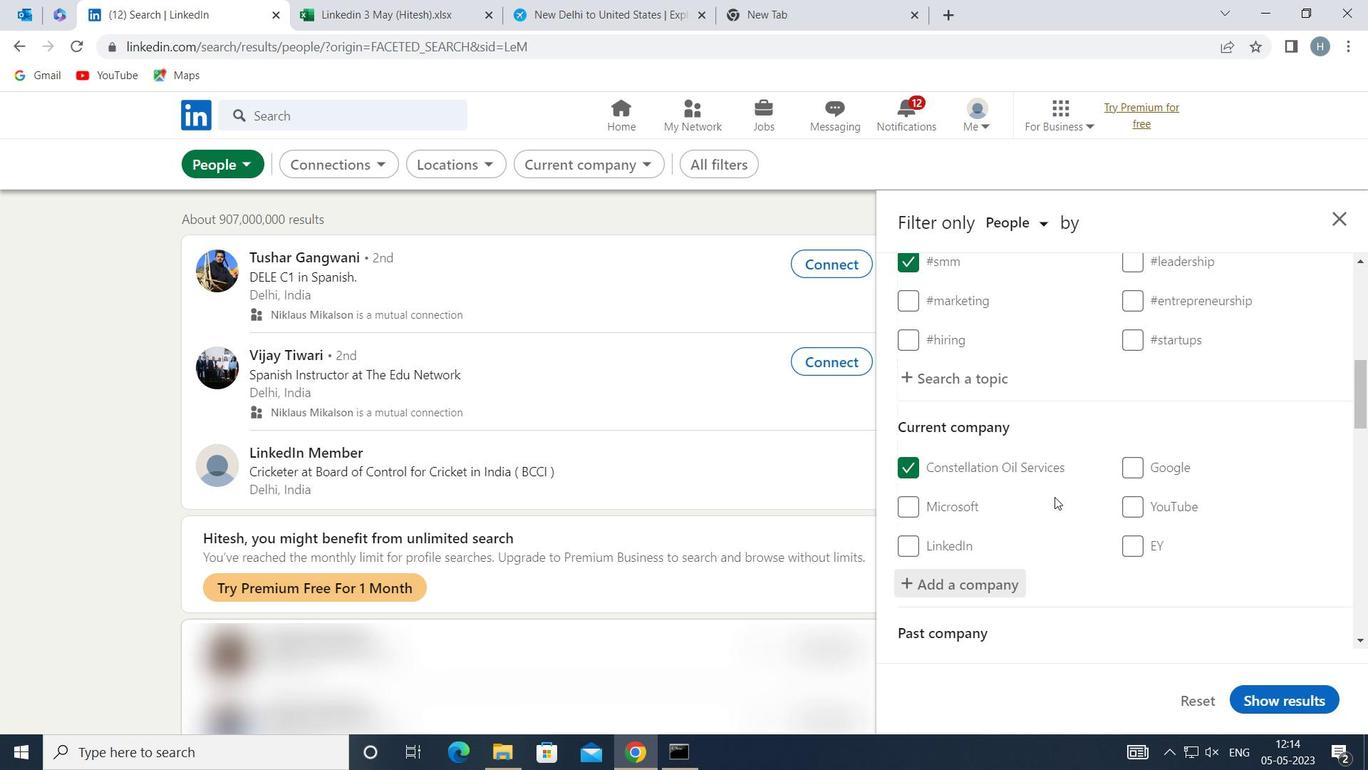 
Action: Mouse moved to (1054, 489)
Screenshot: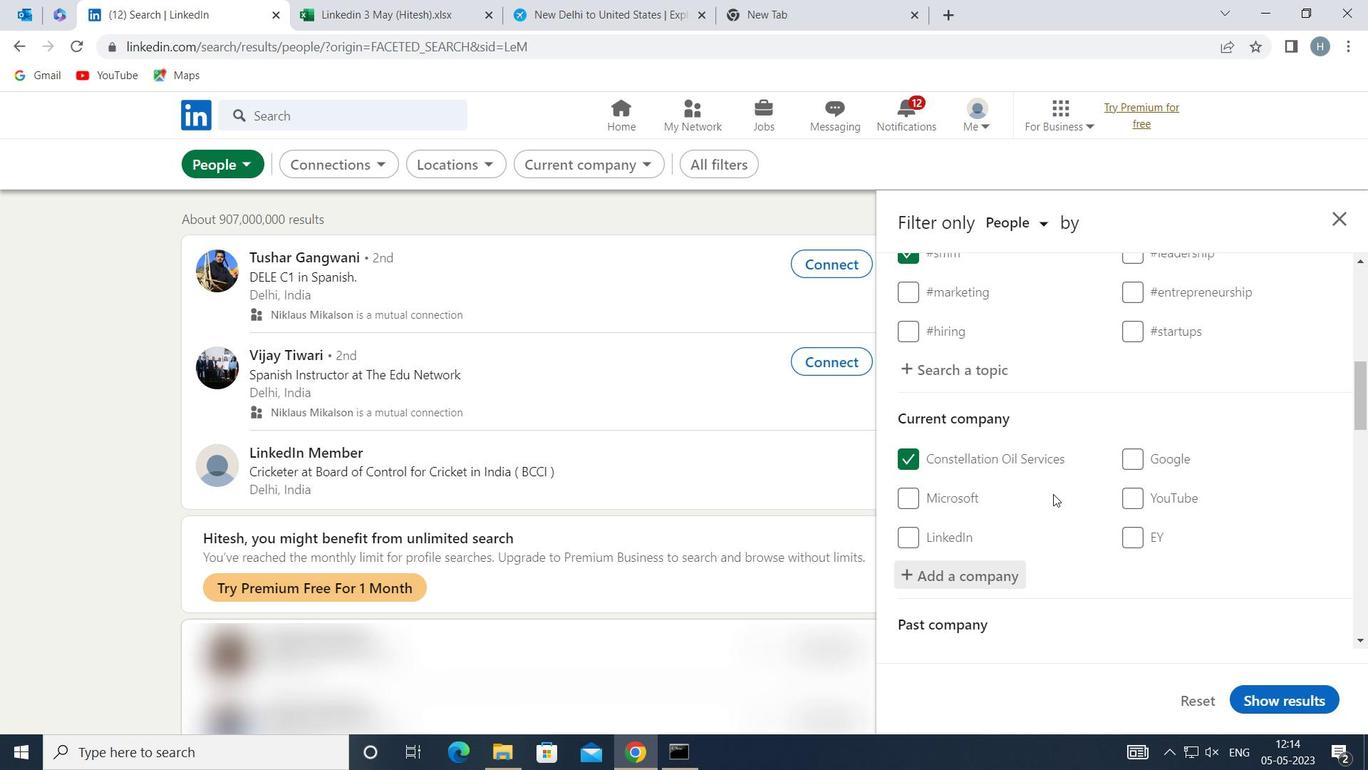 
Action: Mouse scrolled (1054, 489) with delta (0, 0)
Screenshot: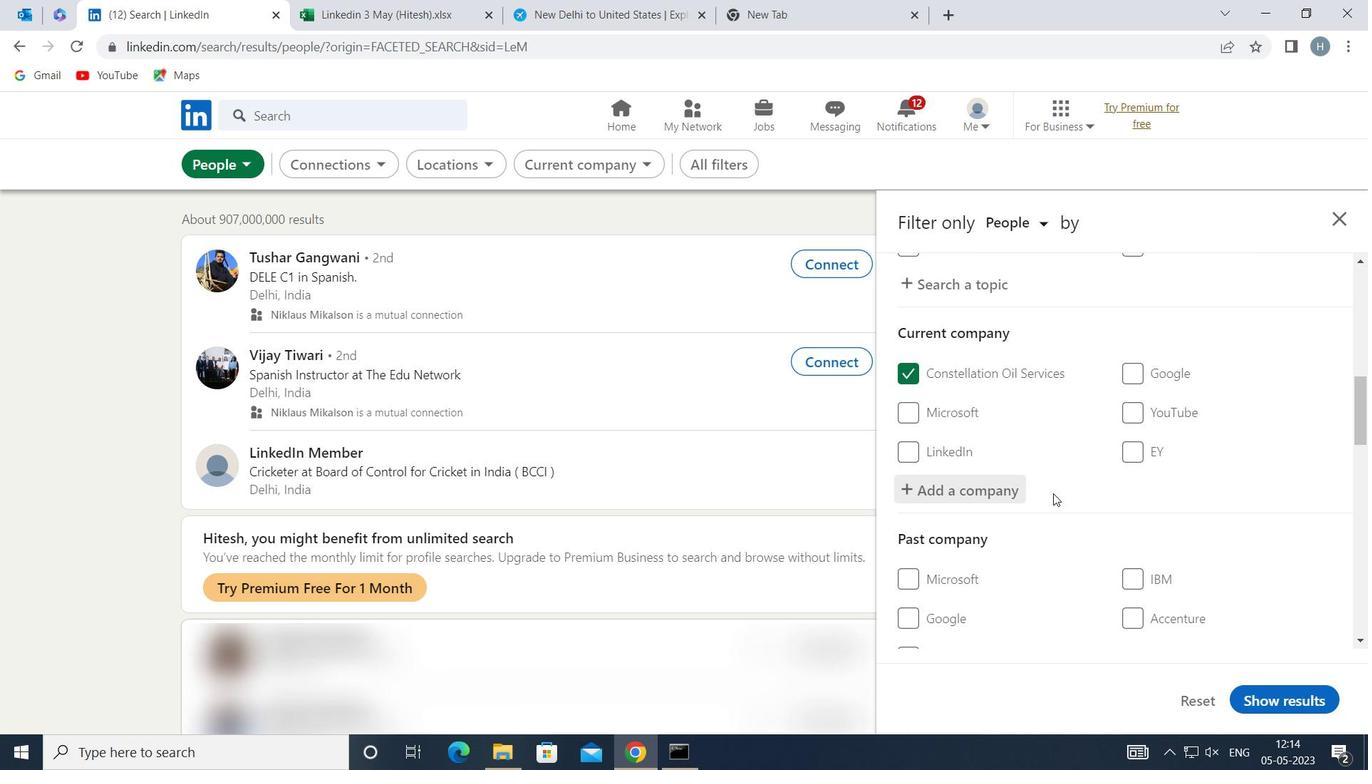 
Action: Mouse moved to (1054, 489)
Screenshot: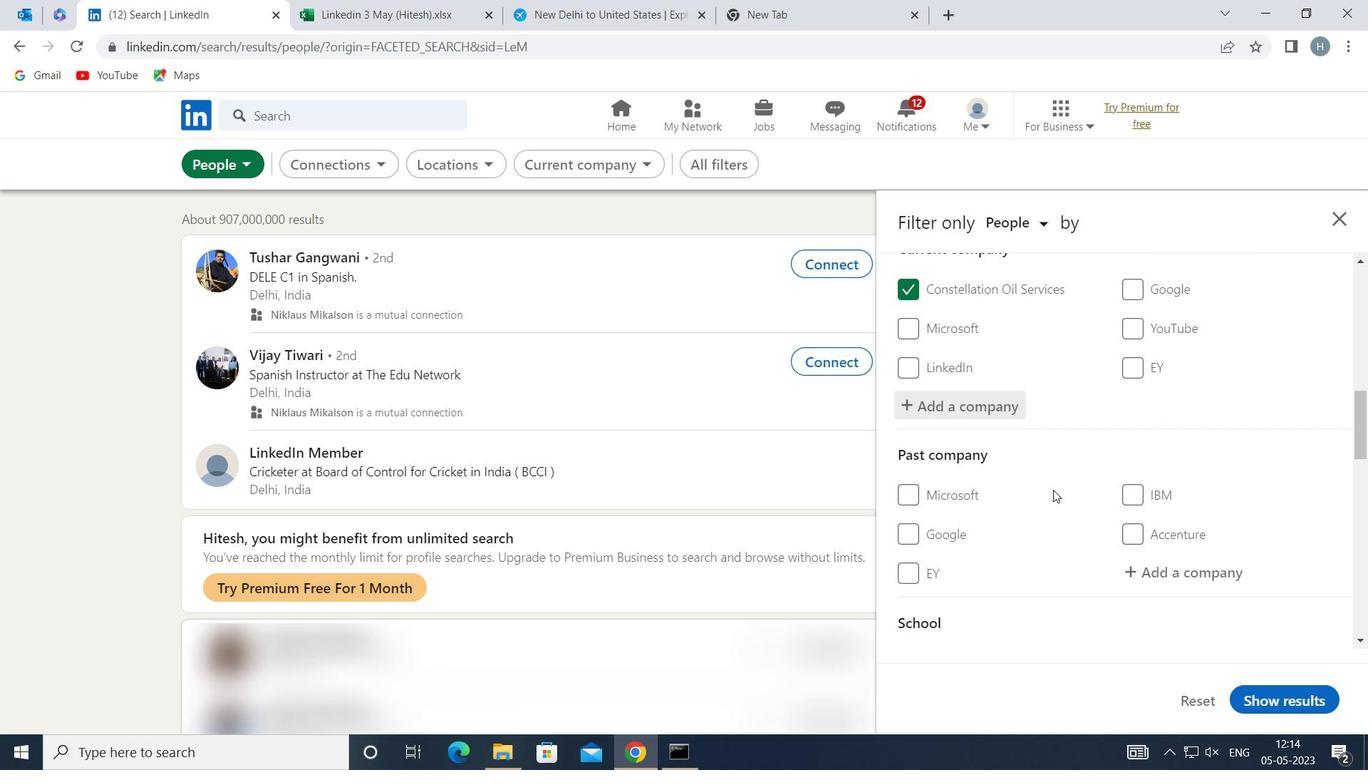 
Action: Mouse scrolled (1054, 488) with delta (0, 0)
Screenshot: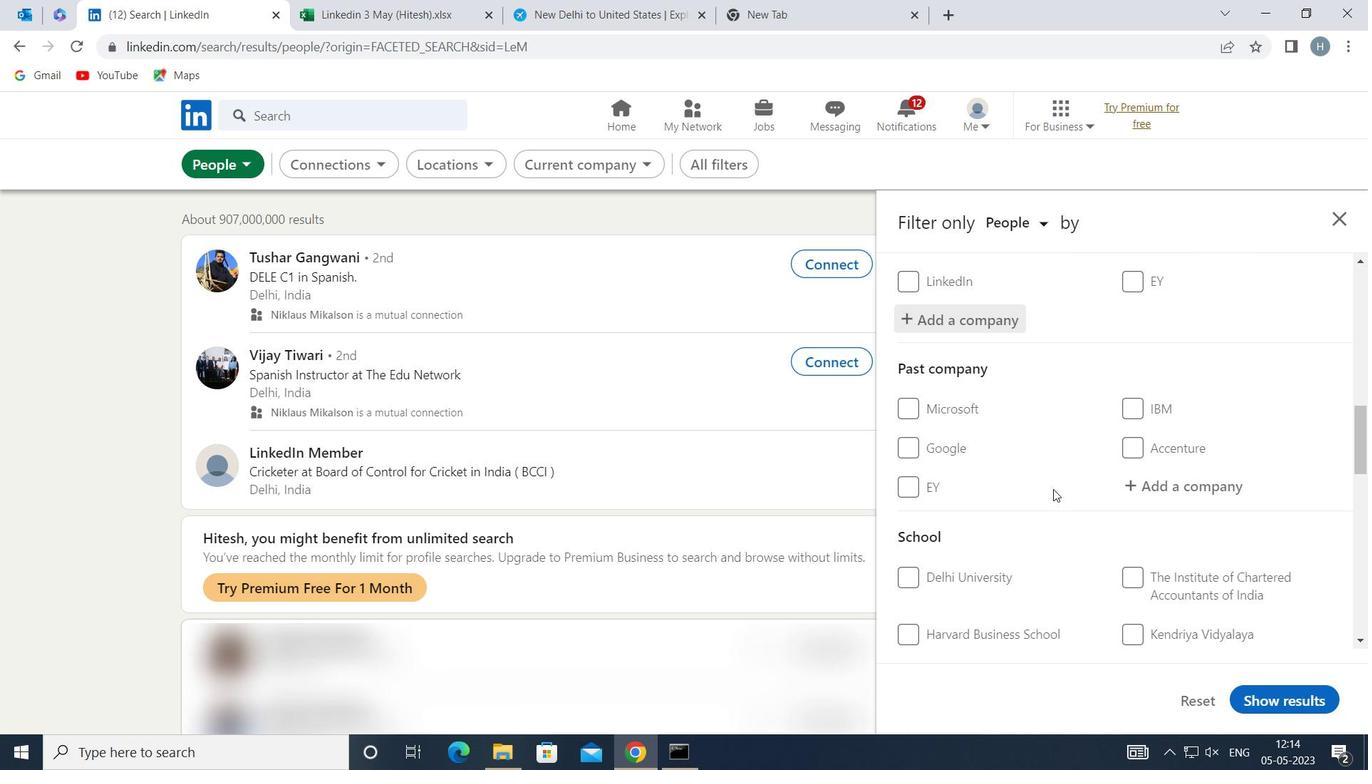 
Action: Mouse scrolled (1054, 488) with delta (0, 0)
Screenshot: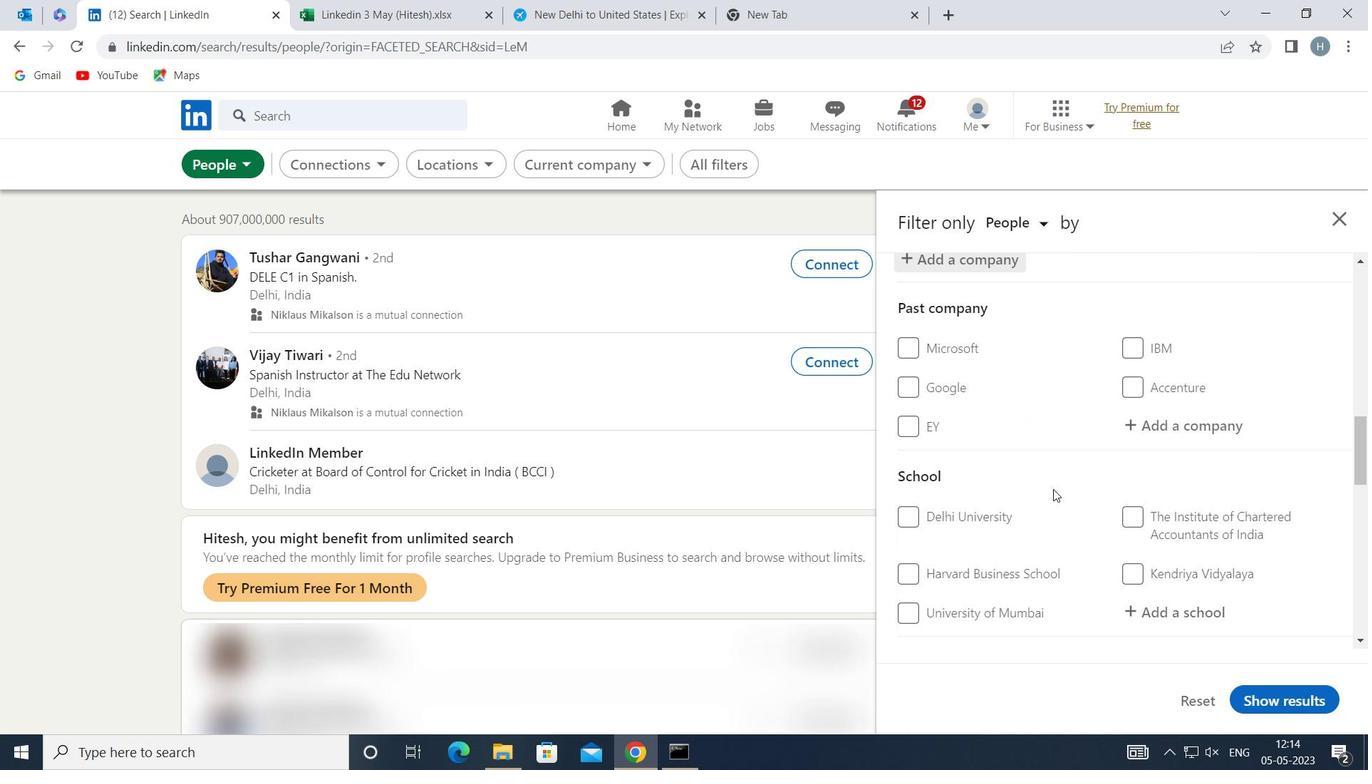 
Action: Mouse moved to (1151, 485)
Screenshot: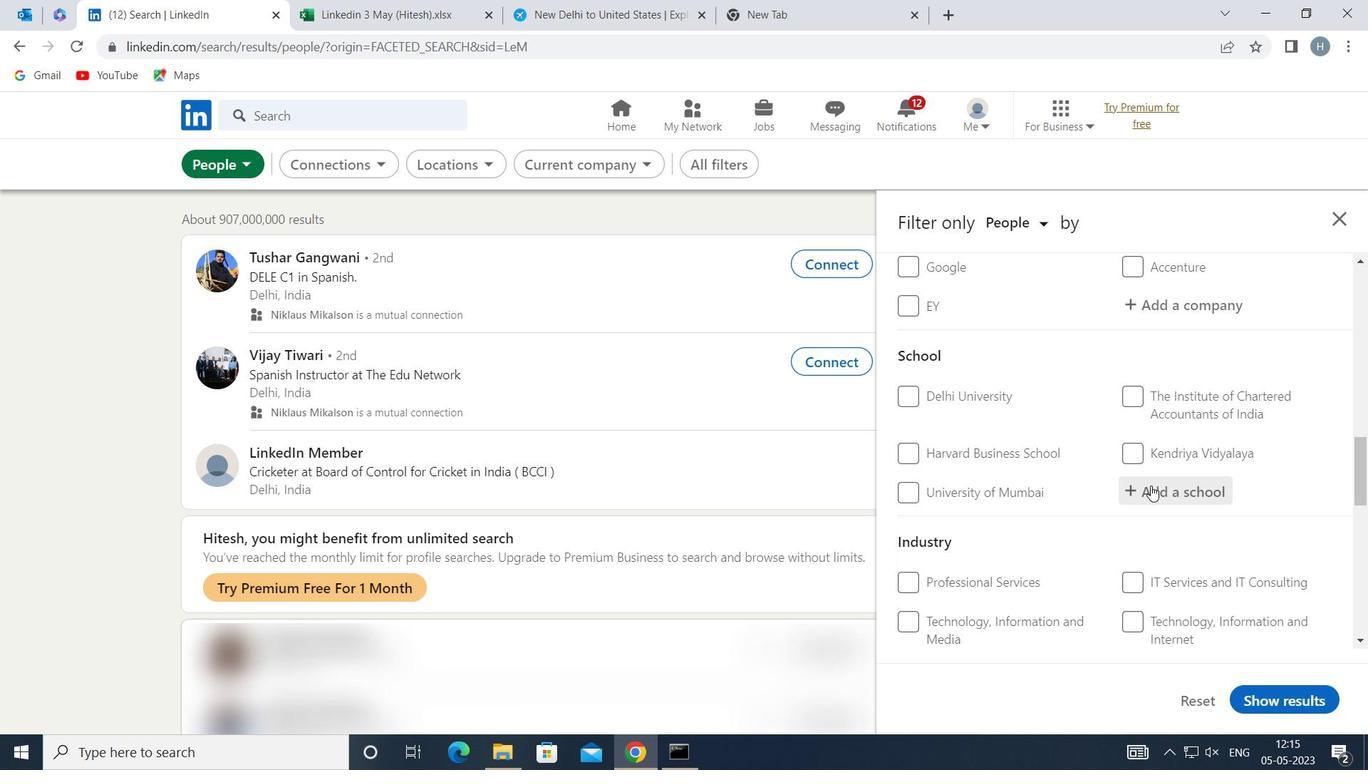 
Action: Mouse pressed left at (1151, 485)
Screenshot: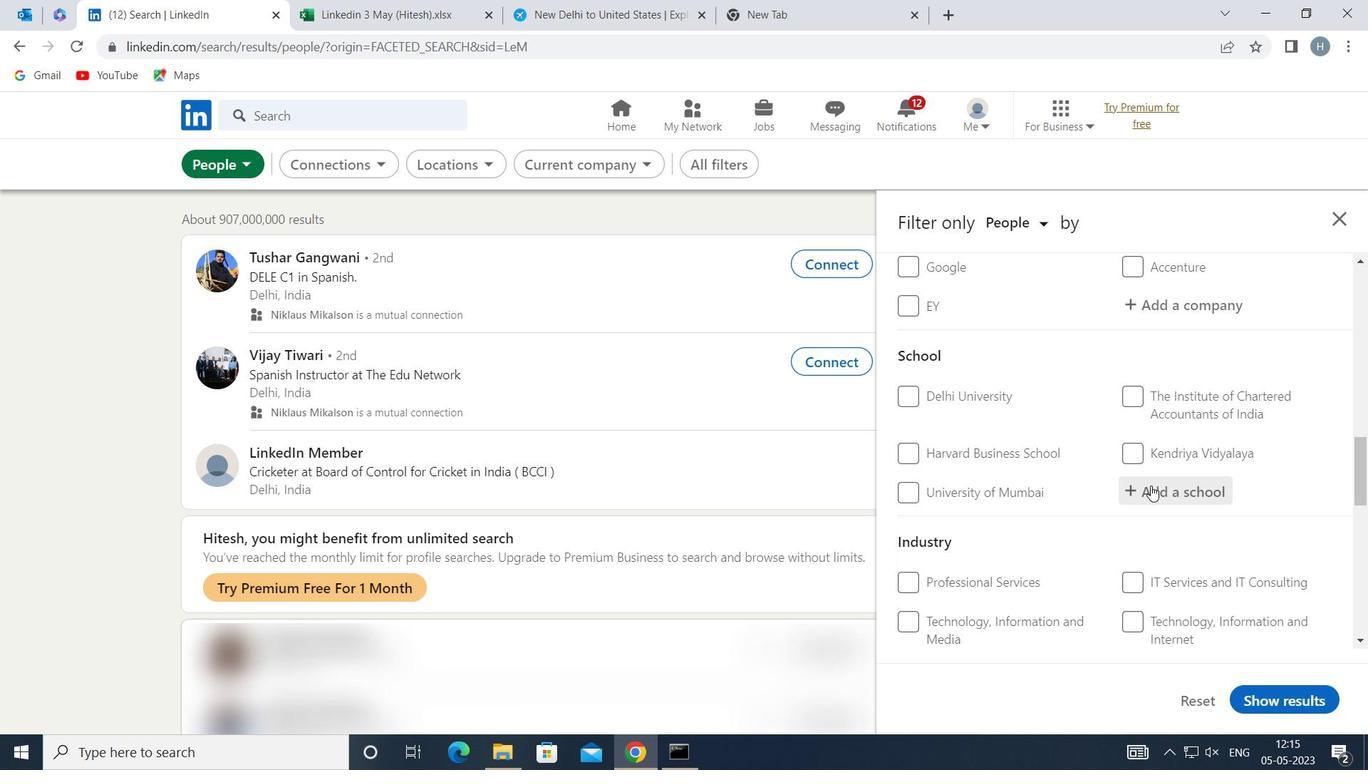 
Action: Mouse moved to (1152, 485)
Screenshot: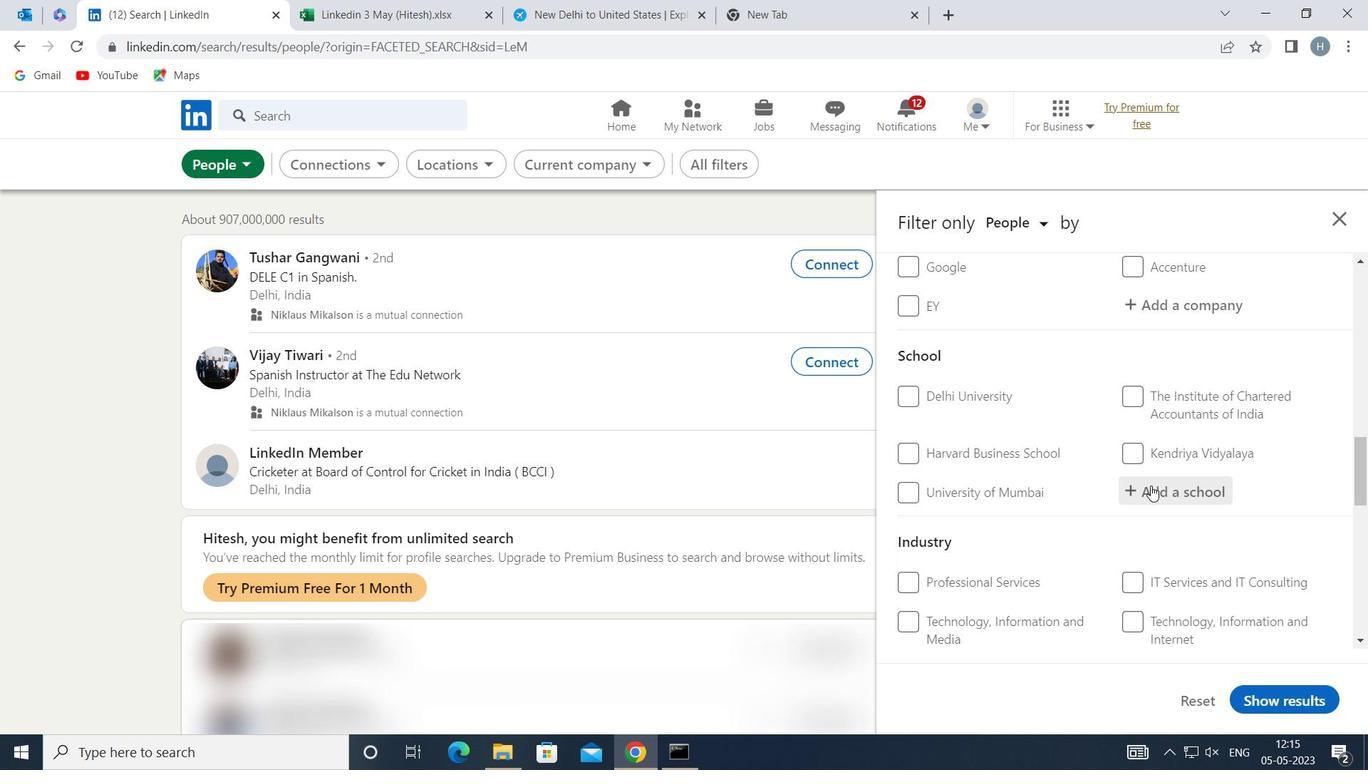 
Action: Key pressed <Key.shift>NARSEE<Key.space><Key.shift>MONJEE<Key.space><Key.shift>EDUC
Screenshot: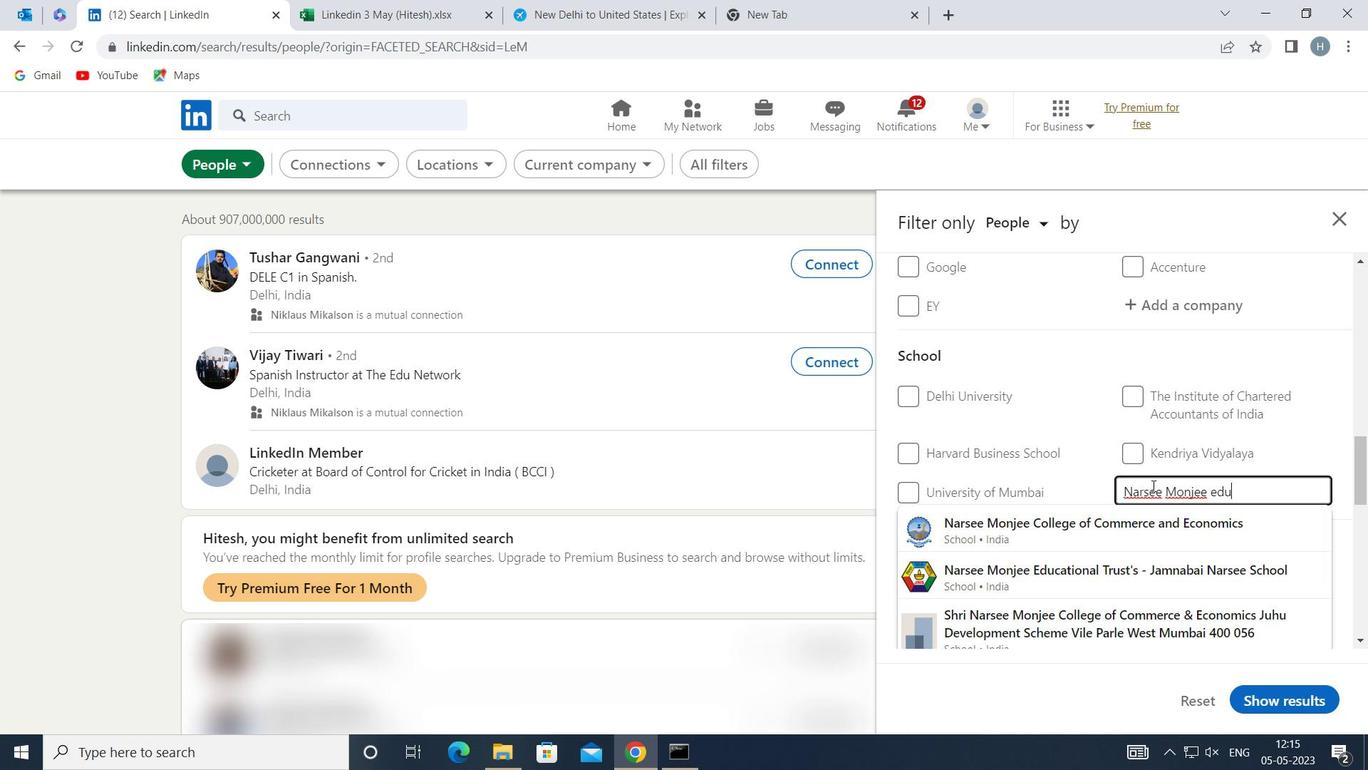 
Action: Mouse moved to (1135, 529)
Screenshot: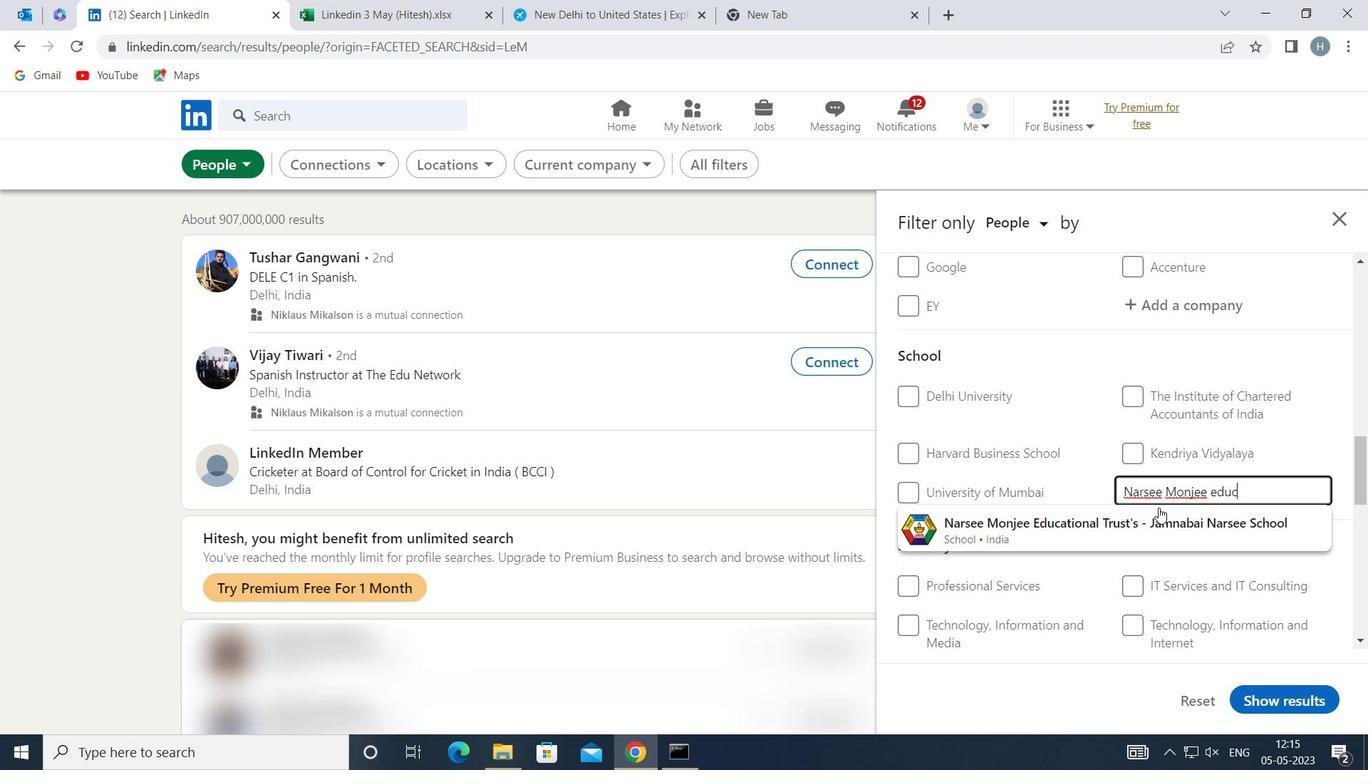 
Action: Mouse pressed left at (1135, 529)
Screenshot: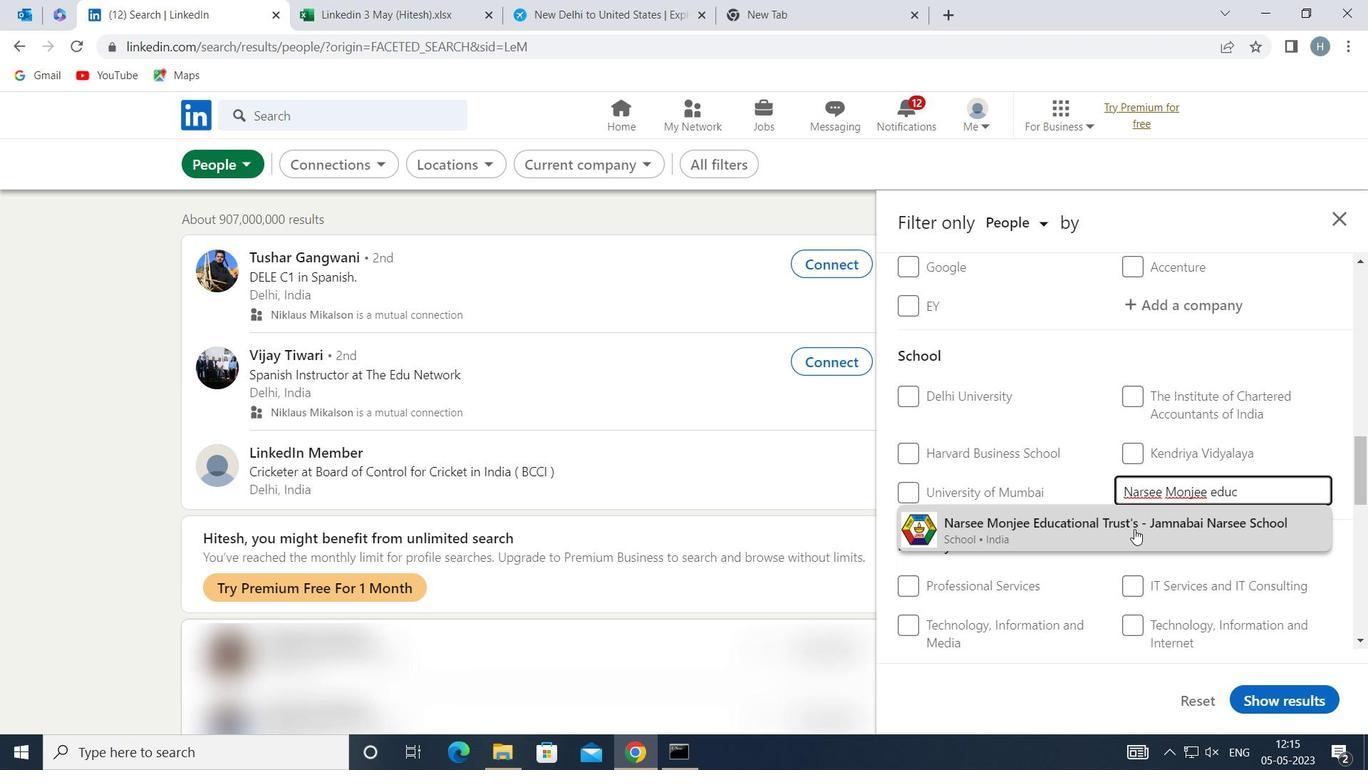 
Action: Mouse moved to (1074, 503)
Screenshot: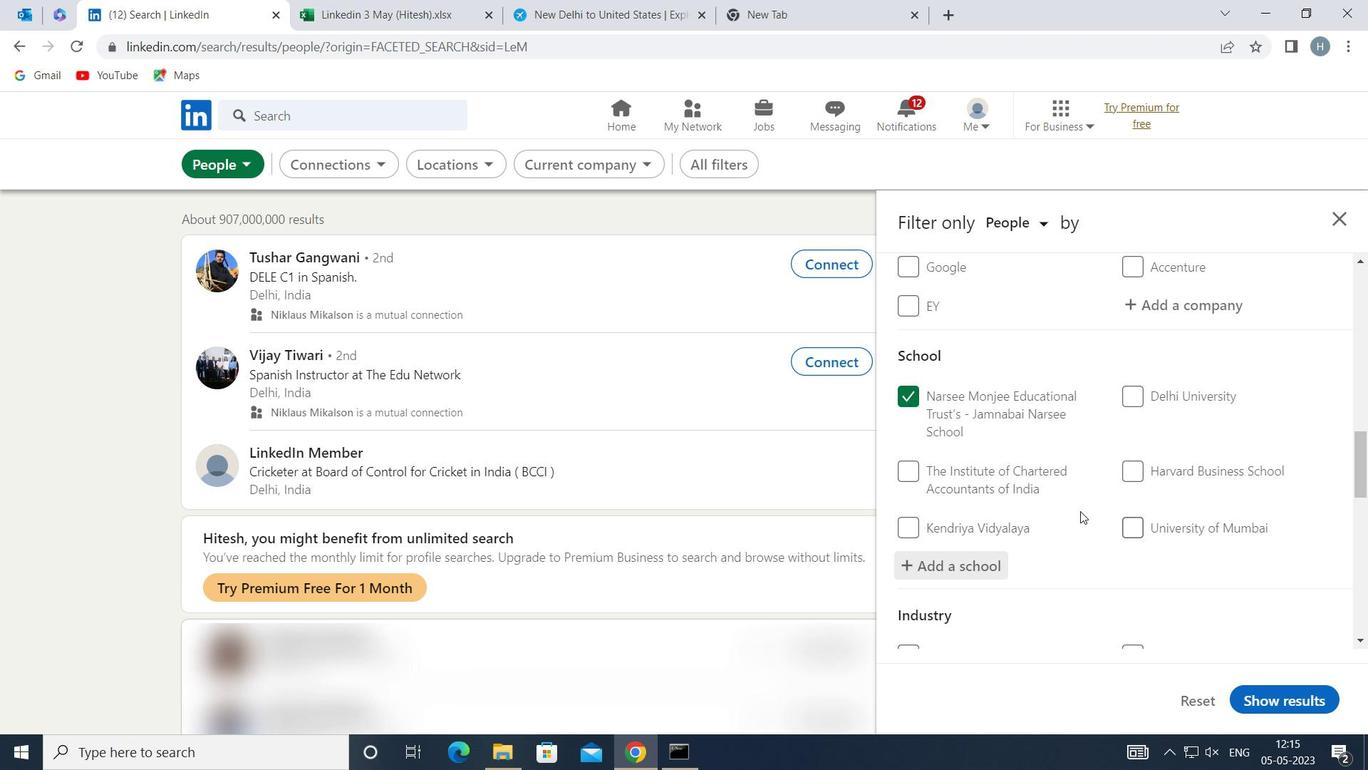 
Action: Mouse scrolled (1074, 502) with delta (0, 0)
Screenshot: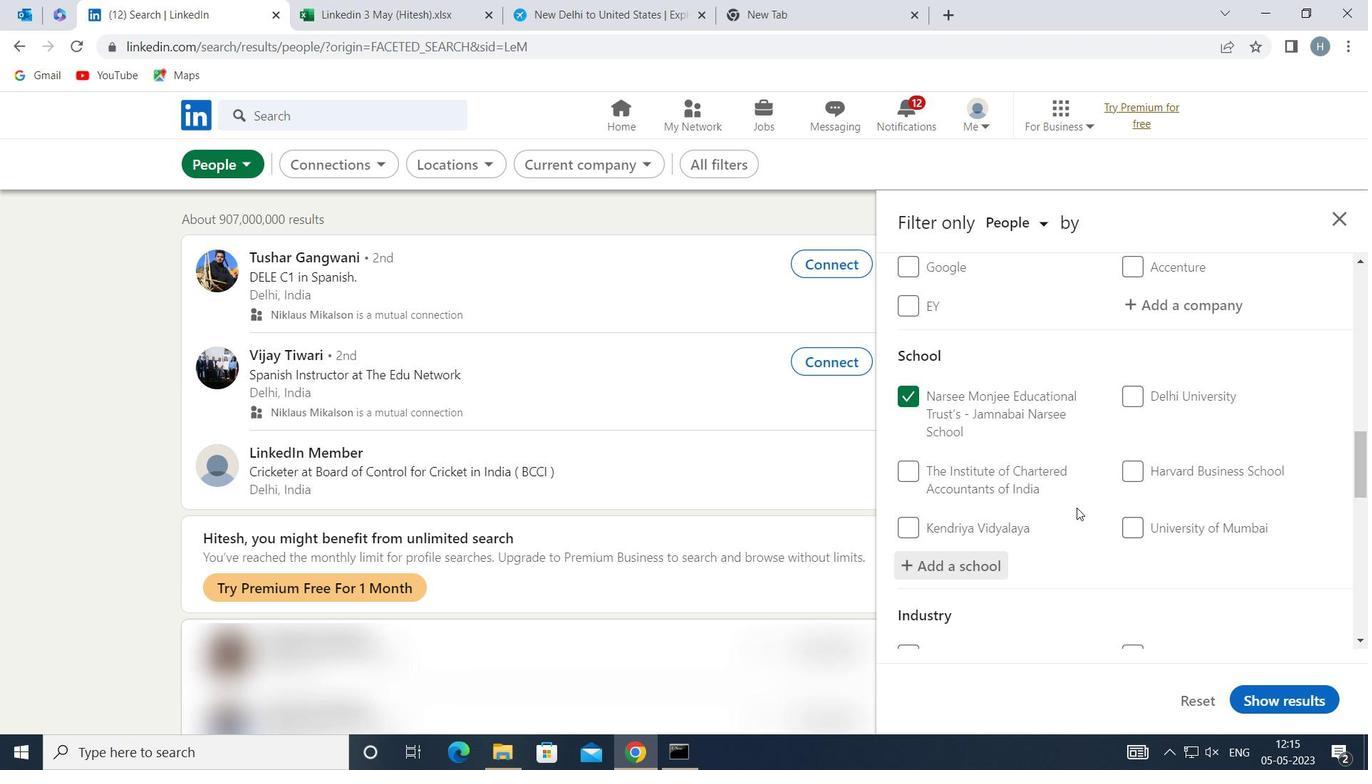 
Action: Mouse moved to (1073, 502)
Screenshot: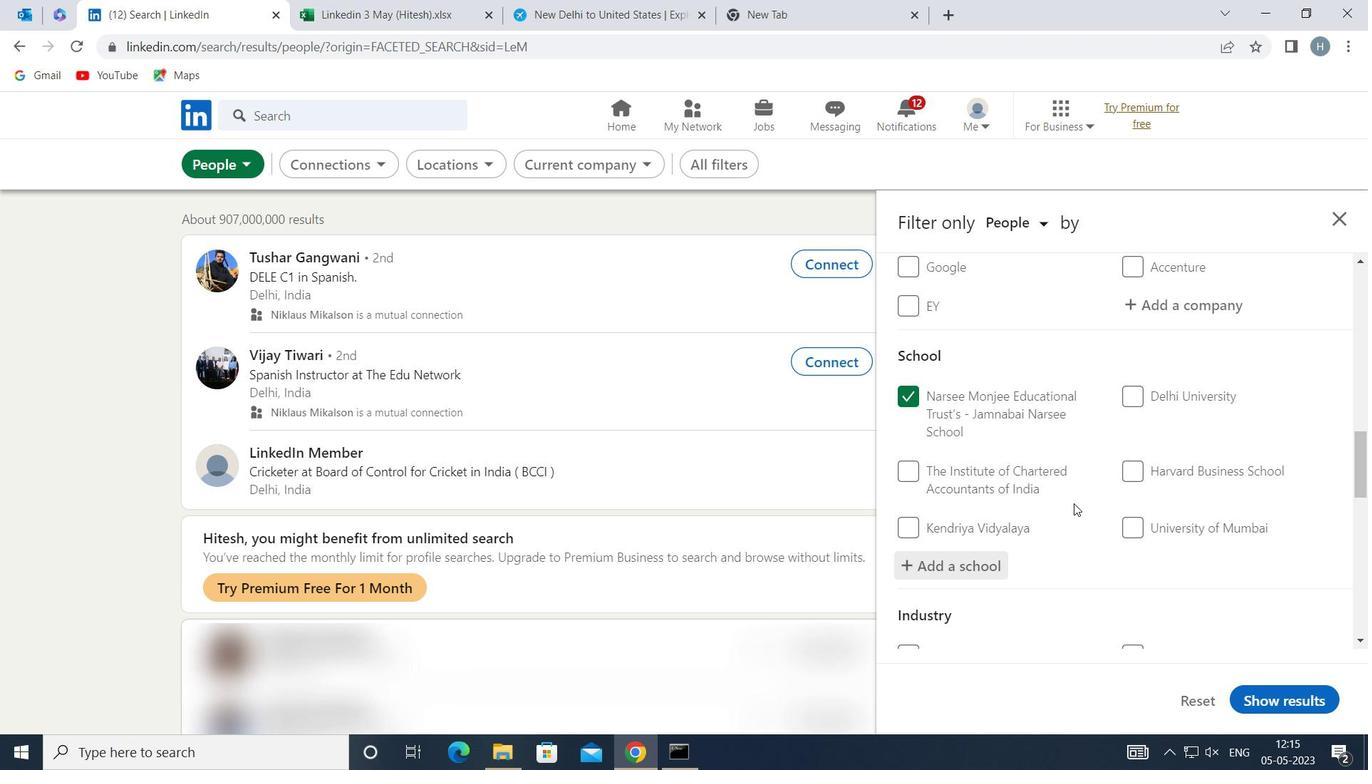 
Action: Mouse scrolled (1073, 501) with delta (0, 0)
Screenshot: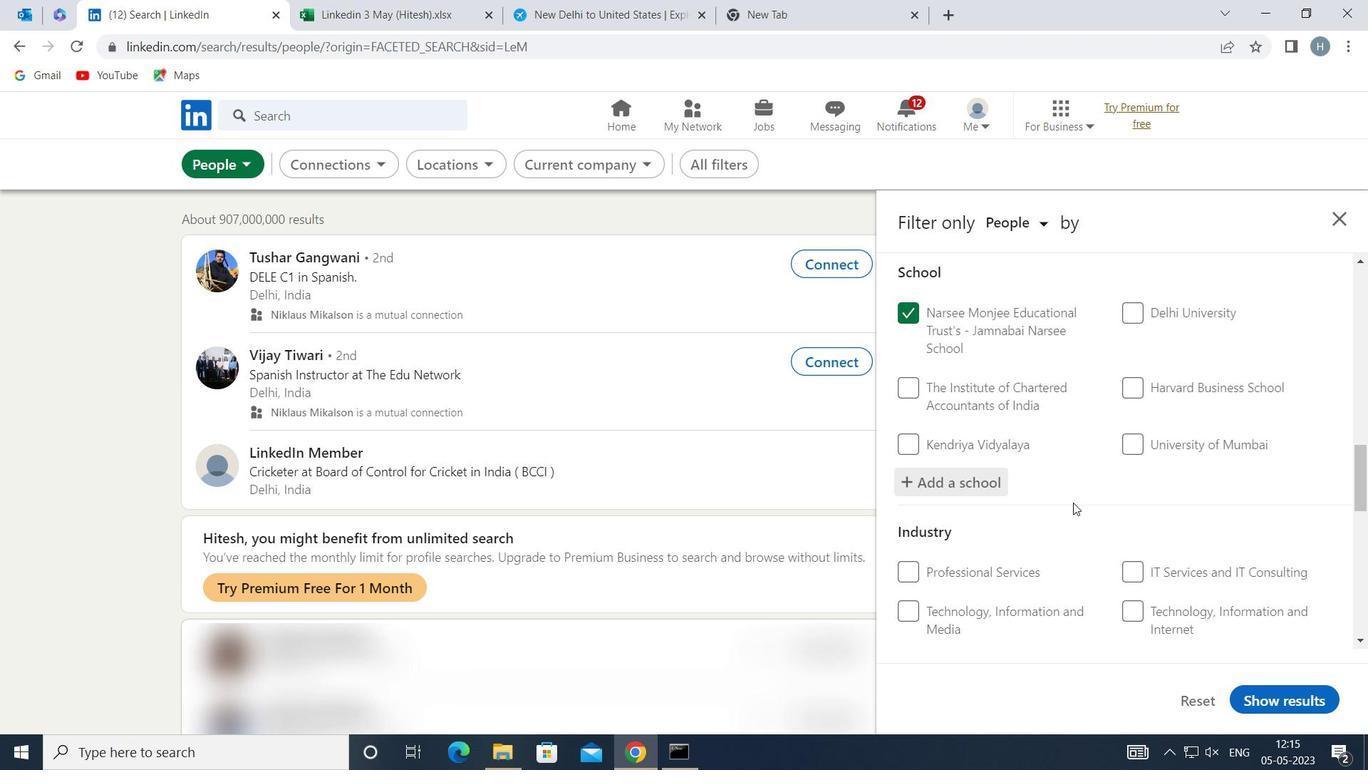 
Action: Mouse scrolled (1073, 501) with delta (0, 0)
Screenshot: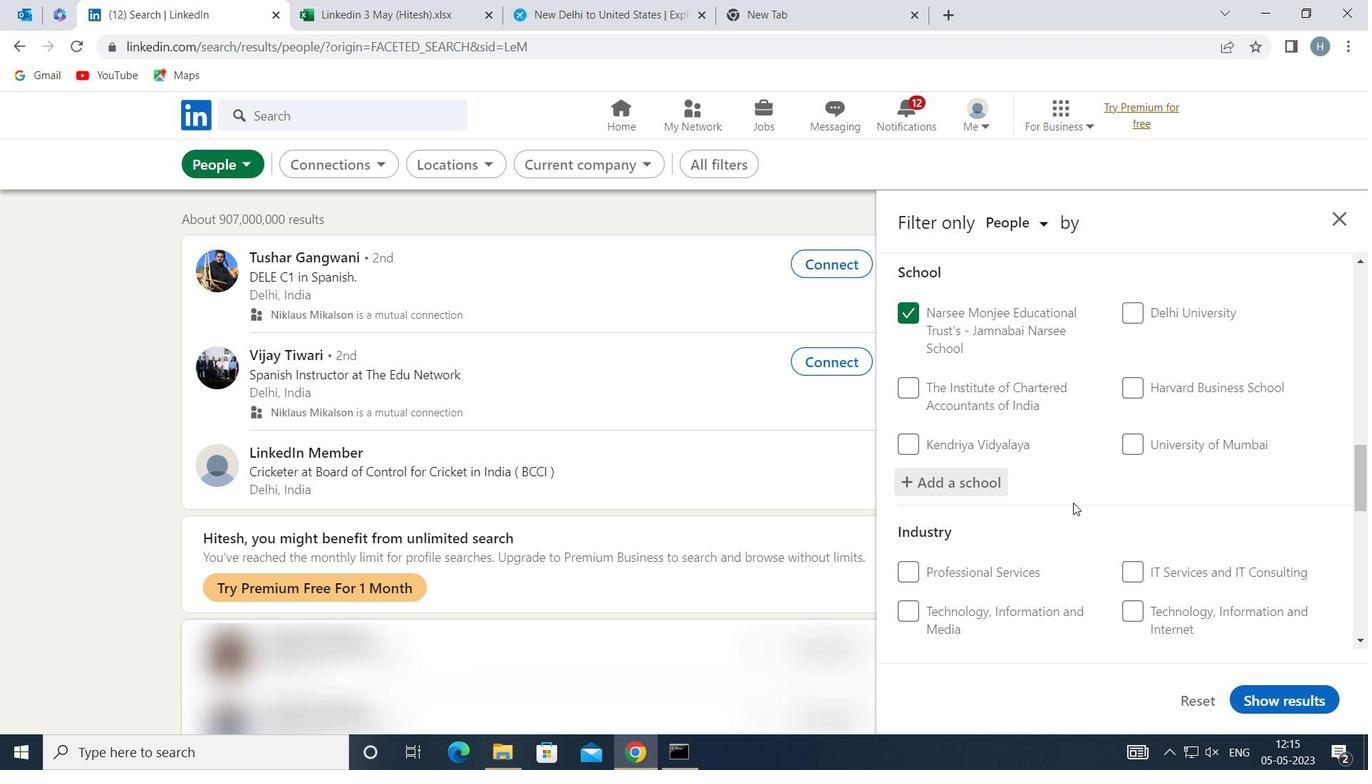 
Action: Mouse moved to (1196, 485)
Screenshot: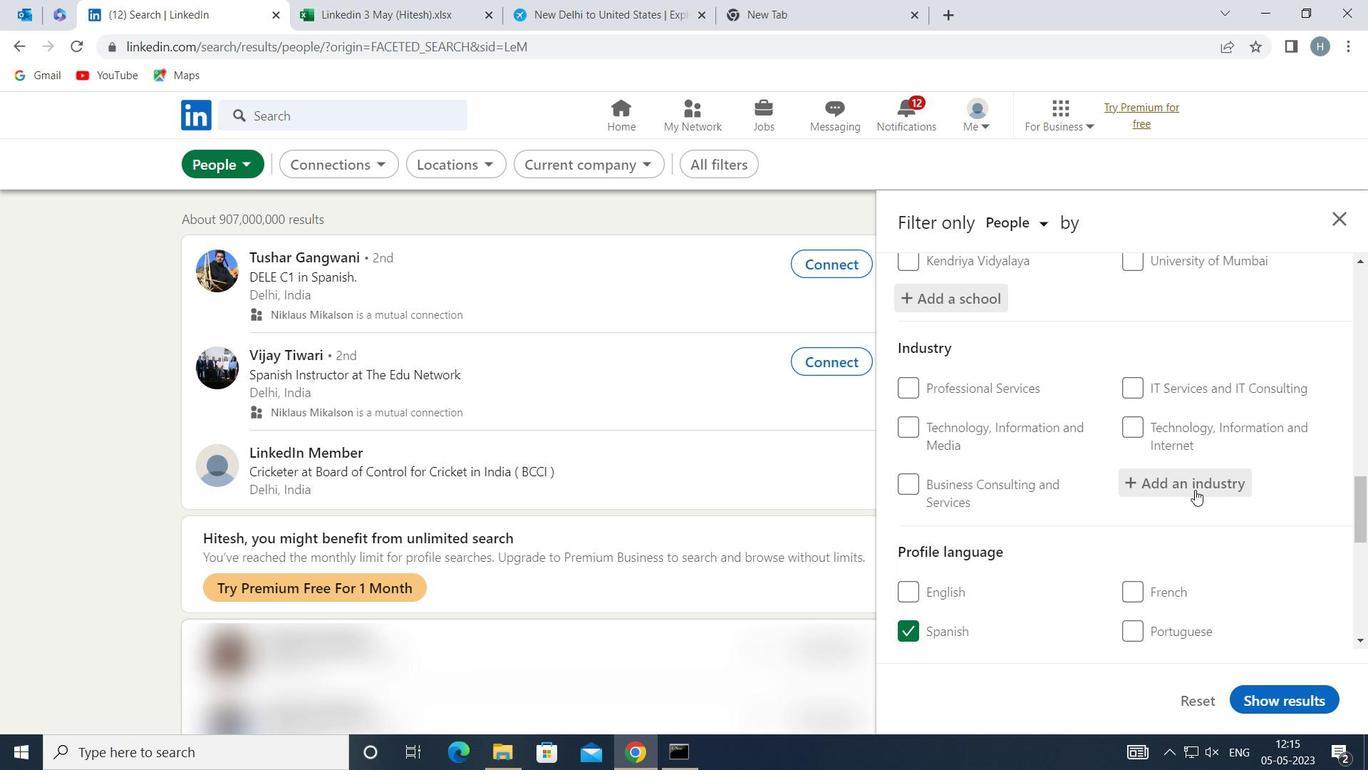
Action: Mouse pressed left at (1196, 485)
Screenshot: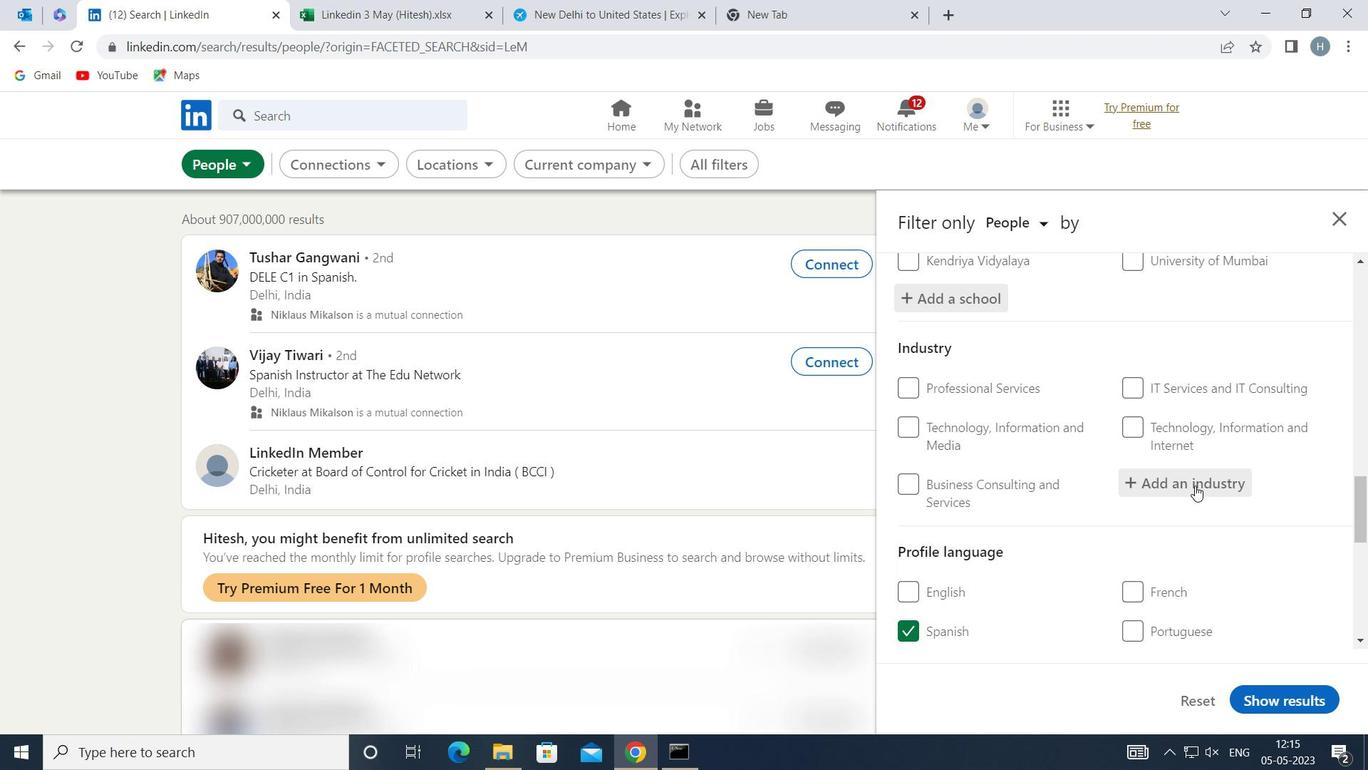 
Action: Key pressed <Key.shift>ARTIFICIAL<Key.space>
Screenshot: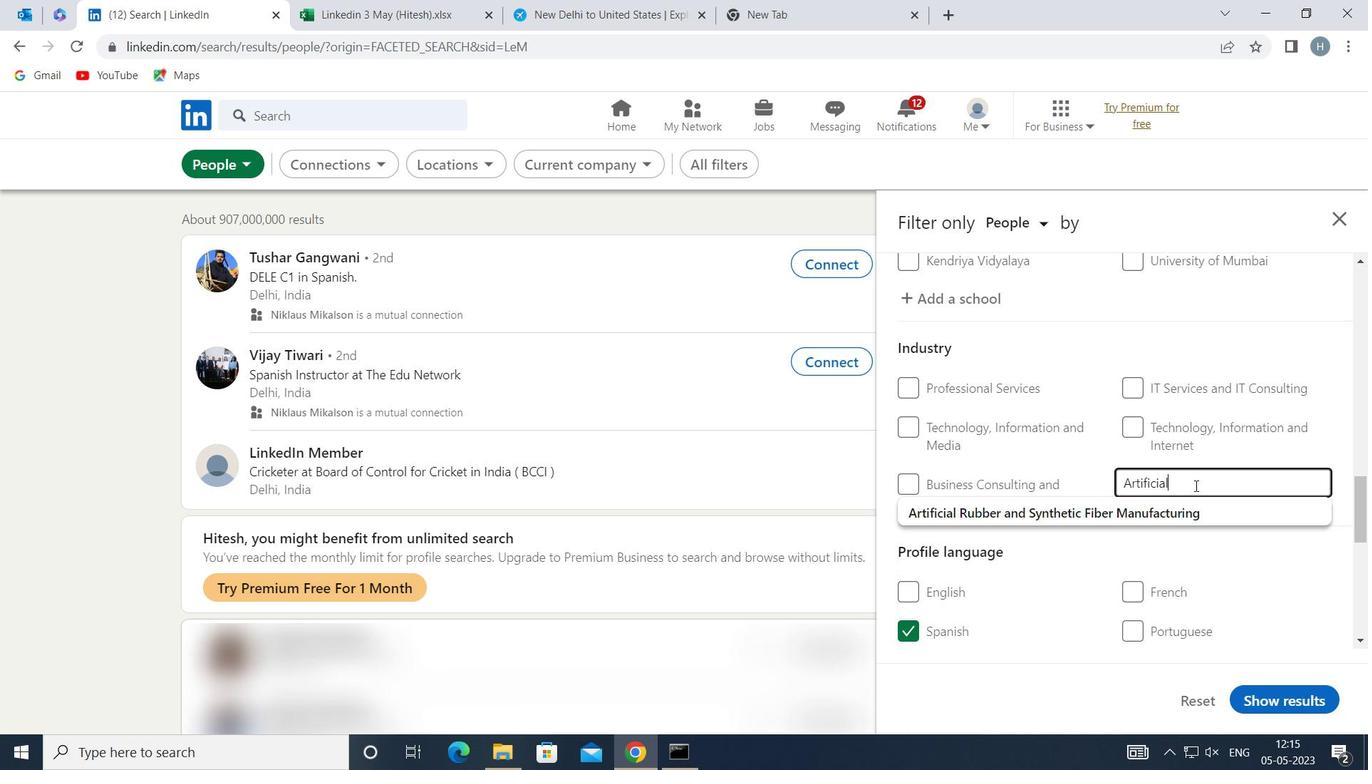 
Action: Mouse moved to (1167, 508)
Screenshot: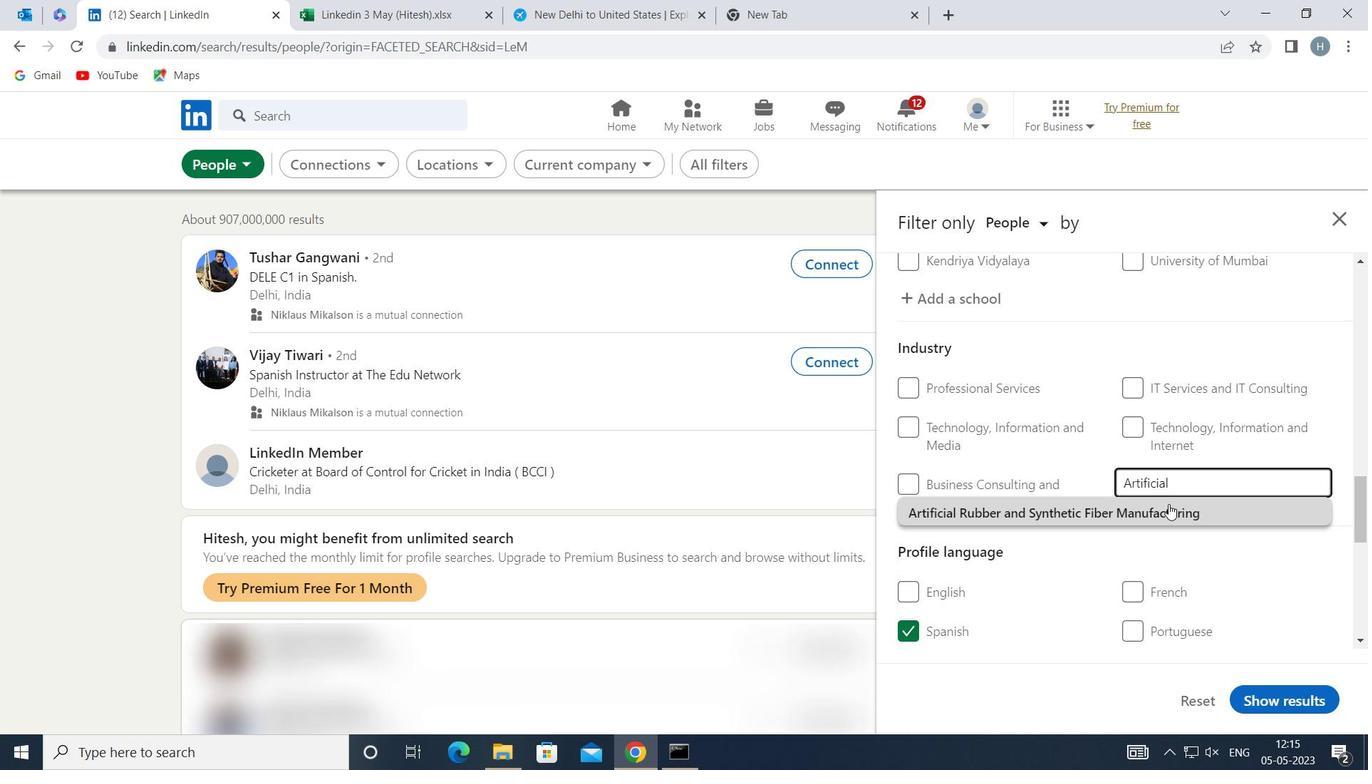 
Action: Mouse pressed left at (1167, 508)
Screenshot: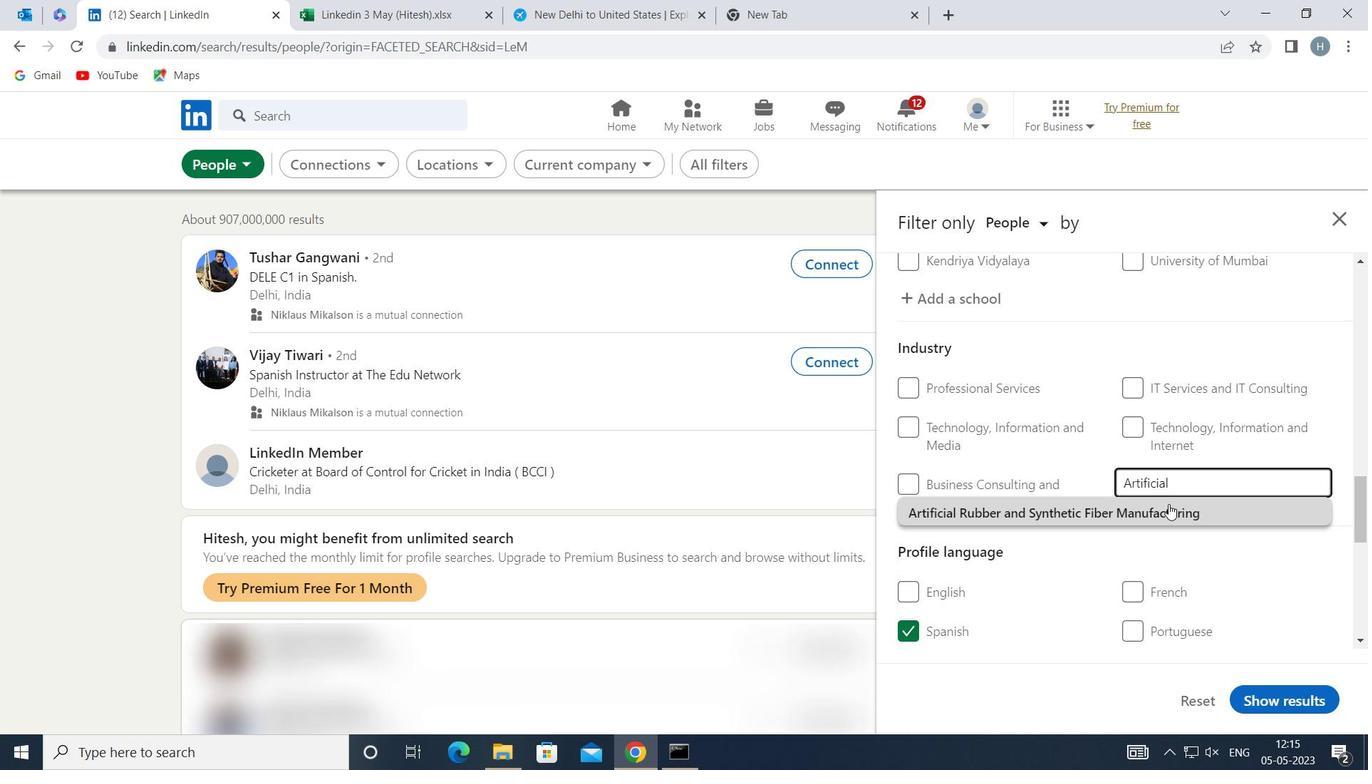 
Action: Mouse moved to (1076, 487)
Screenshot: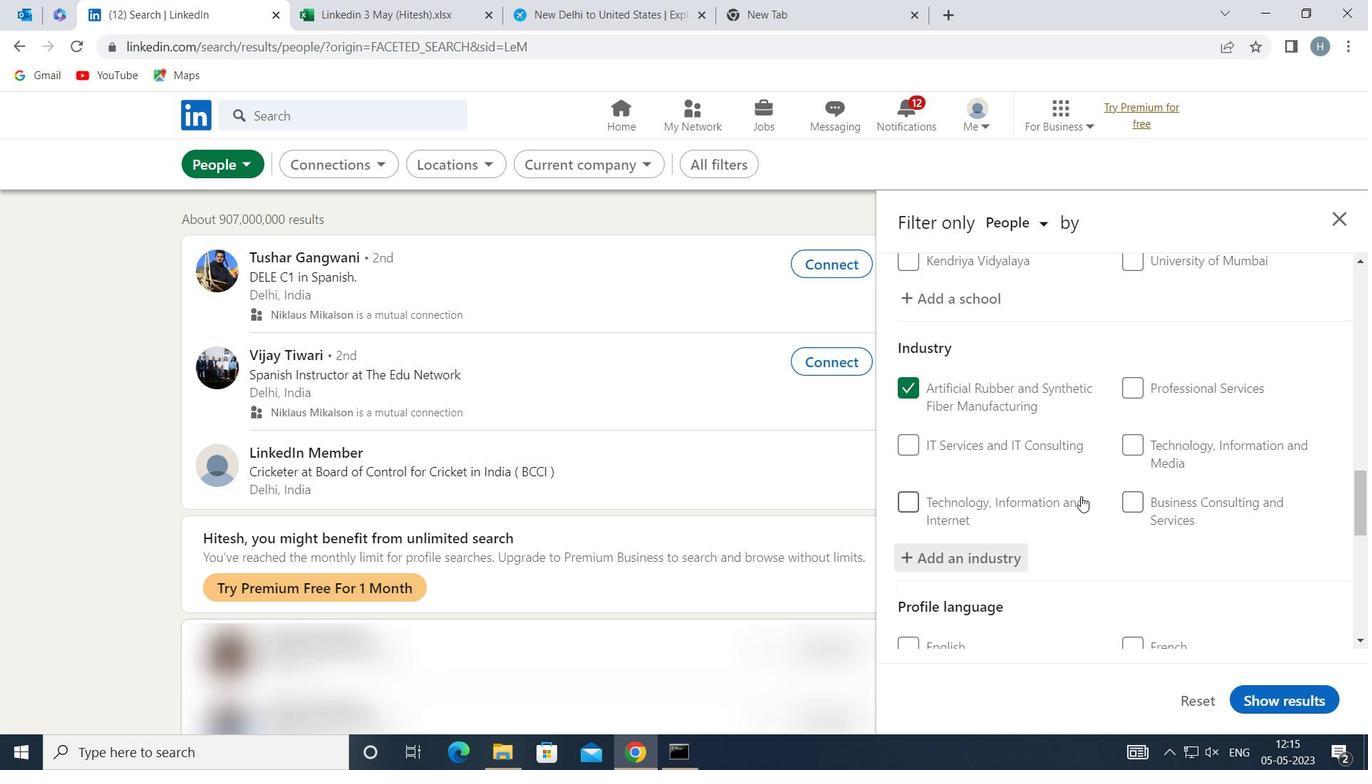 
Action: Mouse scrolled (1076, 486) with delta (0, 0)
Screenshot: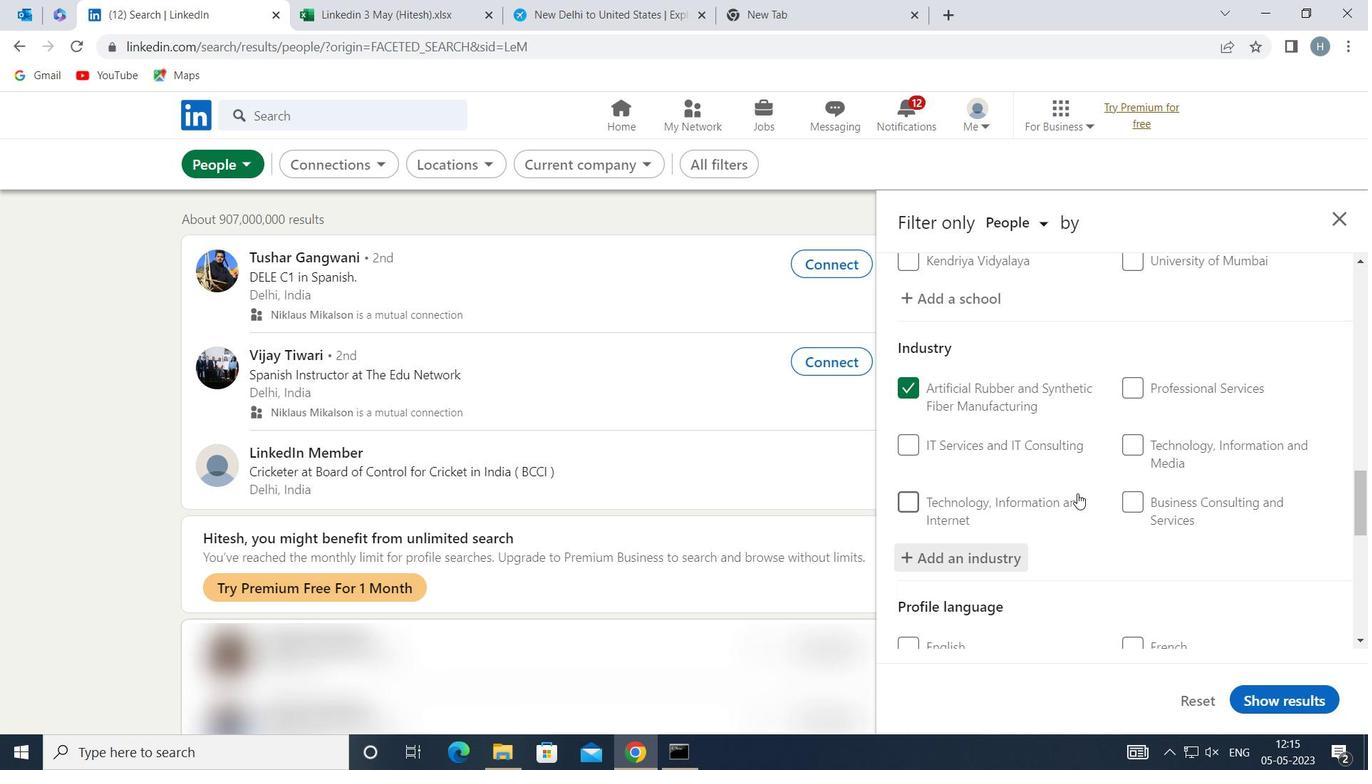 
Action: Mouse scrolled (1076, 486) with delta (0, 0)
Screenshot: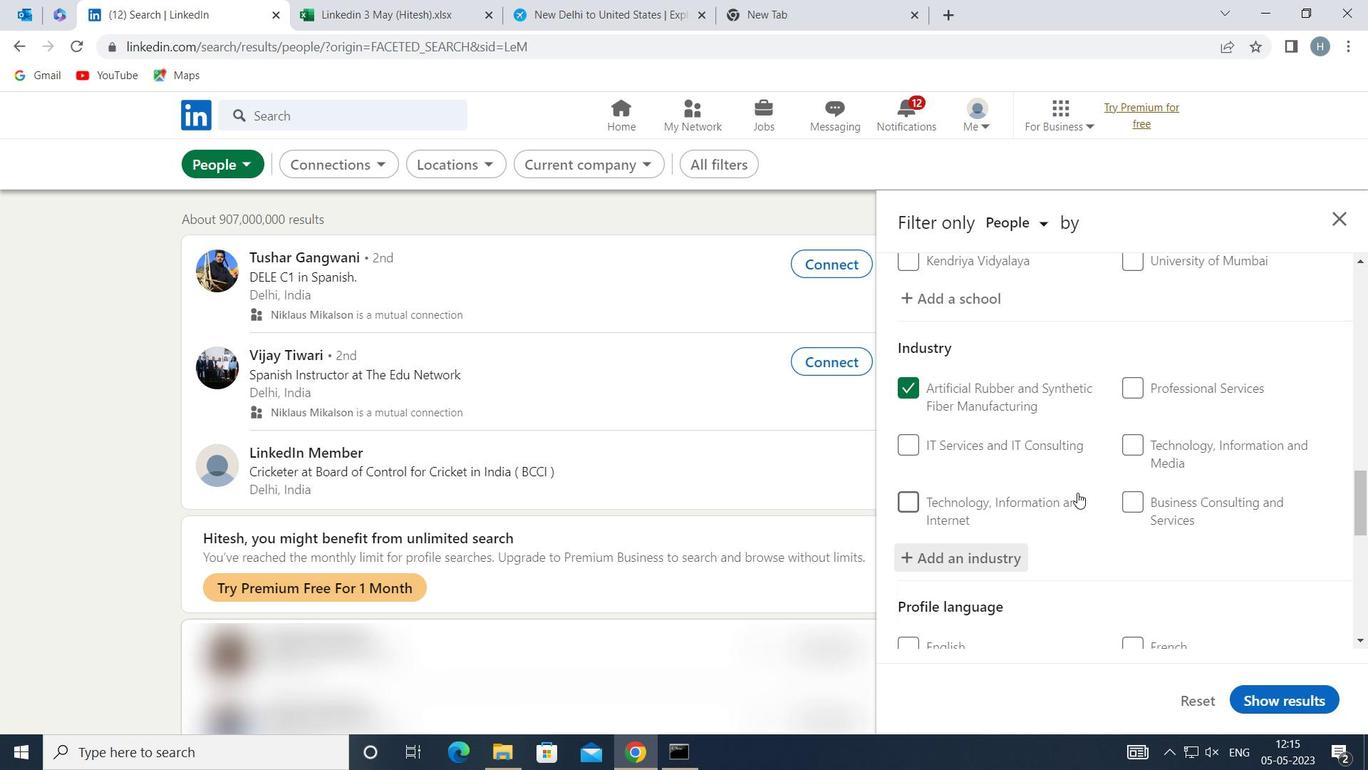 
Action: Mouse moved to (1076, 487)
Screenshot: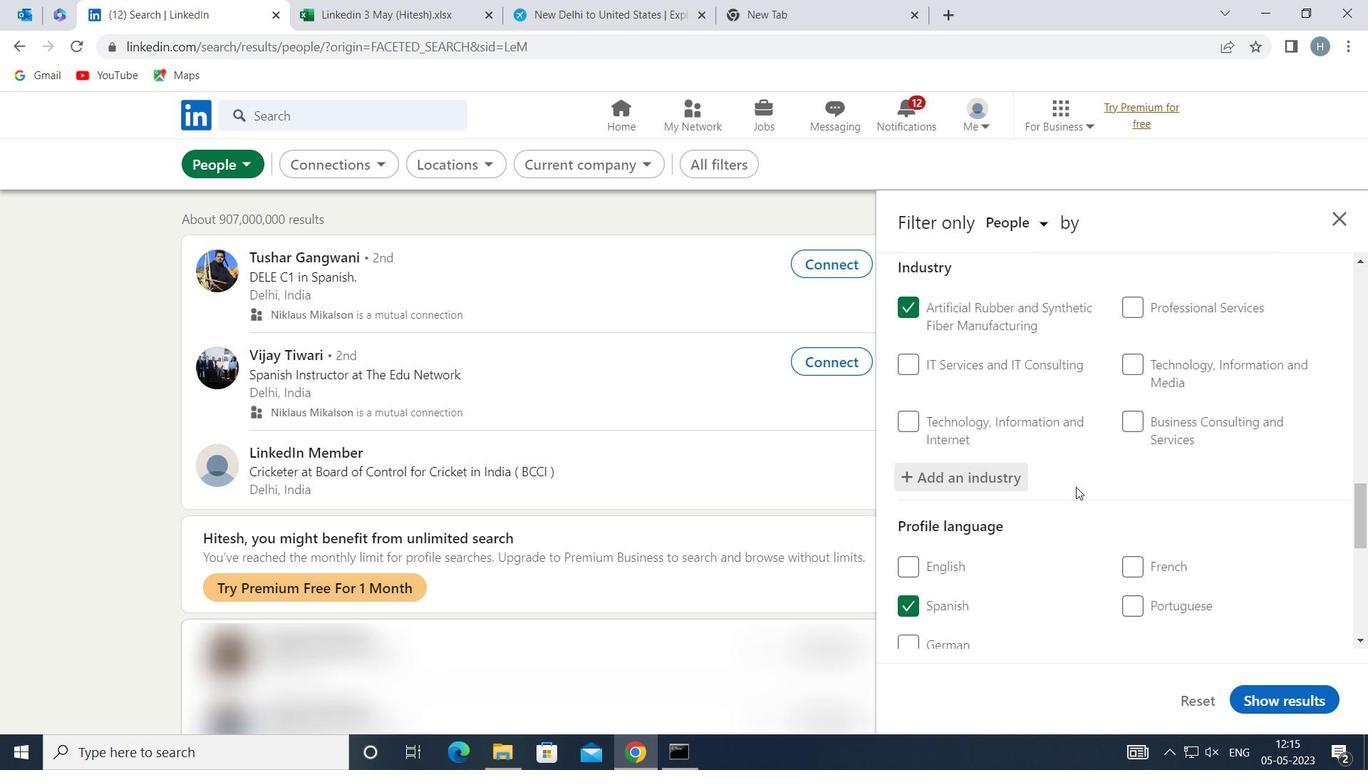 
Action: Mouse scrolled (1076, 486) with delta (0, 0)
Screenshot: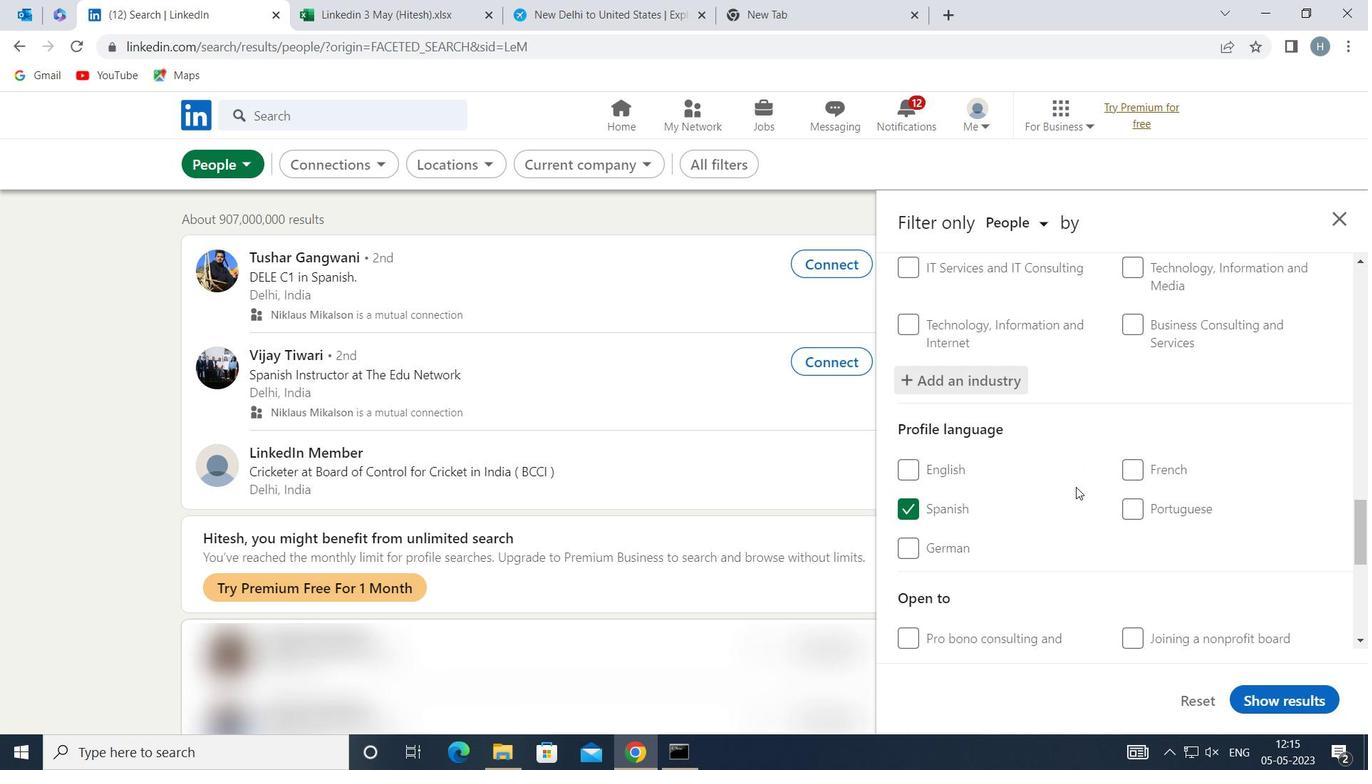 
Action: Mouse scrolled (1076, 486) with delta (0, 0)
Screenshot: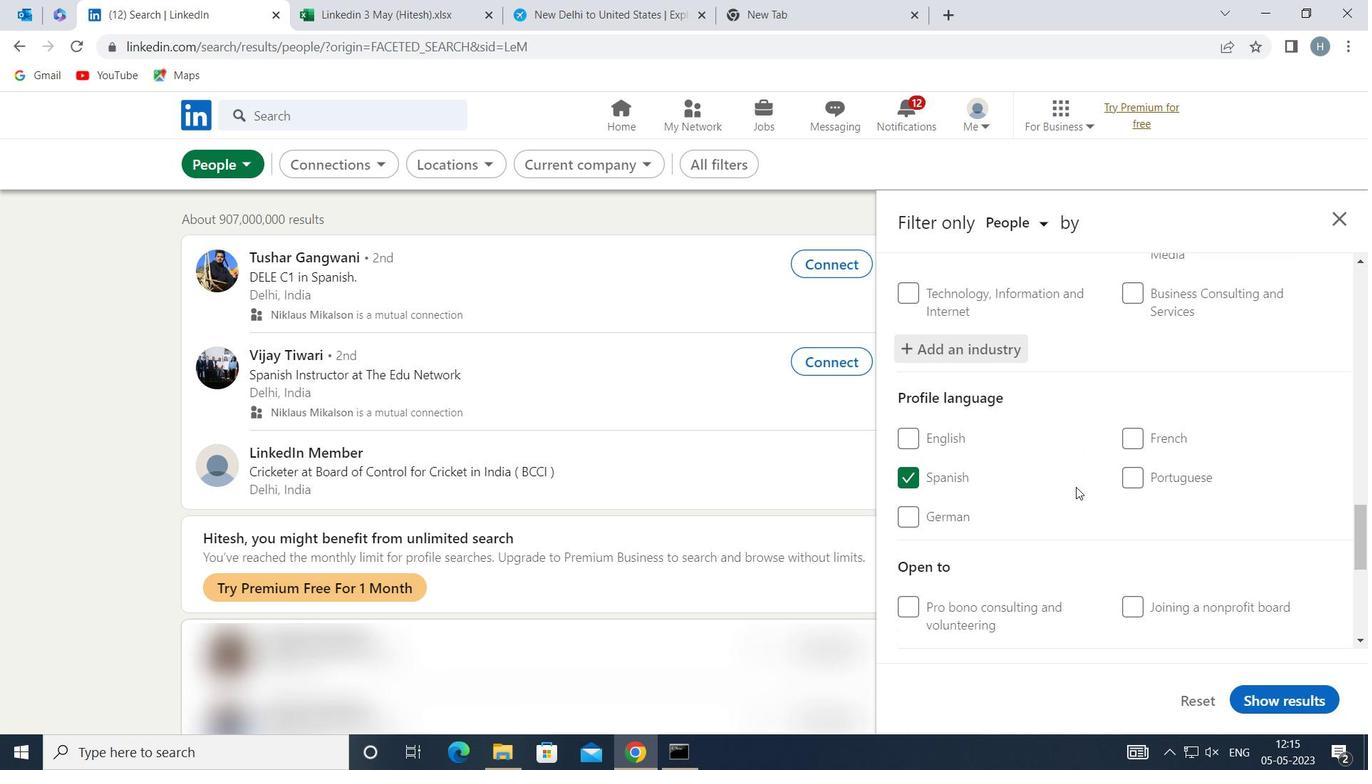 
Action: Mouse moved to (1076, 485)
Screenshot: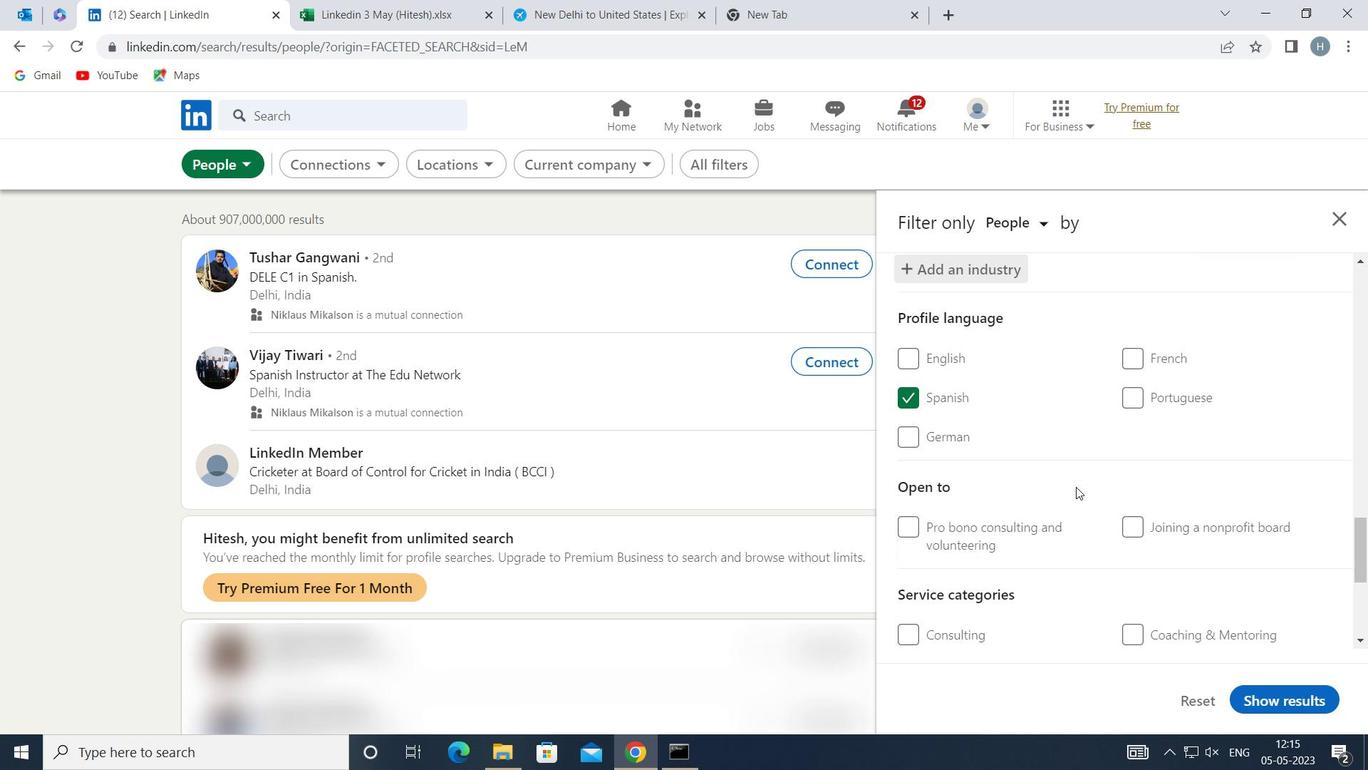 
Action: Mouse scrolled (1076, 484) with delta (0, 0)
Screenshot: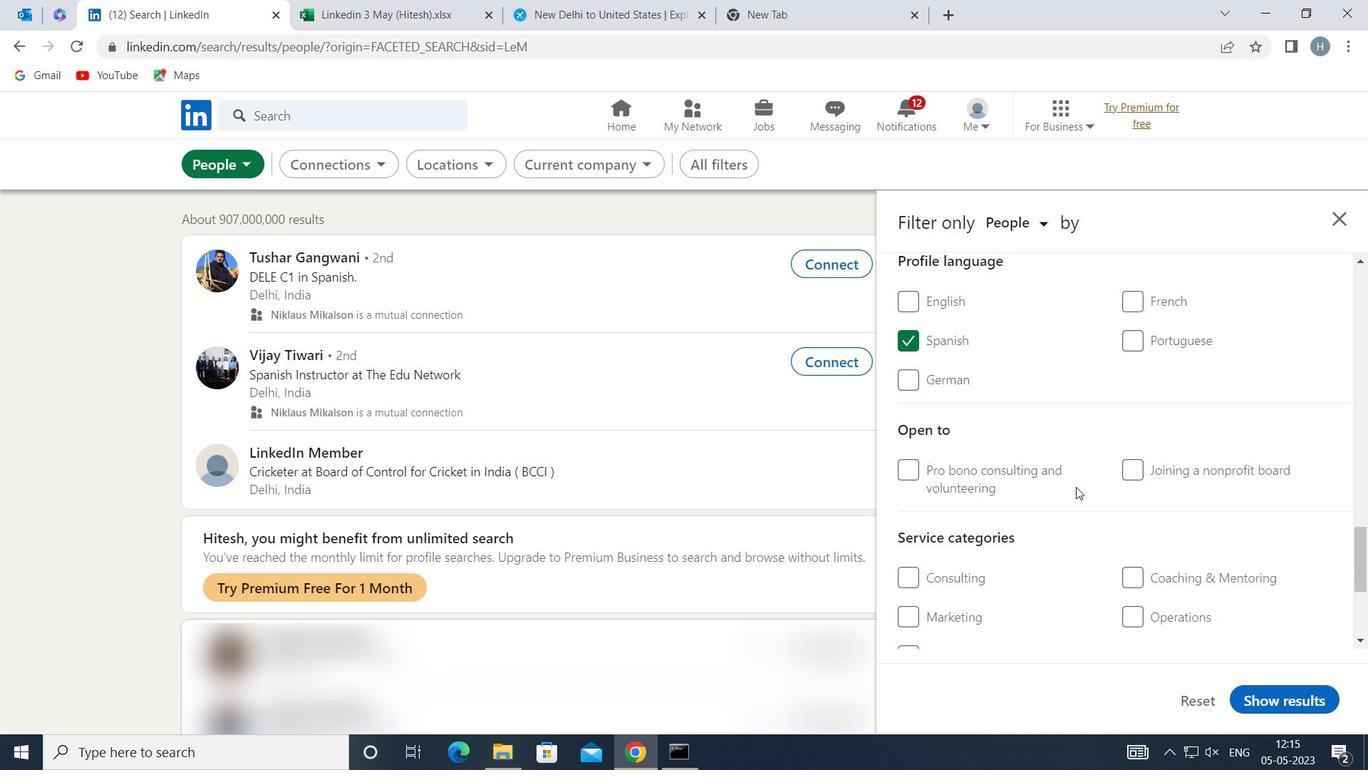 
Action: Mouse moved to (1180, 548)
Screenshot: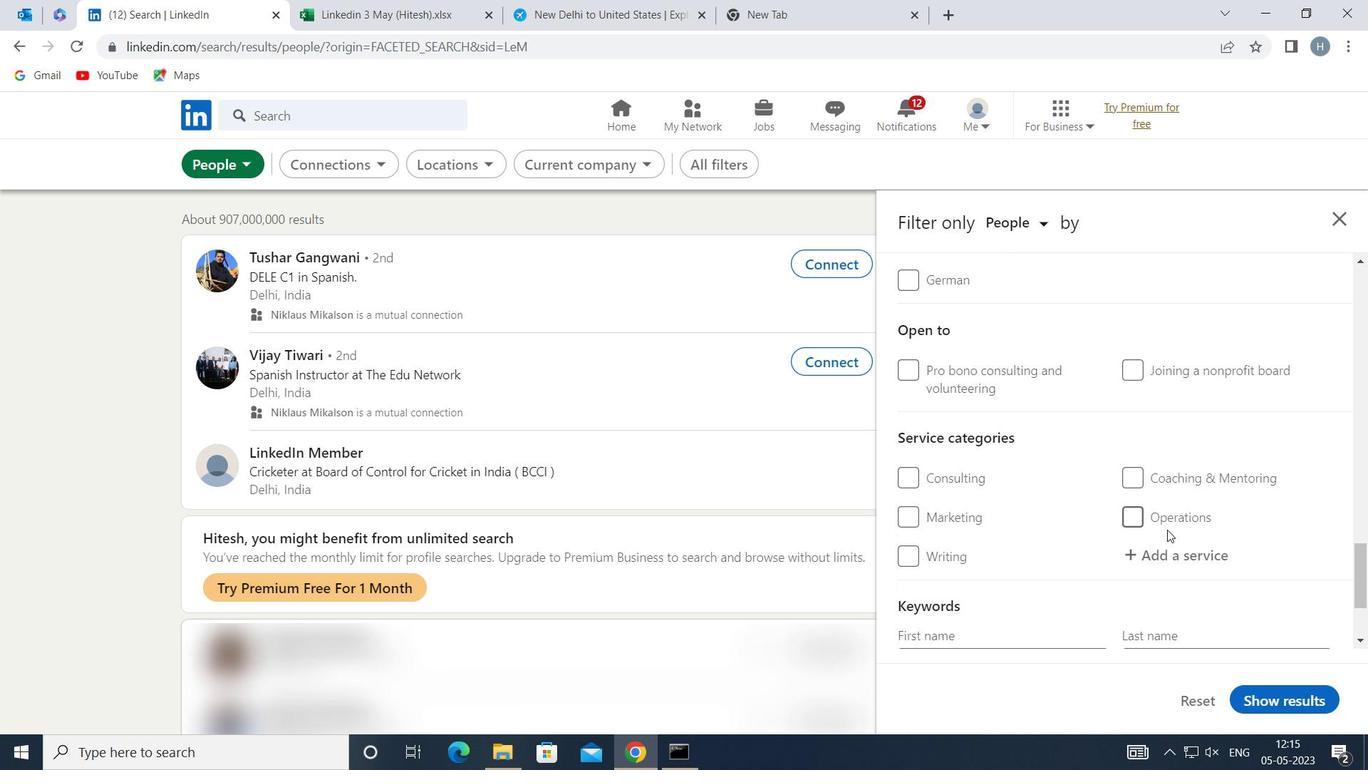 
Action: Mouse pressed left at (1180, 548)
Screenshot: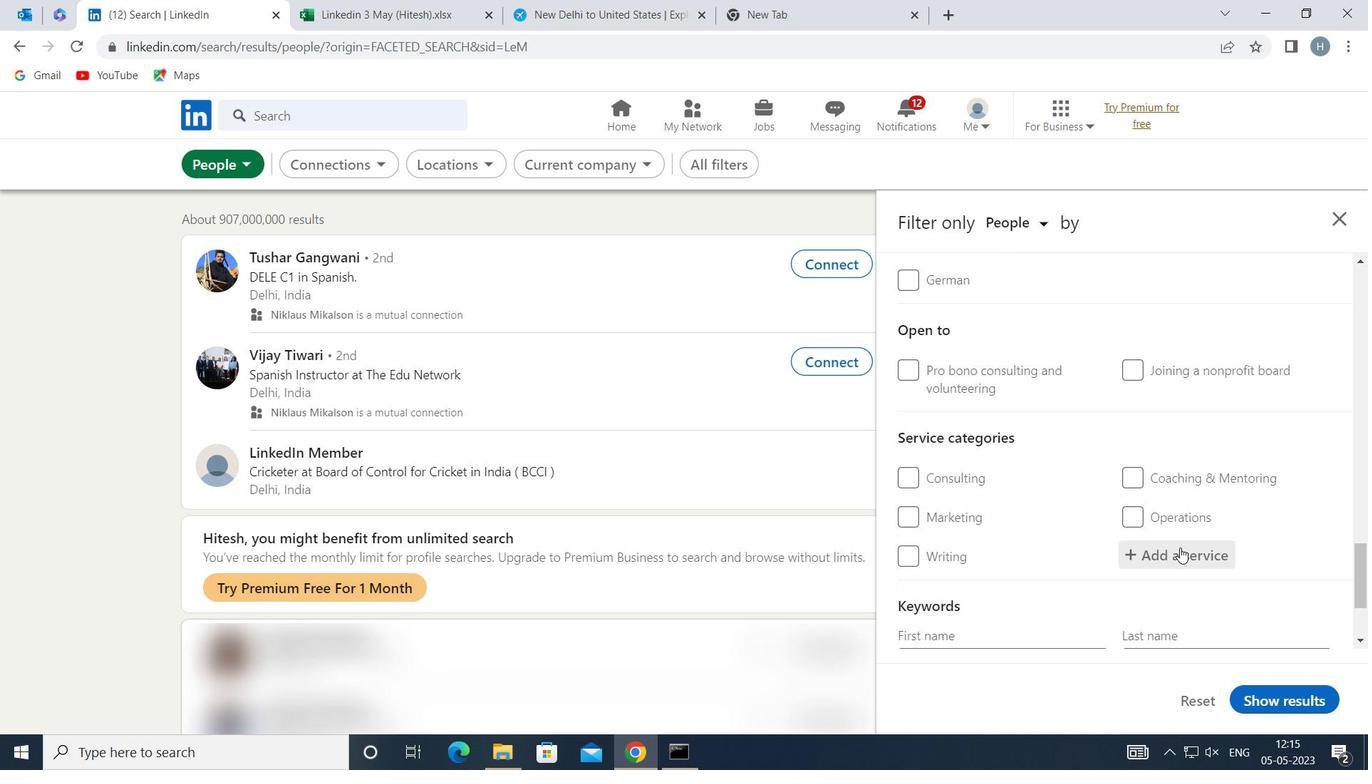 
Action: Key pressed <Key.shift>BARTE
Screenshot: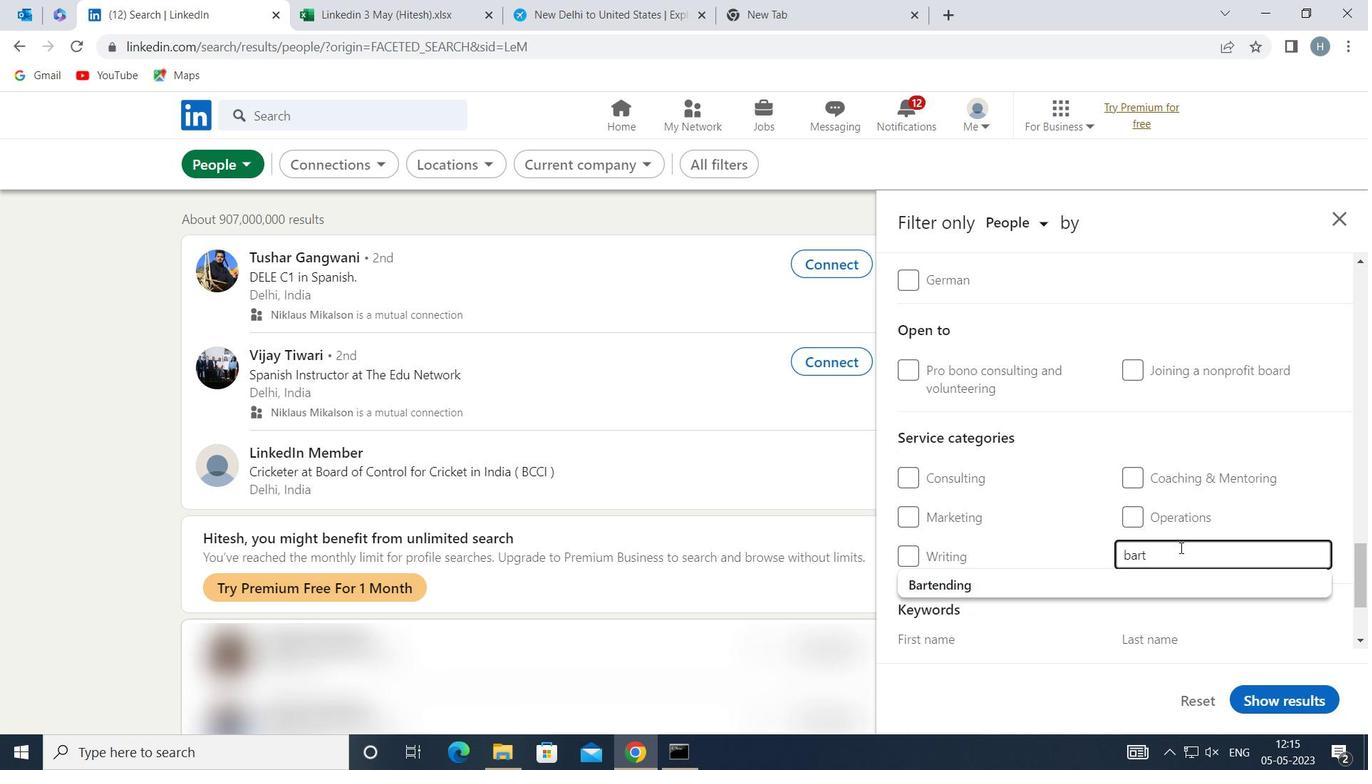 
Action: Mouse moved to (1192, 550)
Screenshot: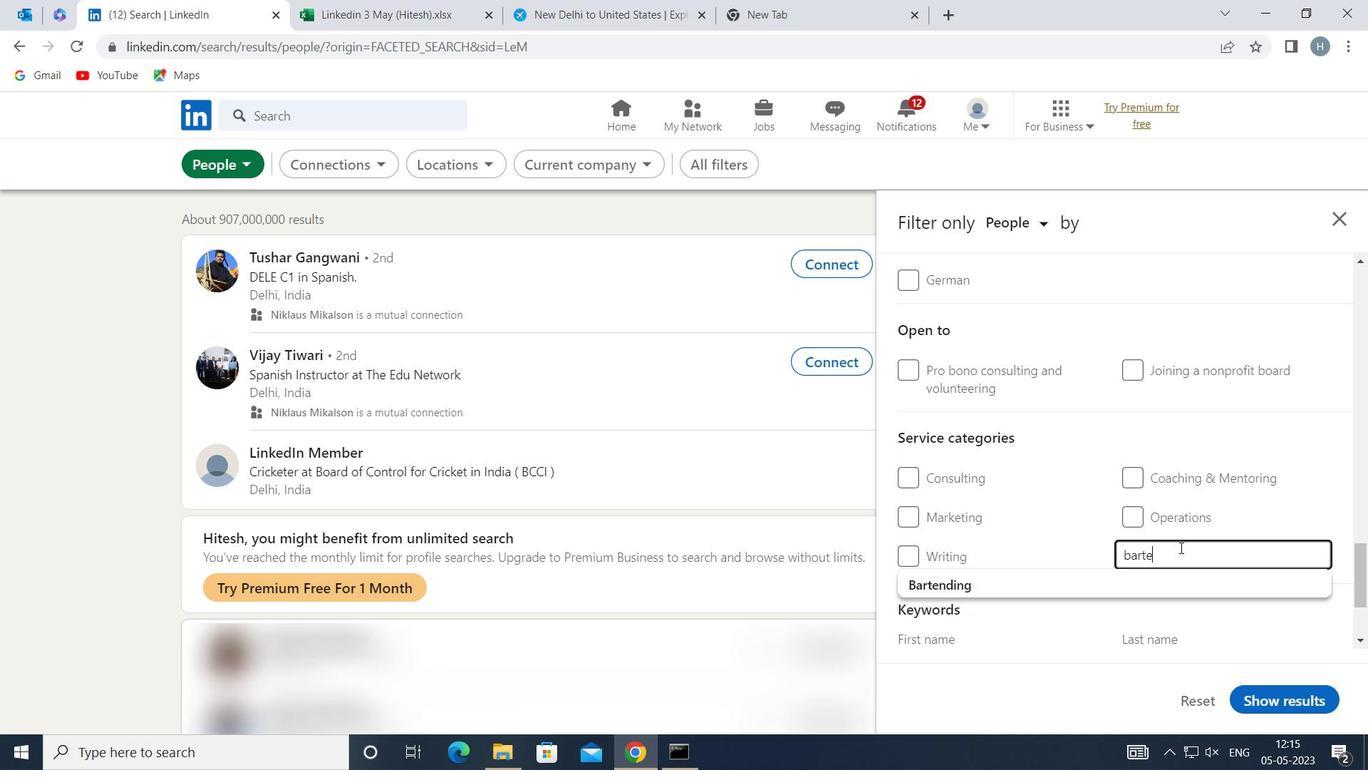 
Action: Key pressed N
Screenshot: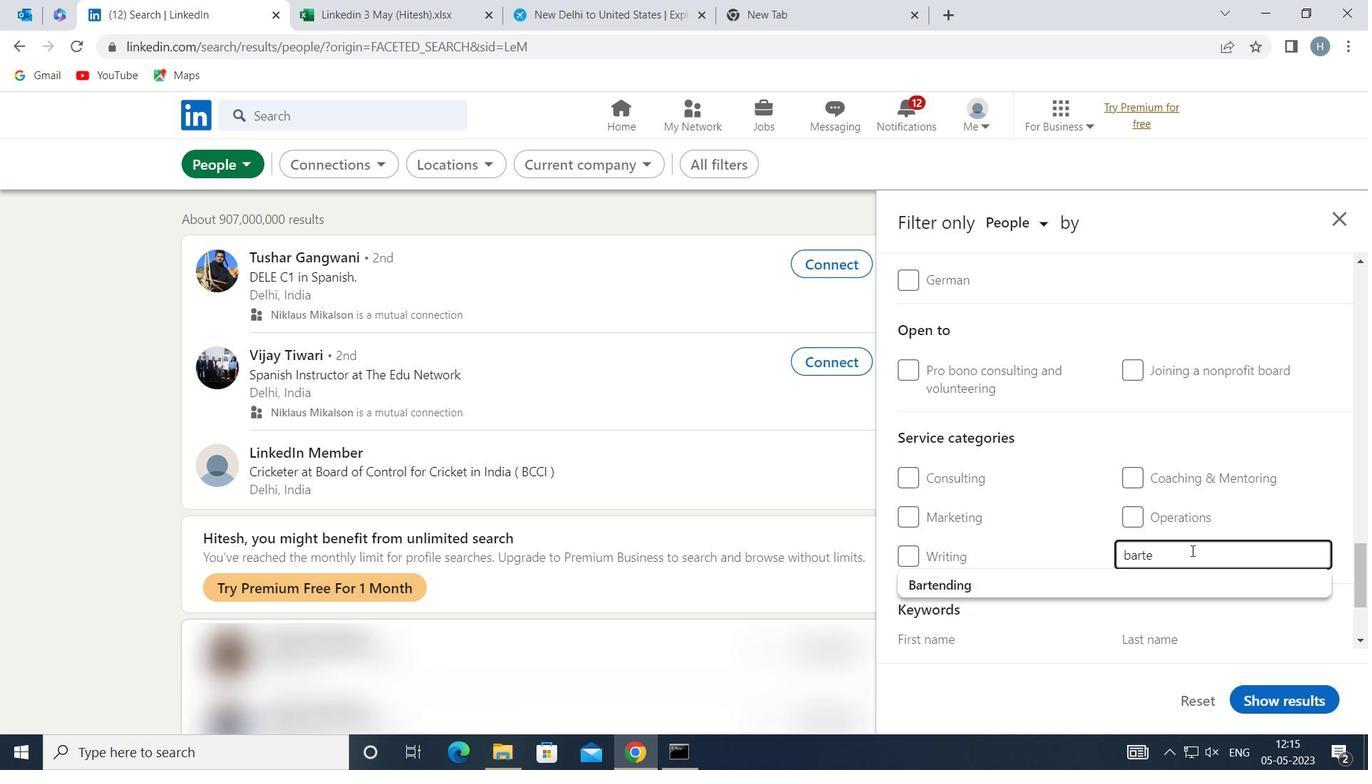 
Action: Mouse moved to (1106, 584)
Screenshot: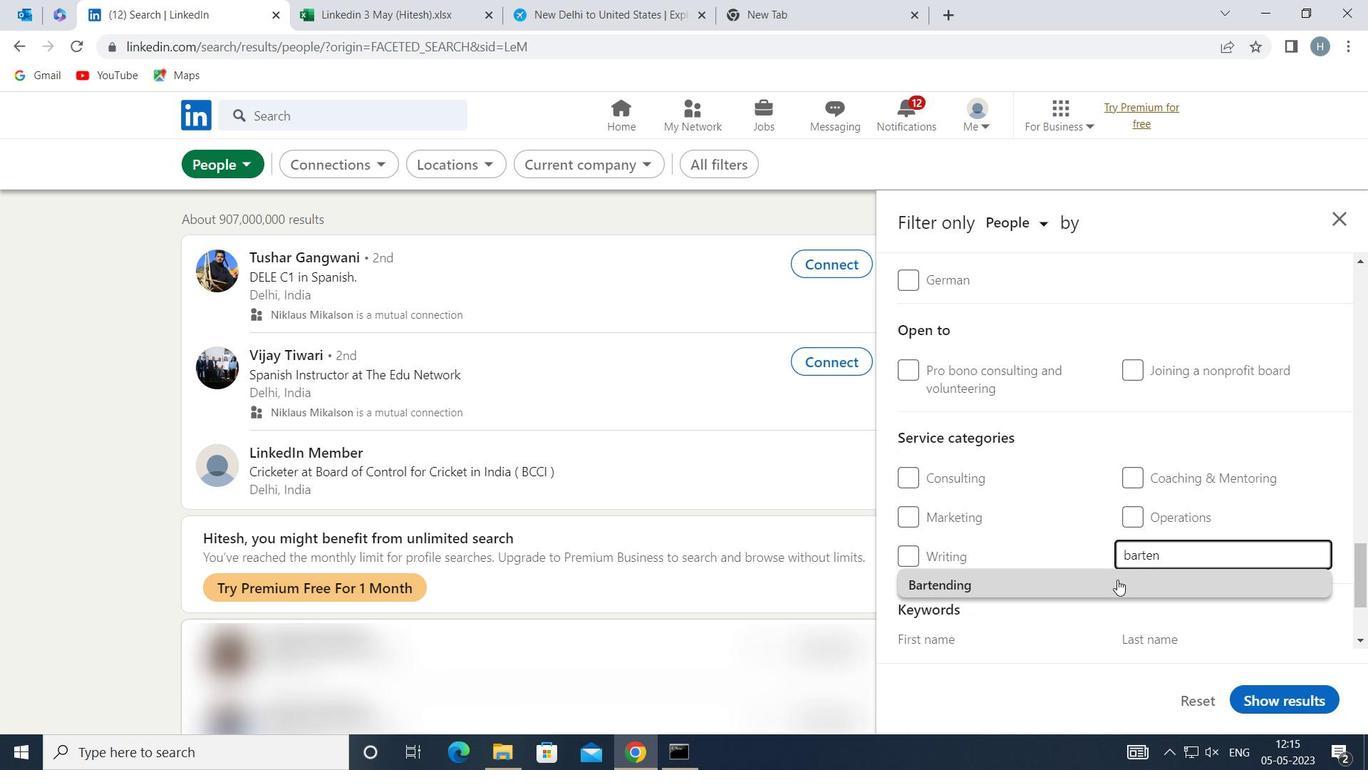 
Action: Mouse pressed left at (1106, 584)
Screenshot: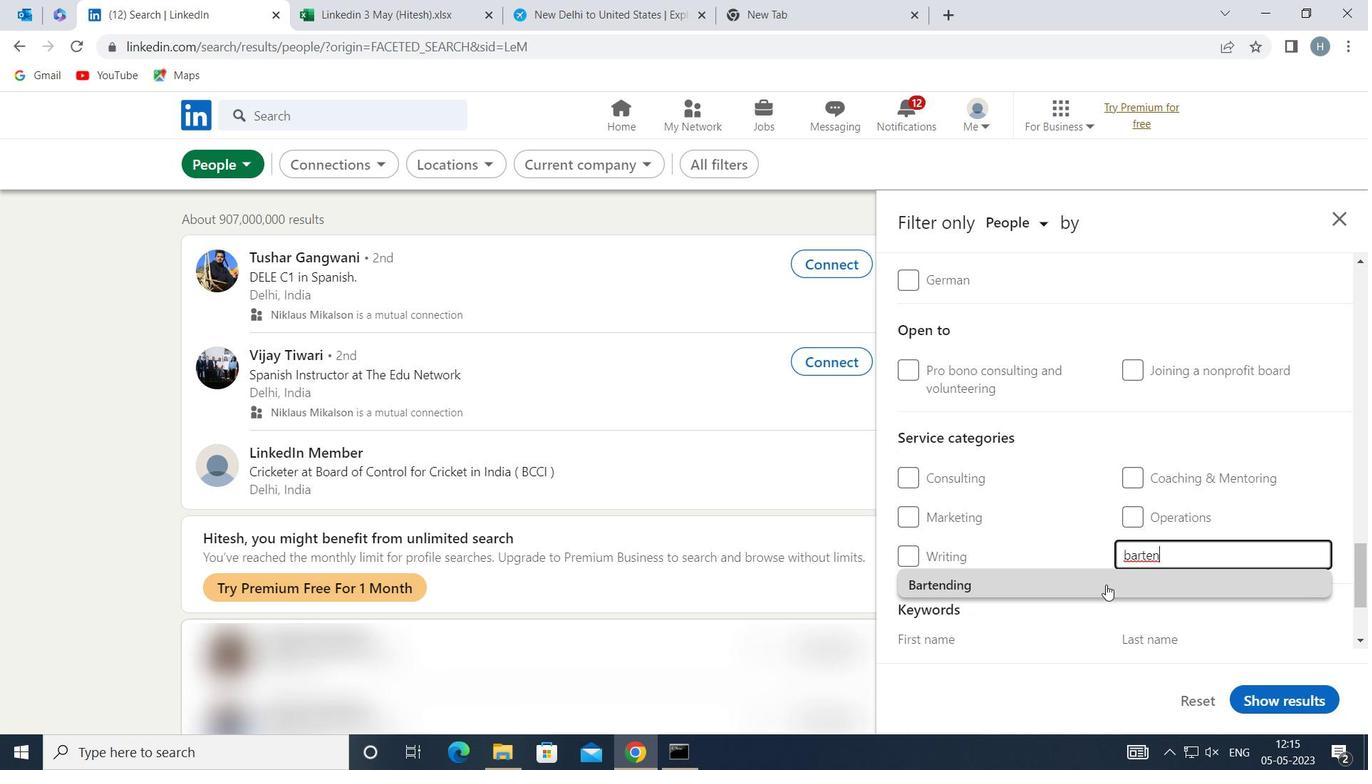 
Action: Mouse moved to (1083, 551)
Screenshot: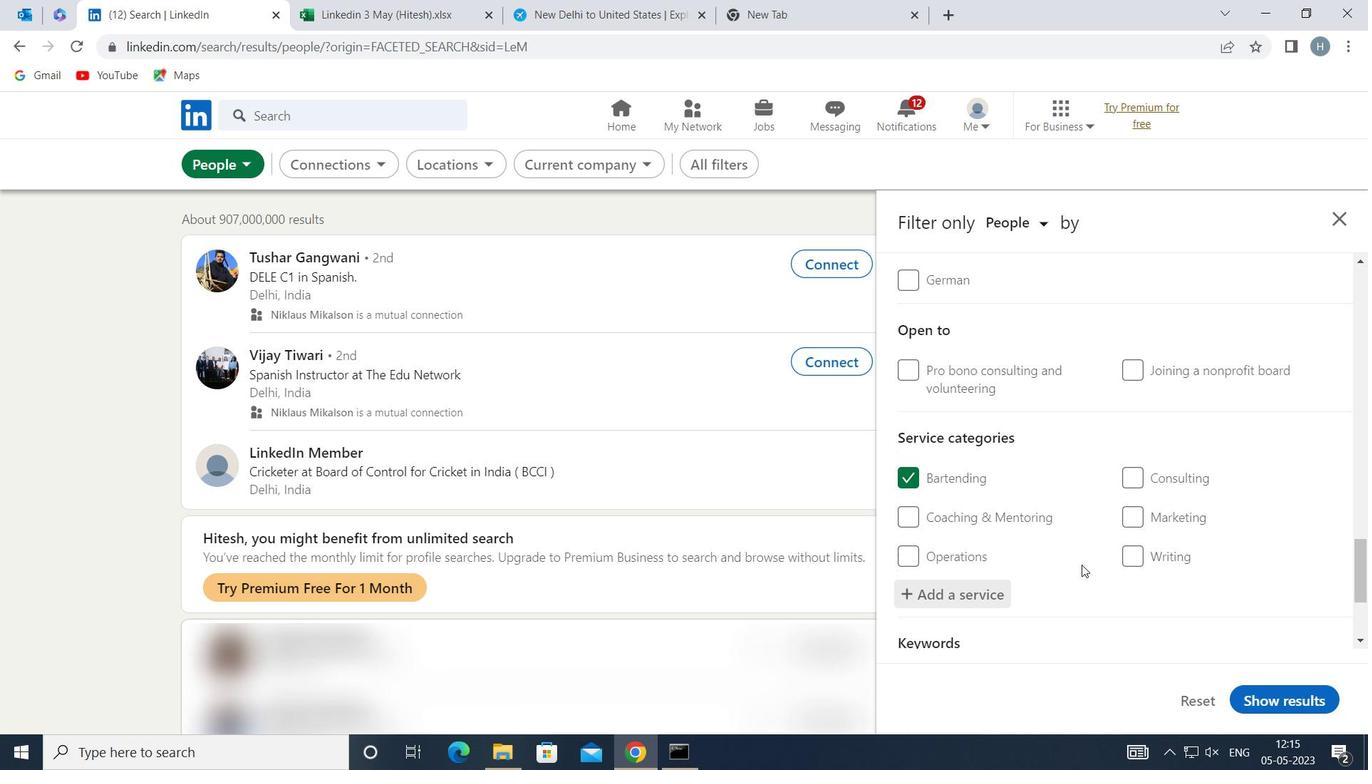 
Action: Mouse scrolled (1083, 551) with delta (0, 0)
Screenshot: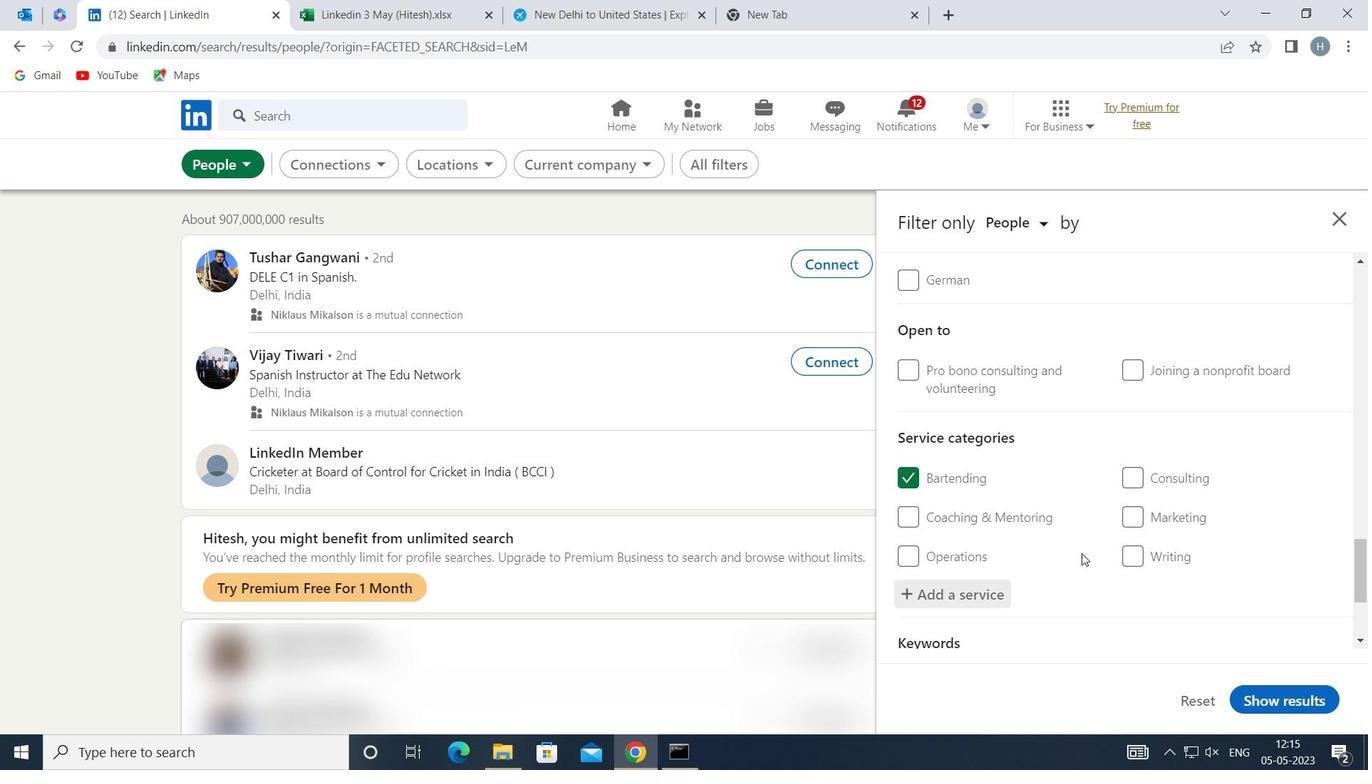 
Action: Mouse moved to (1084, 546)
Screenshot: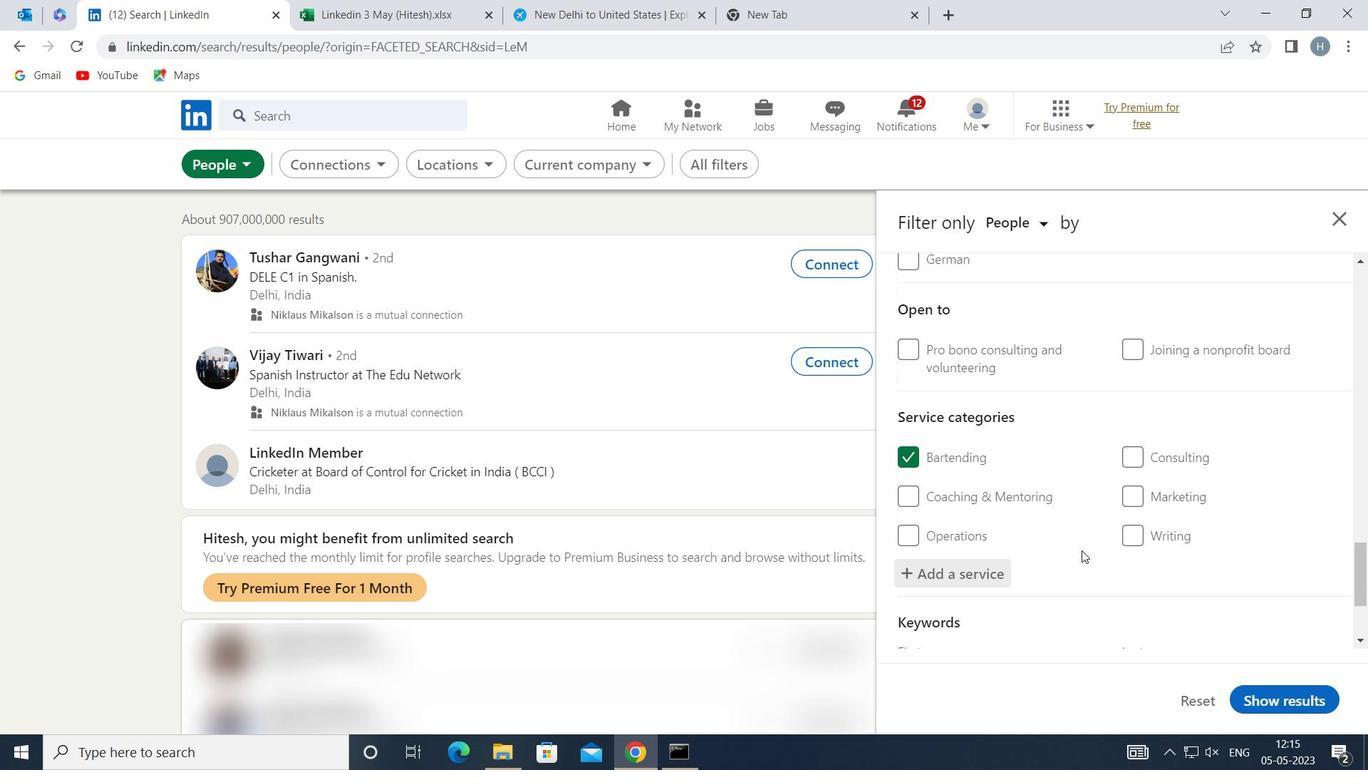 
Action: Mouse scrolled (1084, 545) with delta (0, 0)
Screenshot: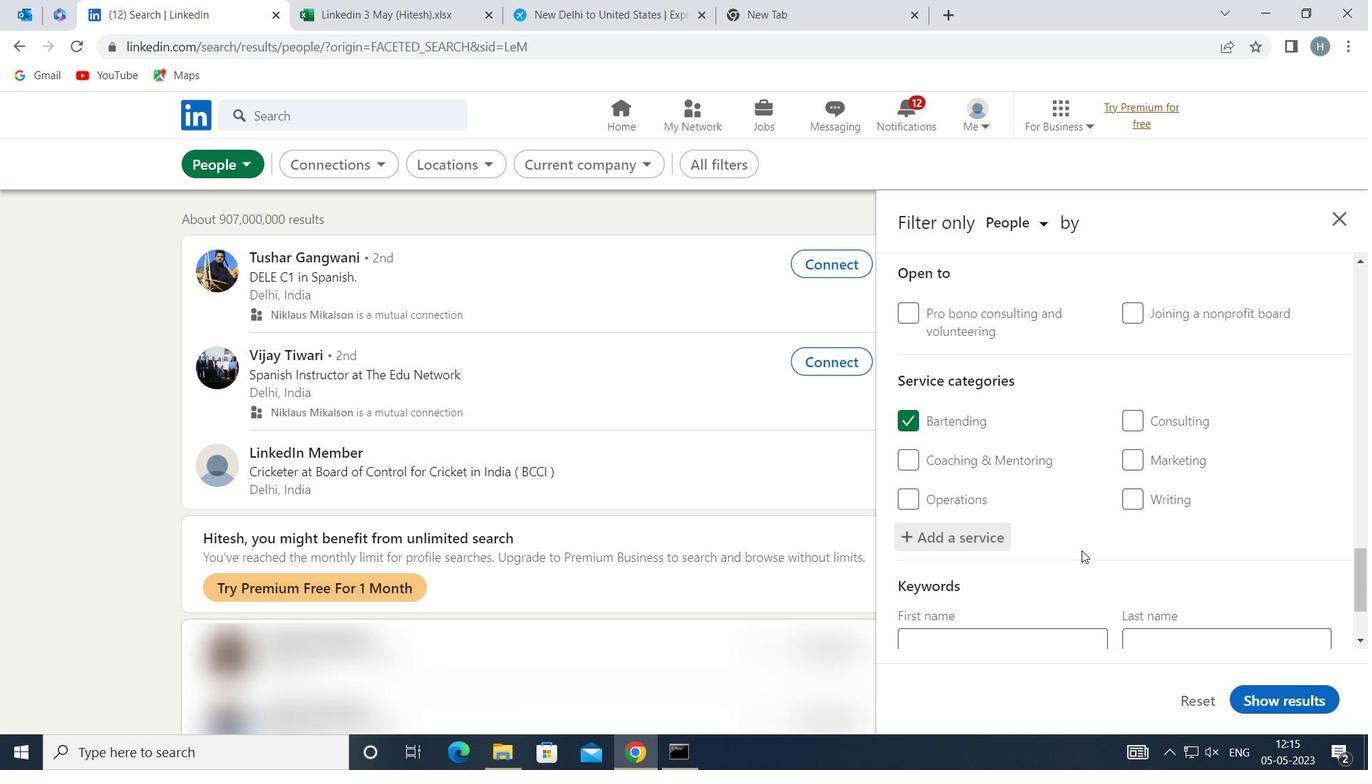 
Action: Mouse moved to (1090, 541)
Screenshot: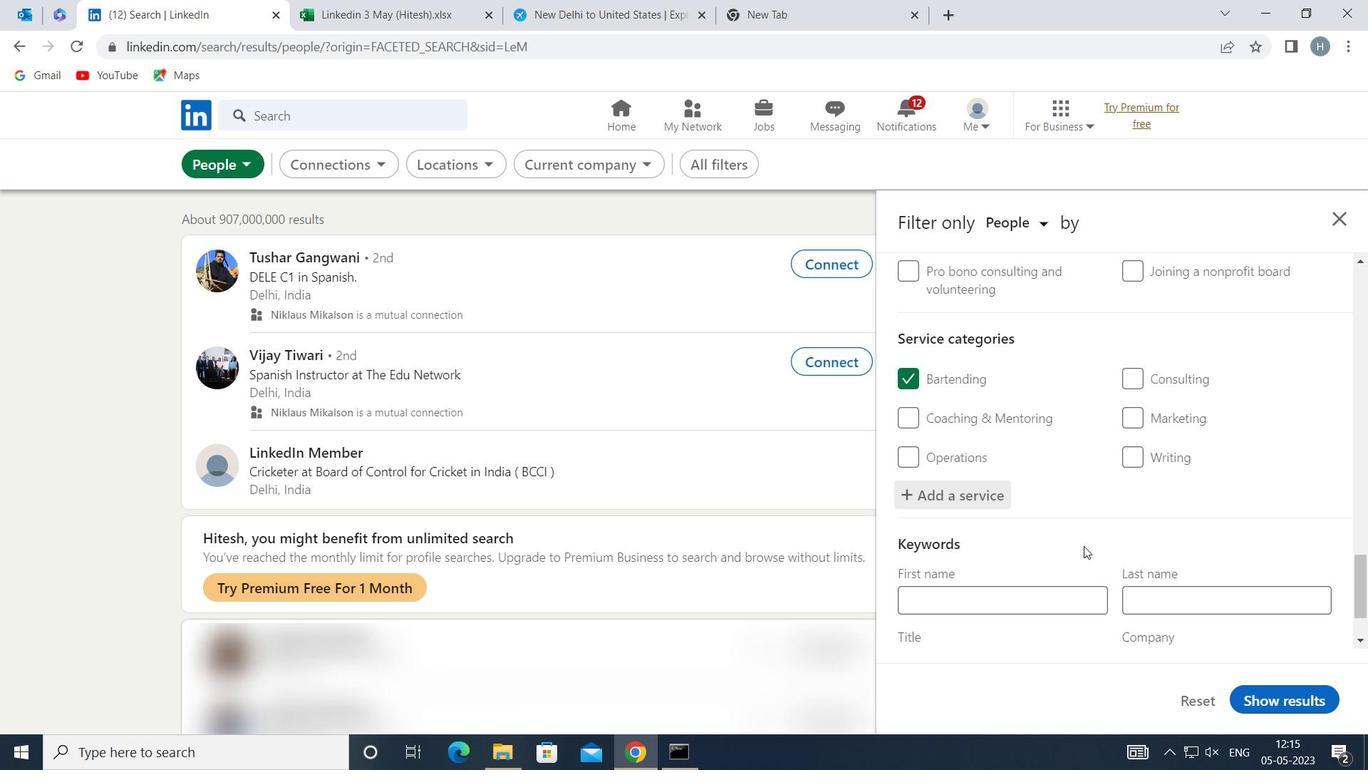 
Action: Mouse scrolled (1090, 540) with delta (0, 0)
Screenshot: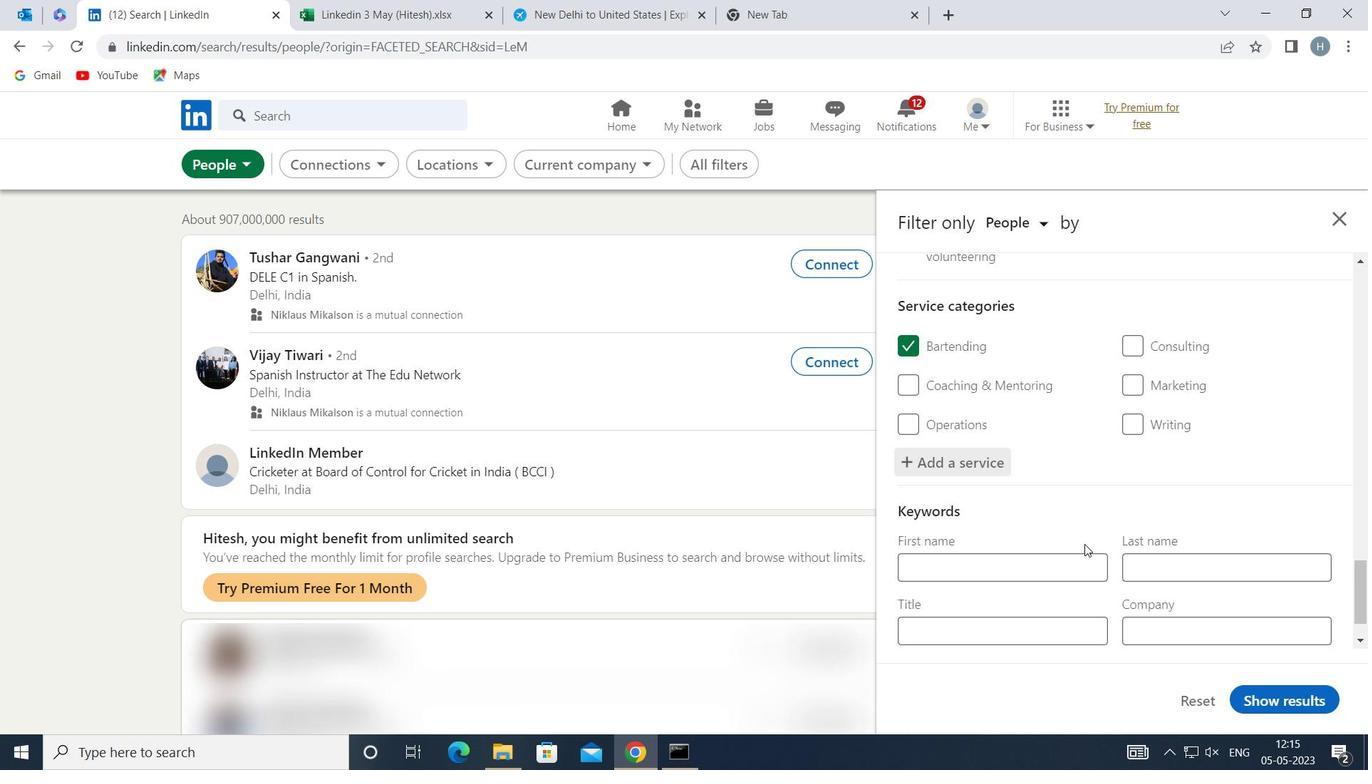 
Action: Mouse scrolled (1090, 540) with delta (0, 0)
Screenshot: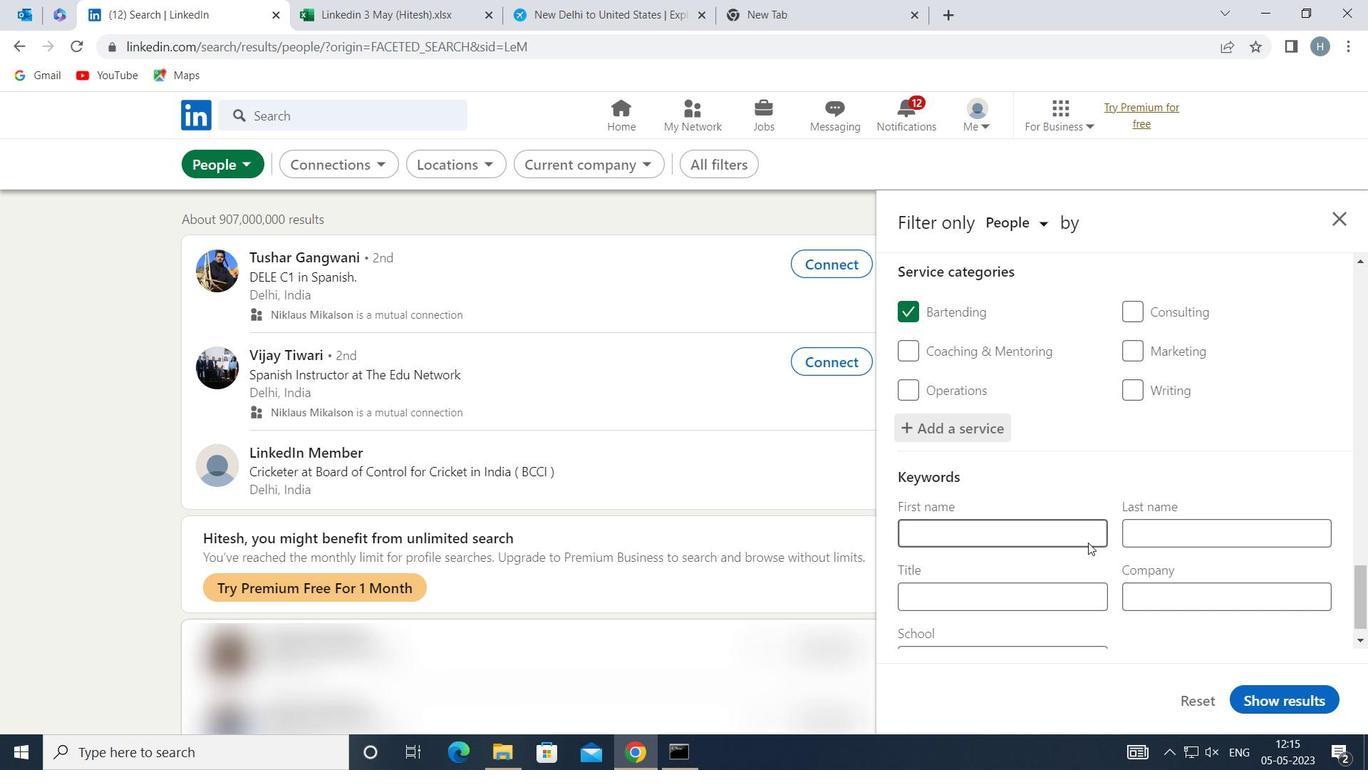 
Action: Mouse moved to (1086, 563)
Screenshot: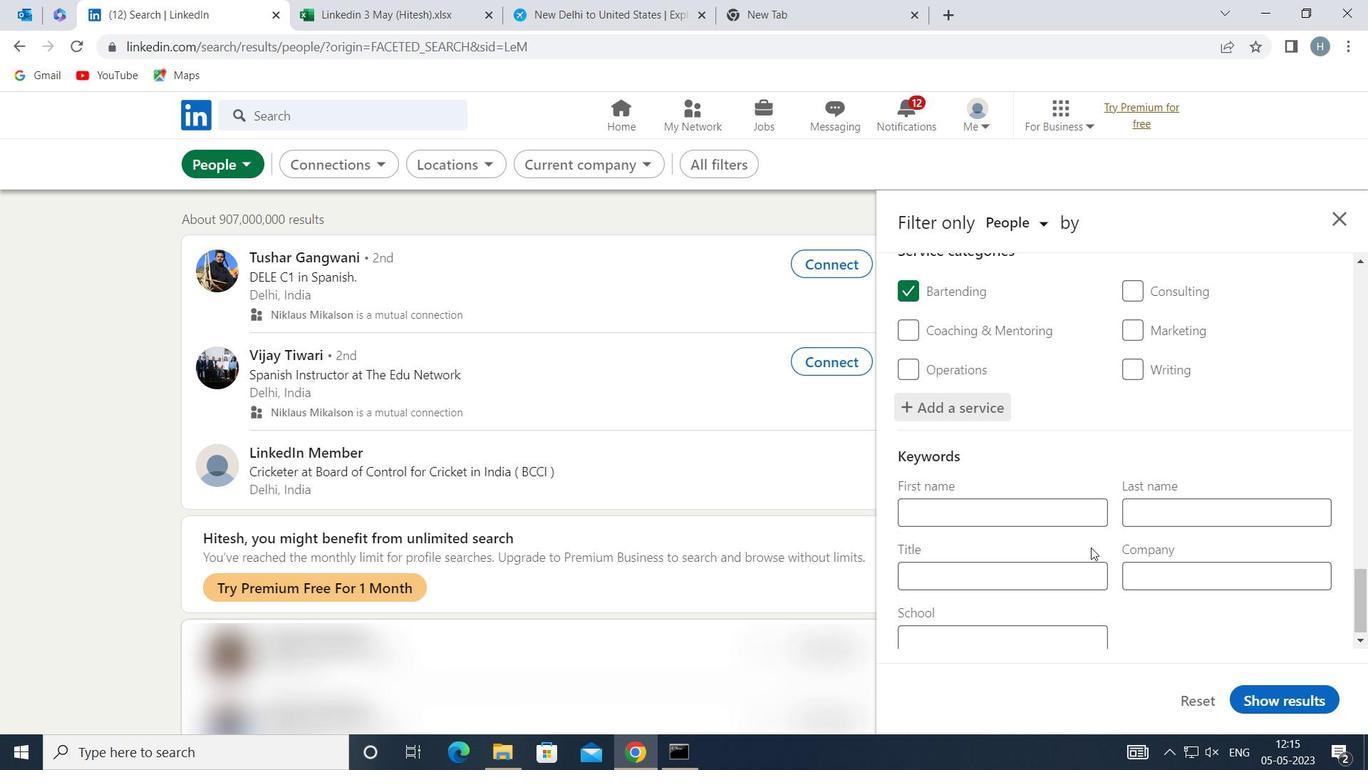 
Action: Mouse pressed left at (1086, 563)
Screenshot: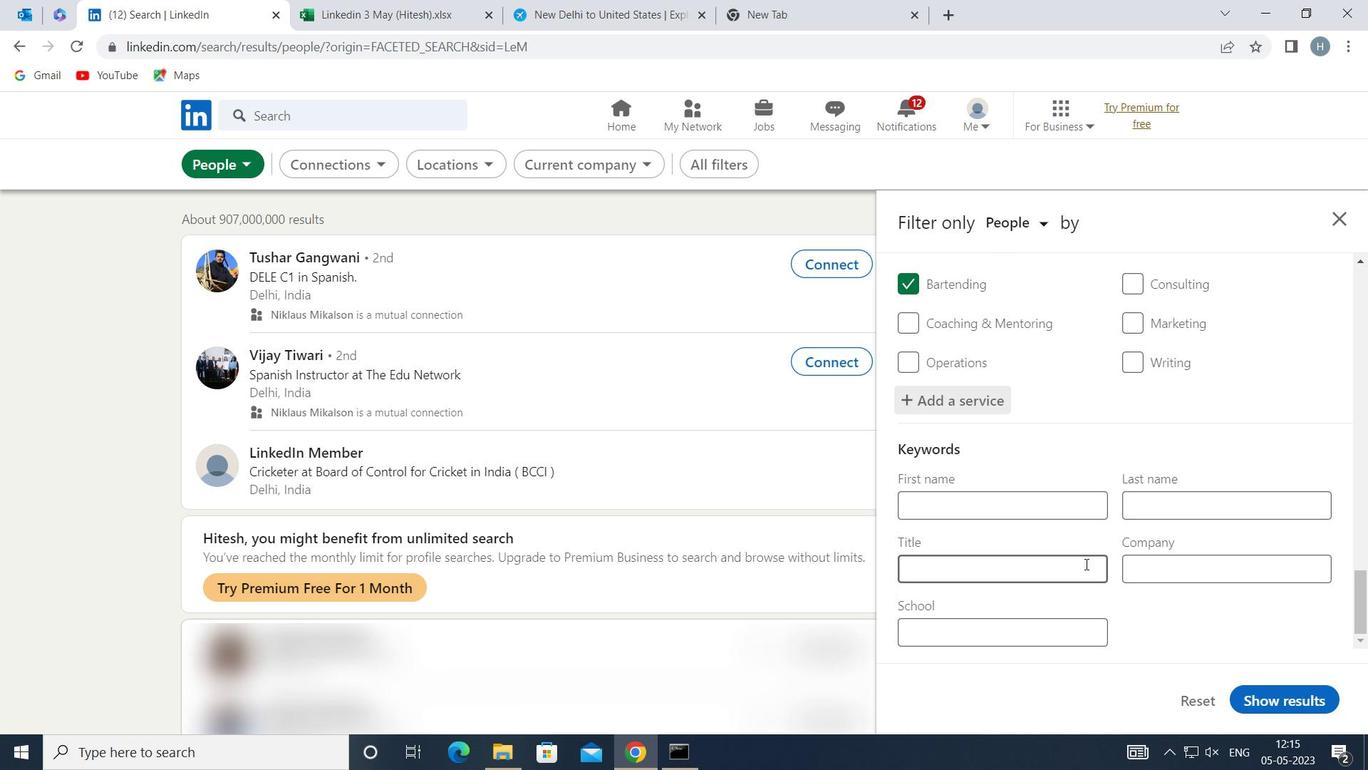 
Action: Key pressed <Key.shift>PORTER
Screenshot: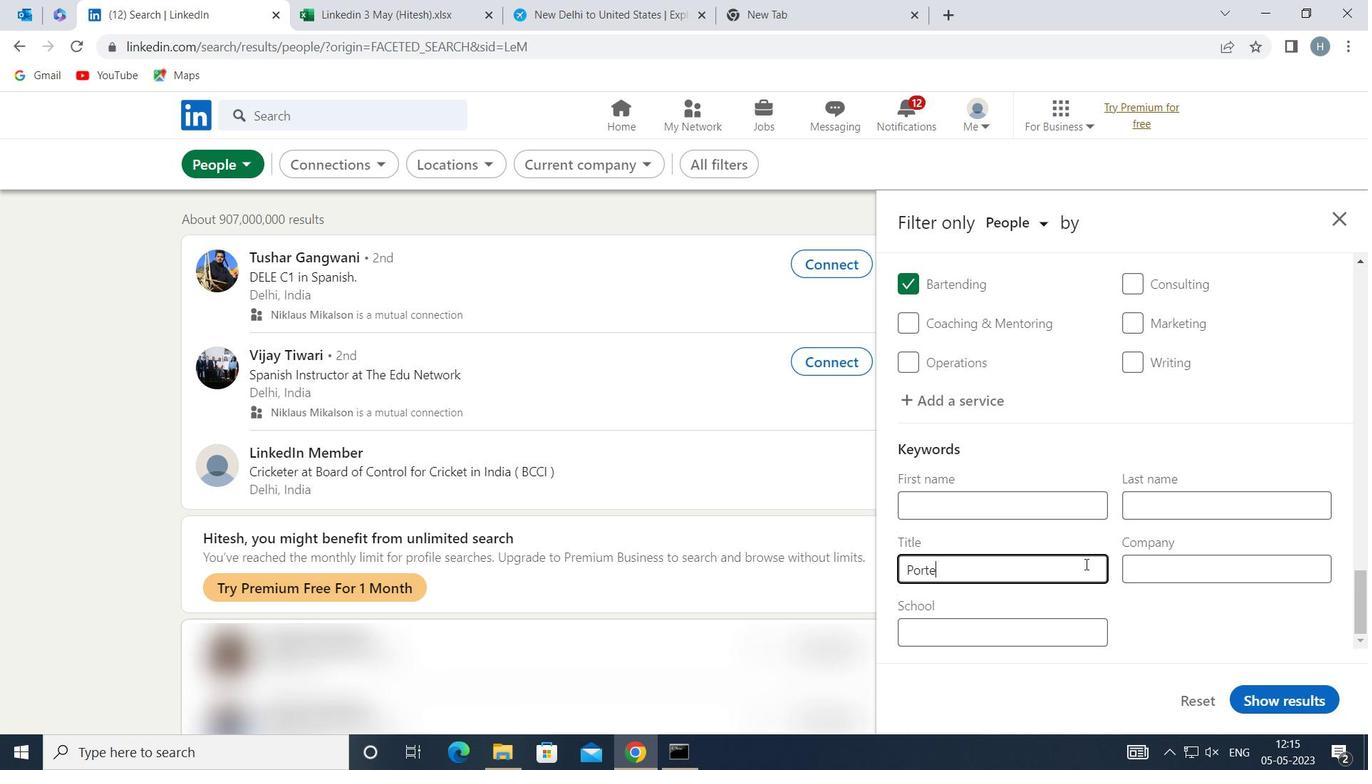 
Action: Mouse moved to (1287, 696)
Screenshot: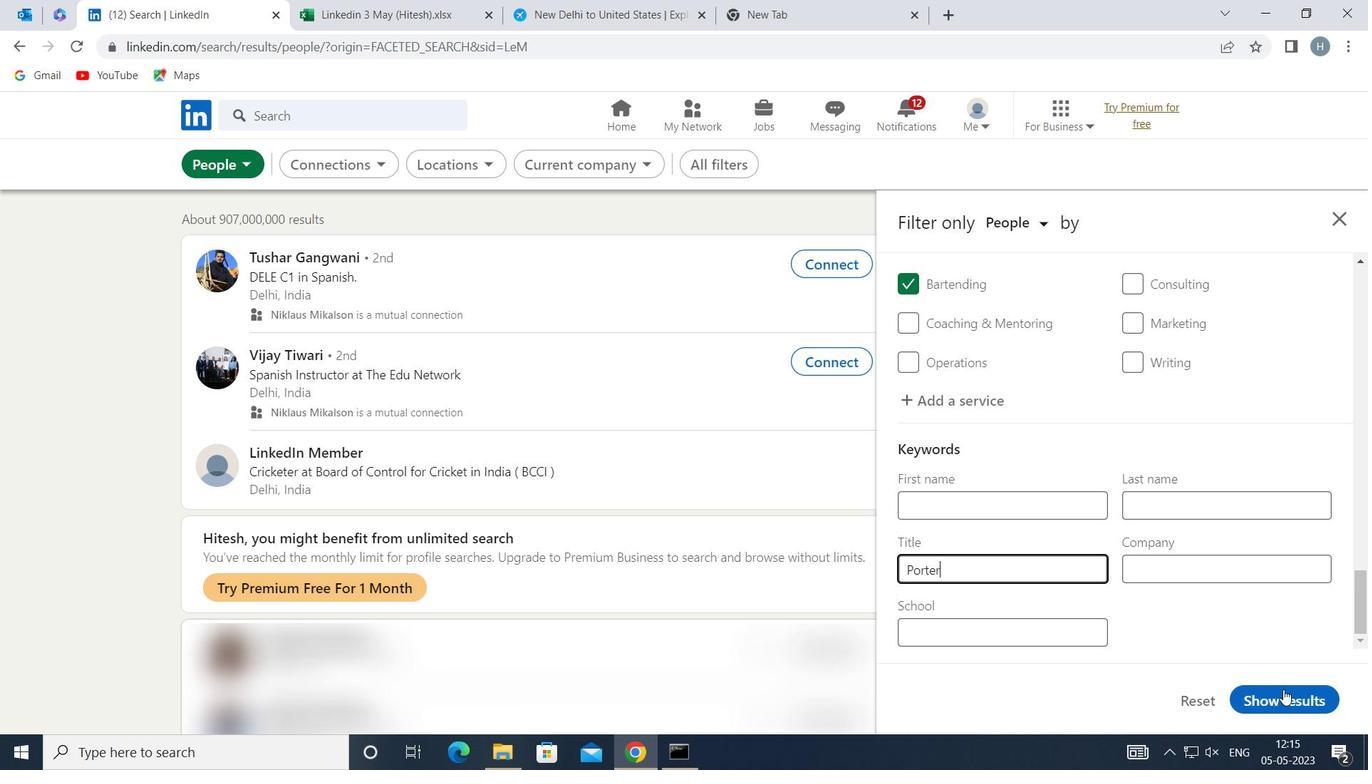 
Action: Mouse pressed left at (1287, 696)
Screenshot: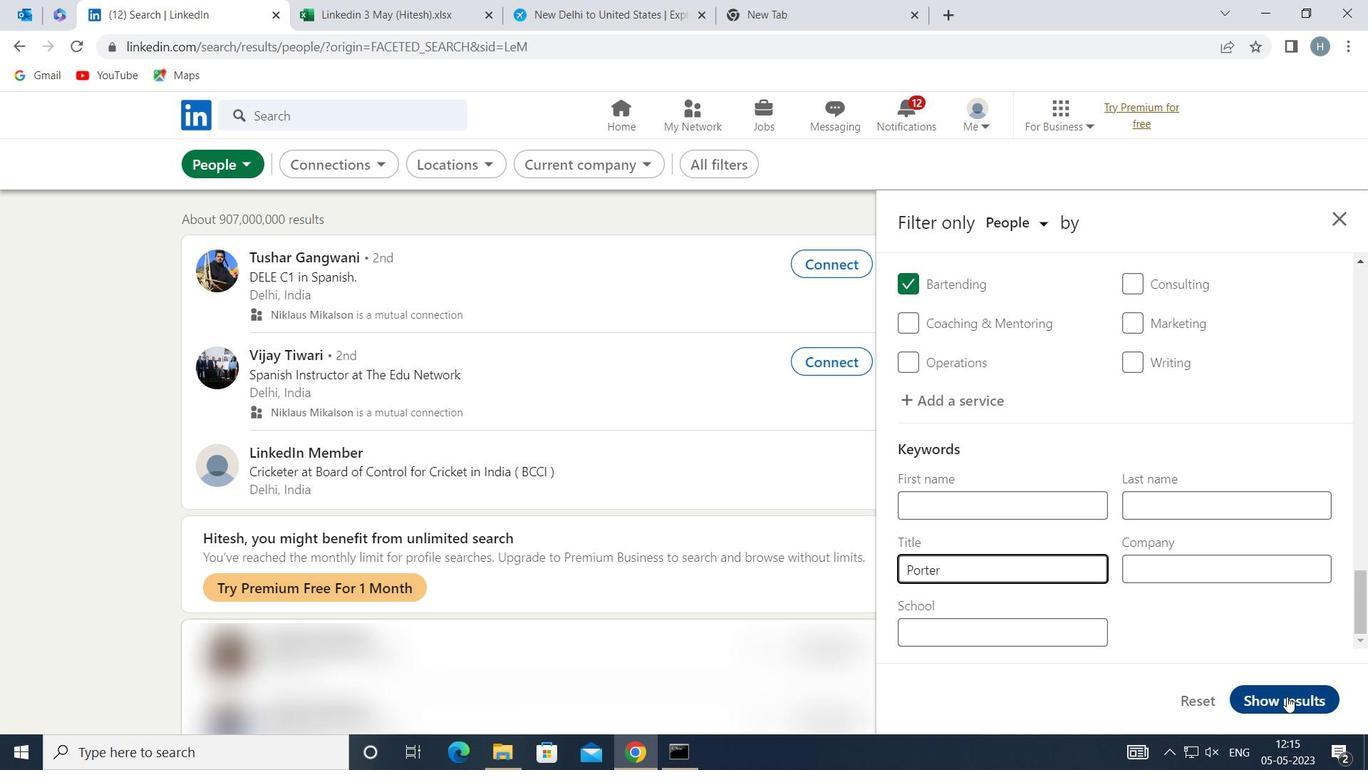 
Action: Mouse moved to (1150, 608)
Screenshot: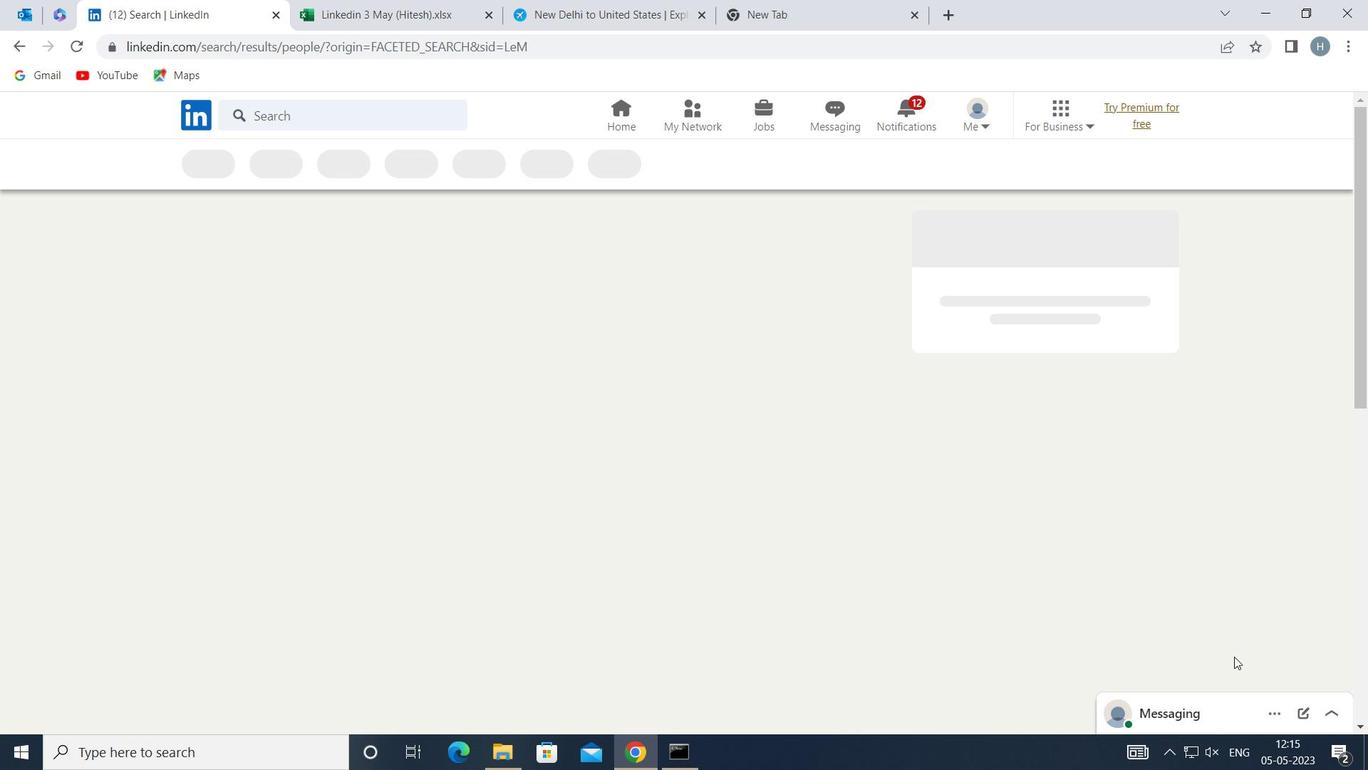 
